 Task: Find a place to stay in Santa Maria da Vitória, Brazil, from June 9 to June 17 for 2 guests, with 1 bedroom, 1 bed, 1 bathroom, and a price range of ₹820 to ₹8700.
Action: Mouse moved to (475, 131)
Screenshot: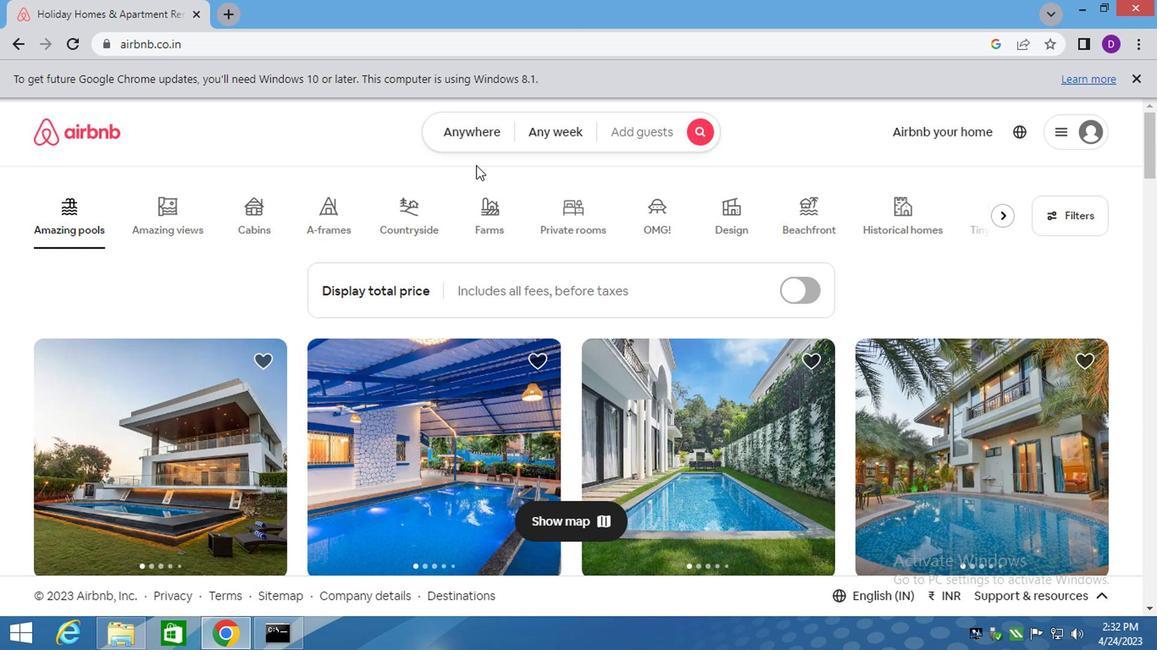 
Action: Mouse pressed left at (475, 131)
Screenshot: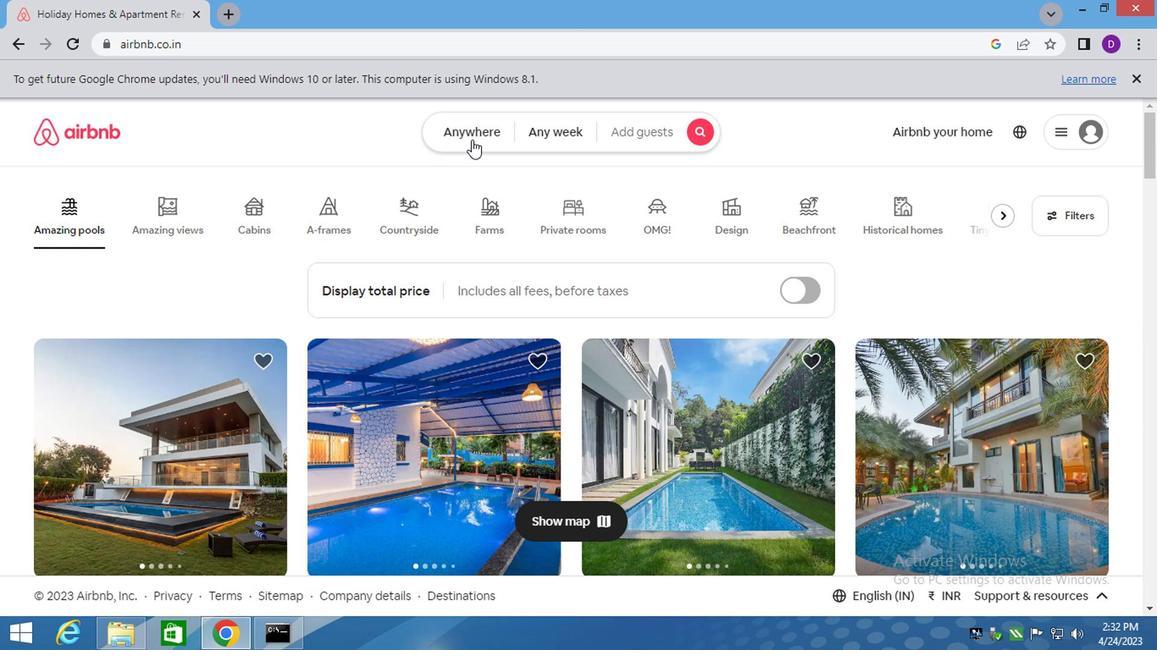 
Action: Mouse moved to (302, 192)
Screenshot: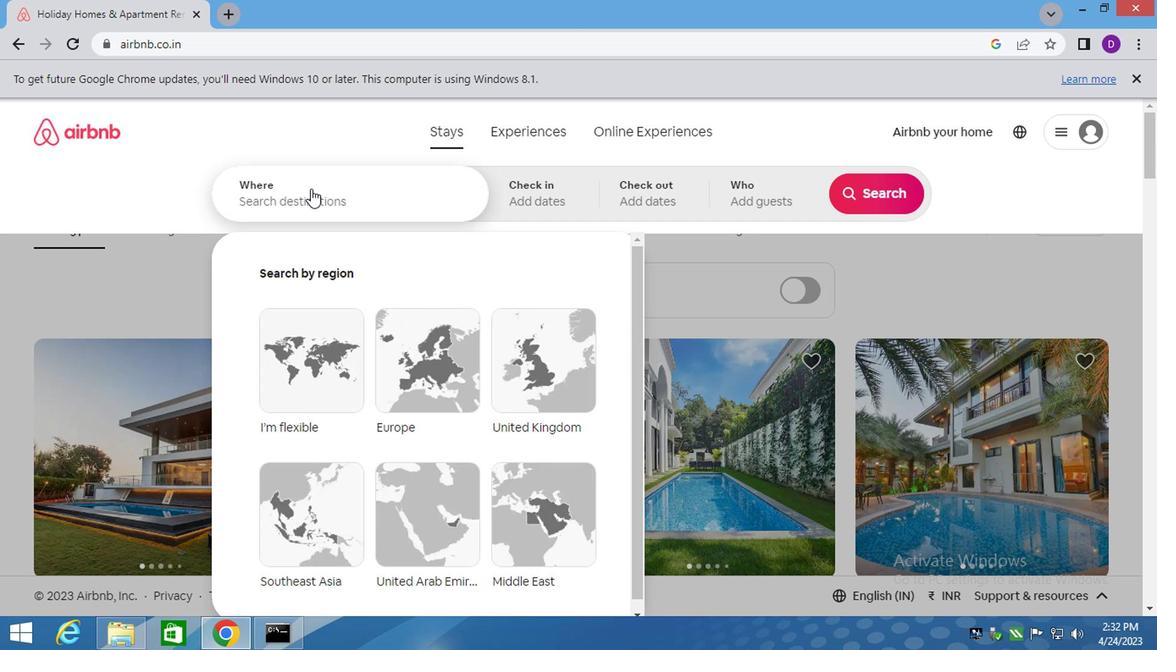 
Action: Mouse pressed left at (302, 192)
Screenshot: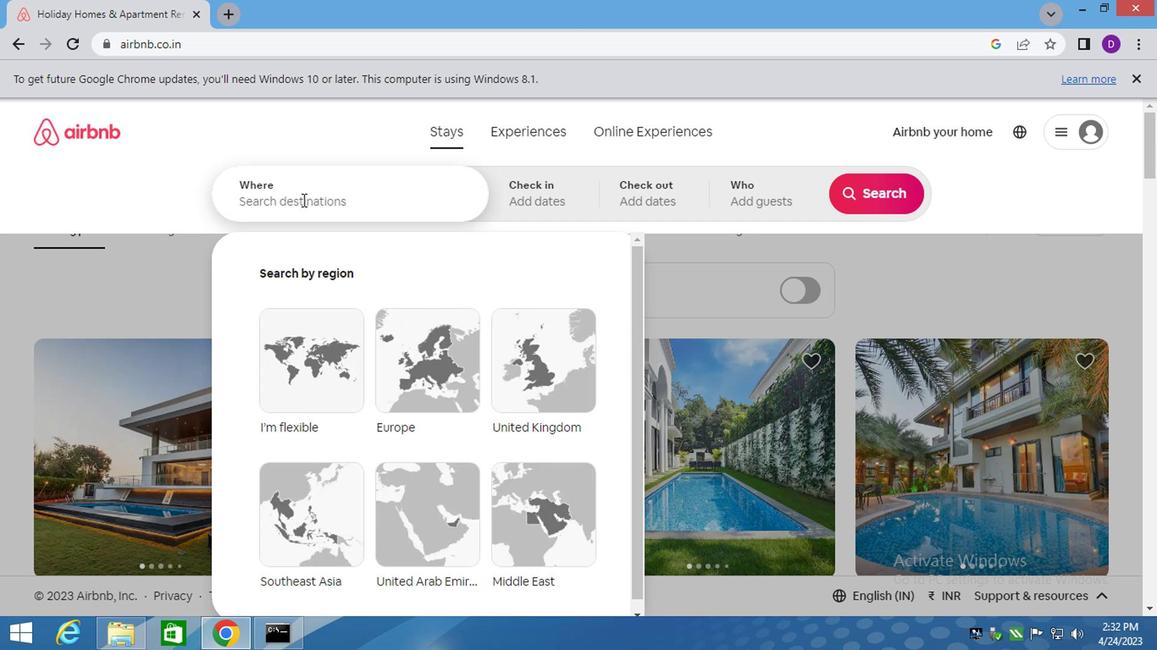 
Action: Mouse moved to (320, 186)
Screenshot: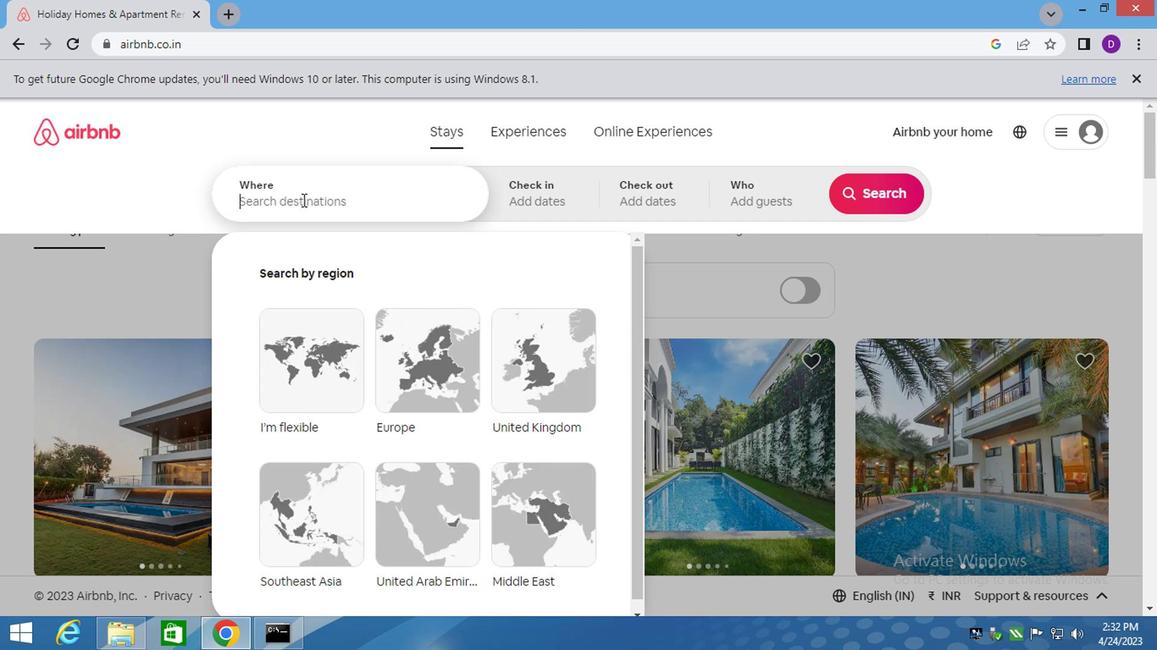 
Action: Key pressed <Key.shift>SANAT<Key.backspace><Key.backspace>TA<Key.space>MARIA<Key.space>DA<Key.space>VITORIO<Key.backspace>A<Key.space><Key.backspace>,<Key.space><Key.shift>BR
Screenshot: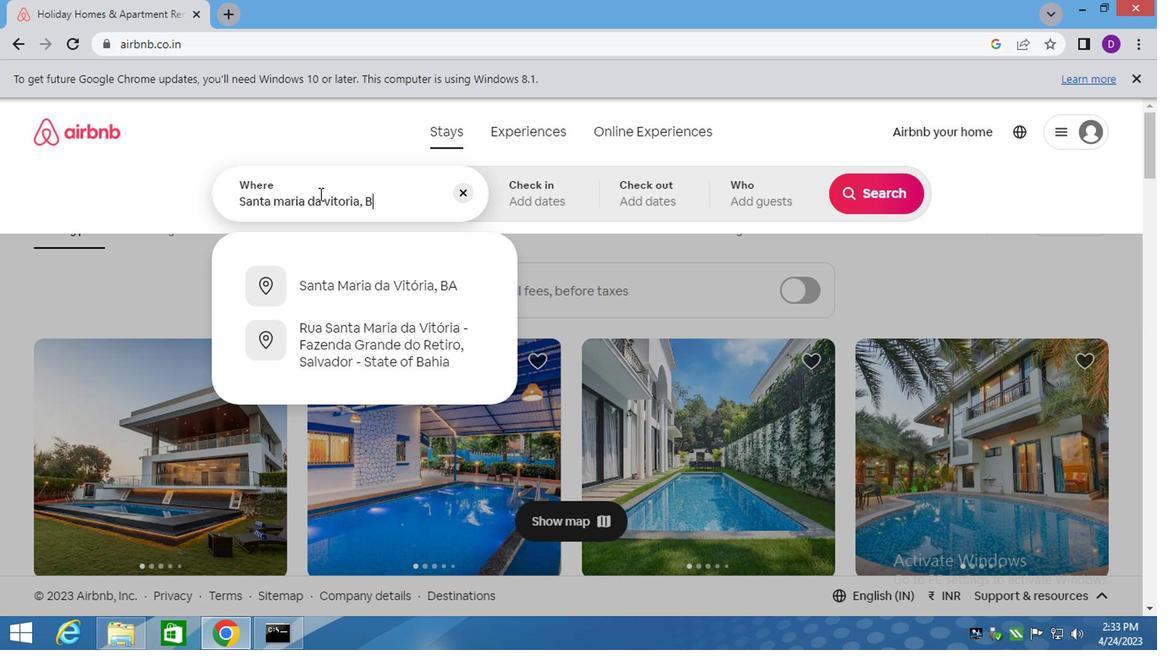 
Action: Mouse moved to (320, 185)
Screenshot: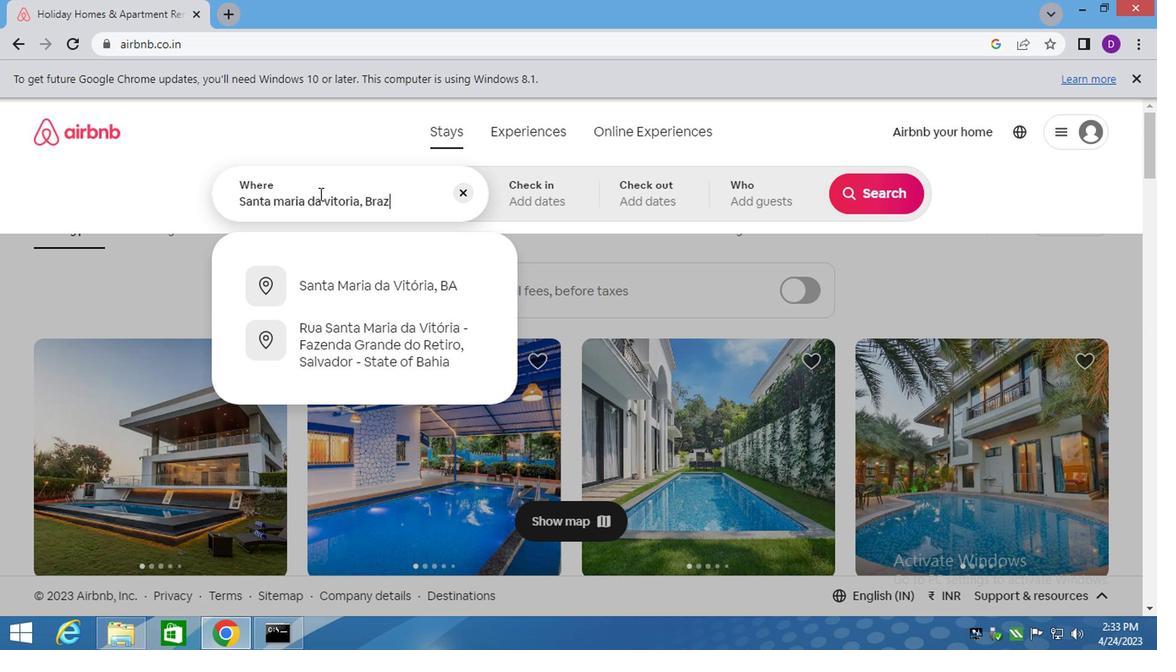 
Action: Mouse scrolled (320, 186) with delta (0, 1)
Screenshot: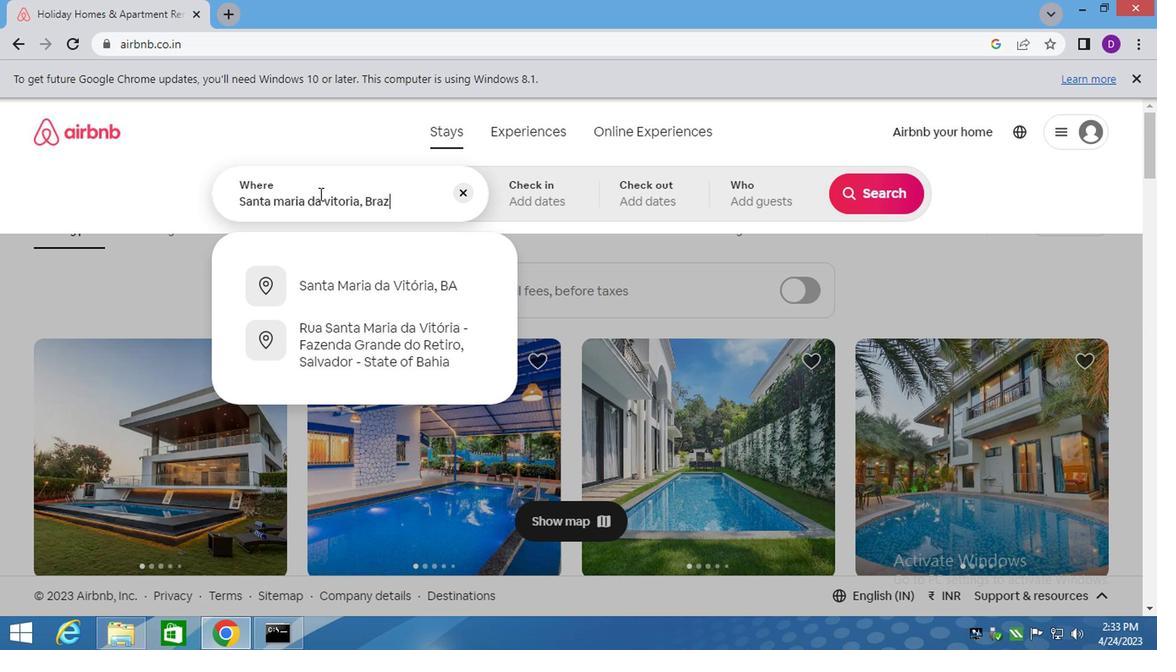 
Action: Key pressed L
Screenshot: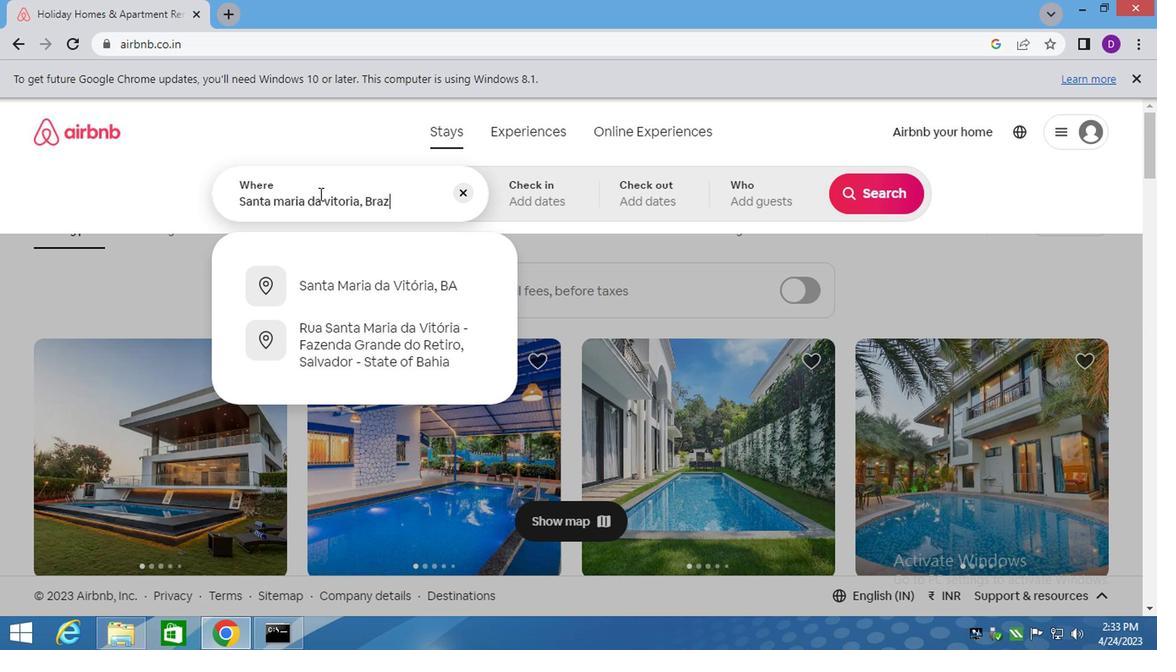 
Action: Mouse moved to (576, 166)
Screenshot: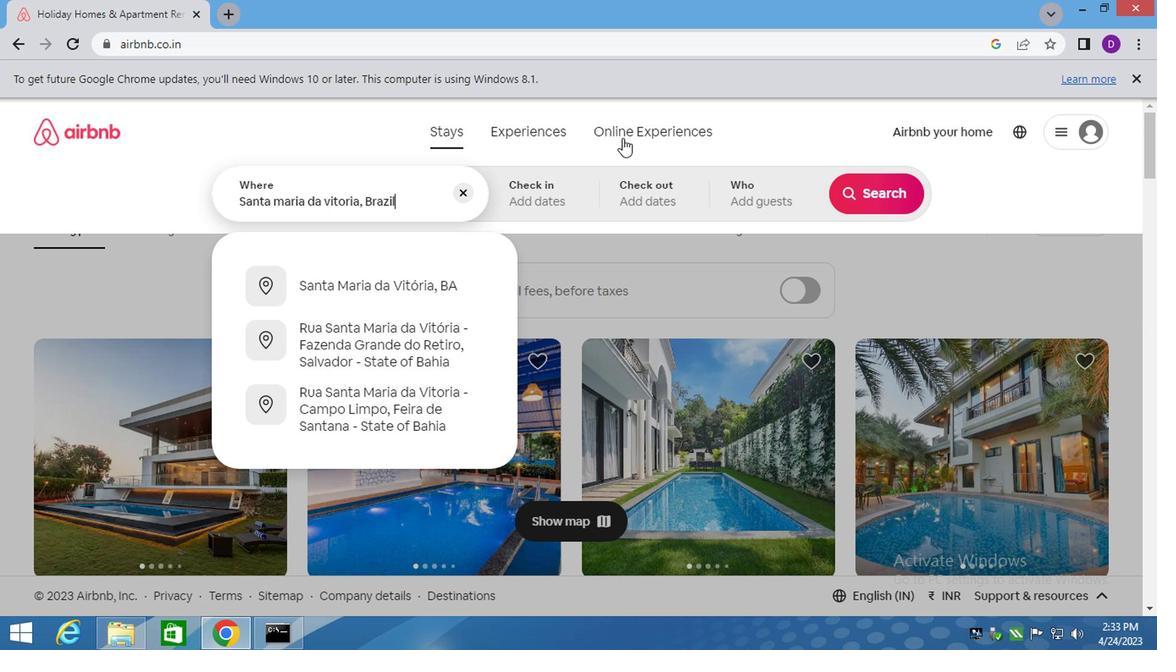 
Action: Key pressed <Key.enter>
Screenshot: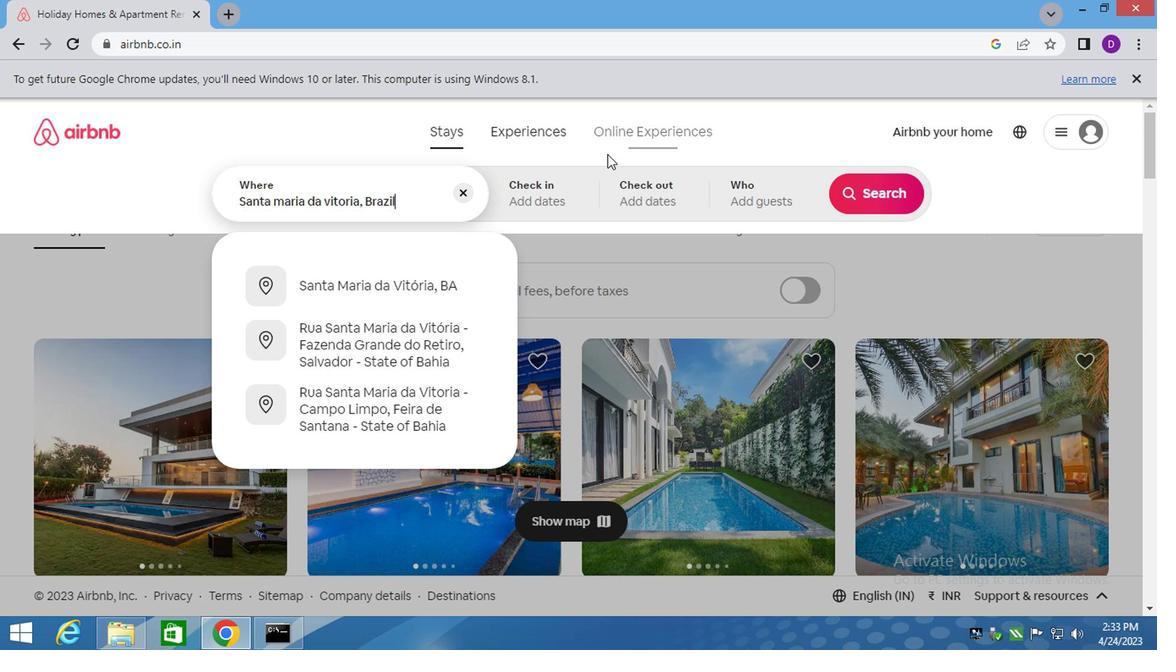 
Action: Mouse moved to (877, 327)
Screenshot: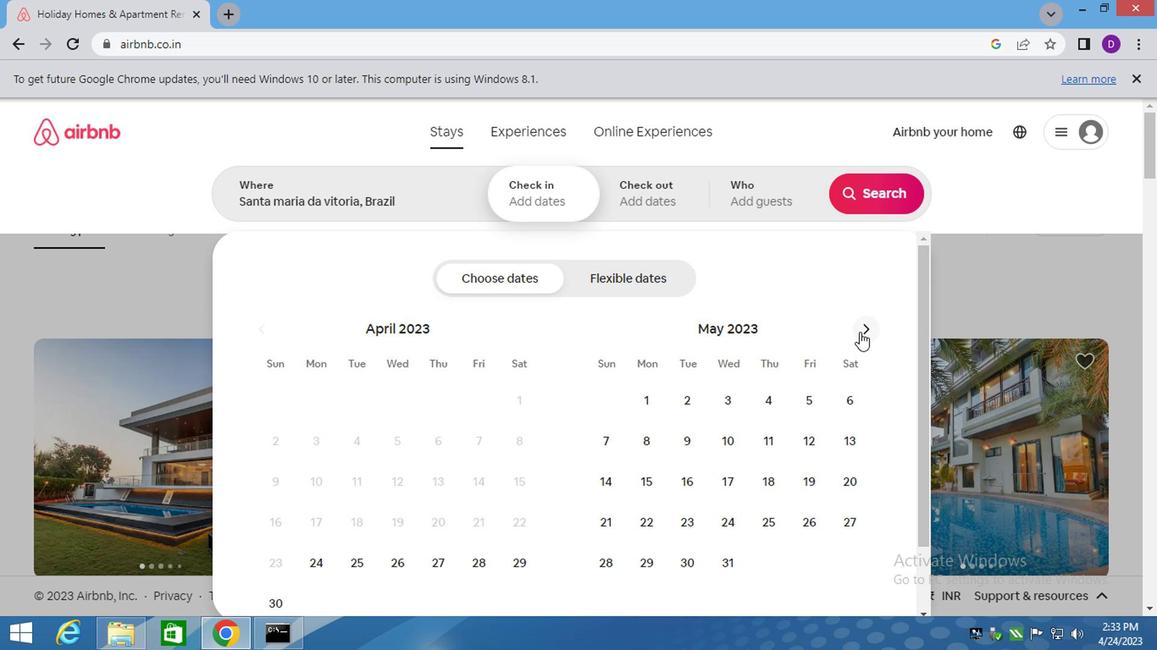 
Action: Mouse pressed left at (877, 327)
Screenshot: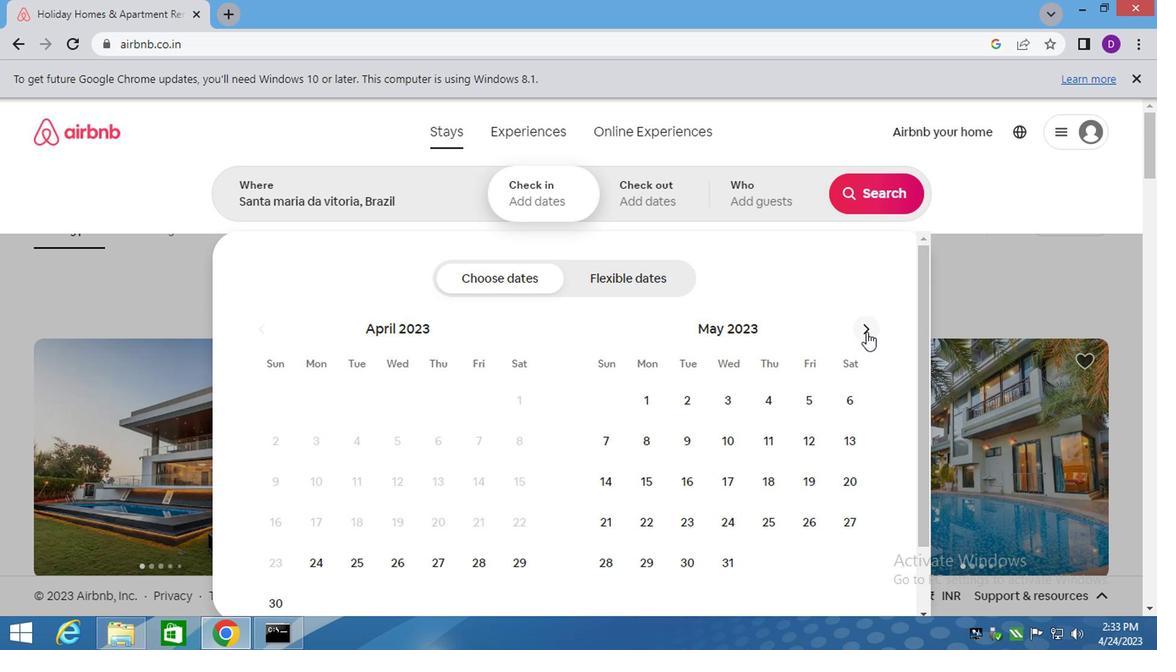 
Action: Mouse moved to (831, 444)
Screenshot: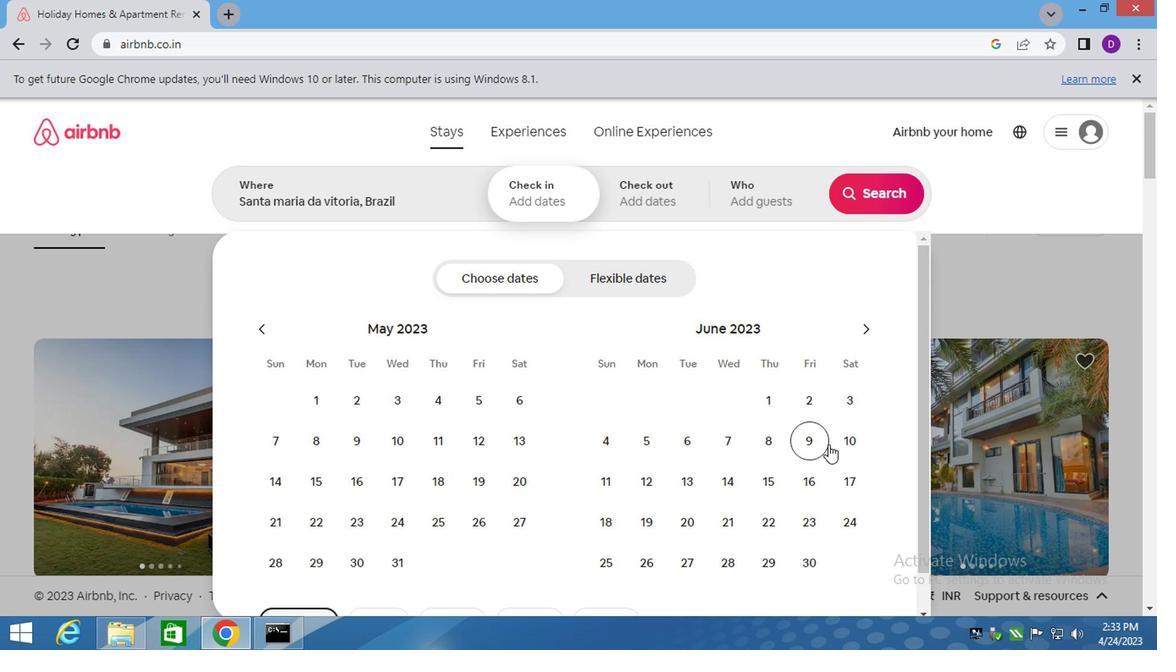 
Action: Mouse pressed left at (831, 444)
Screenshot: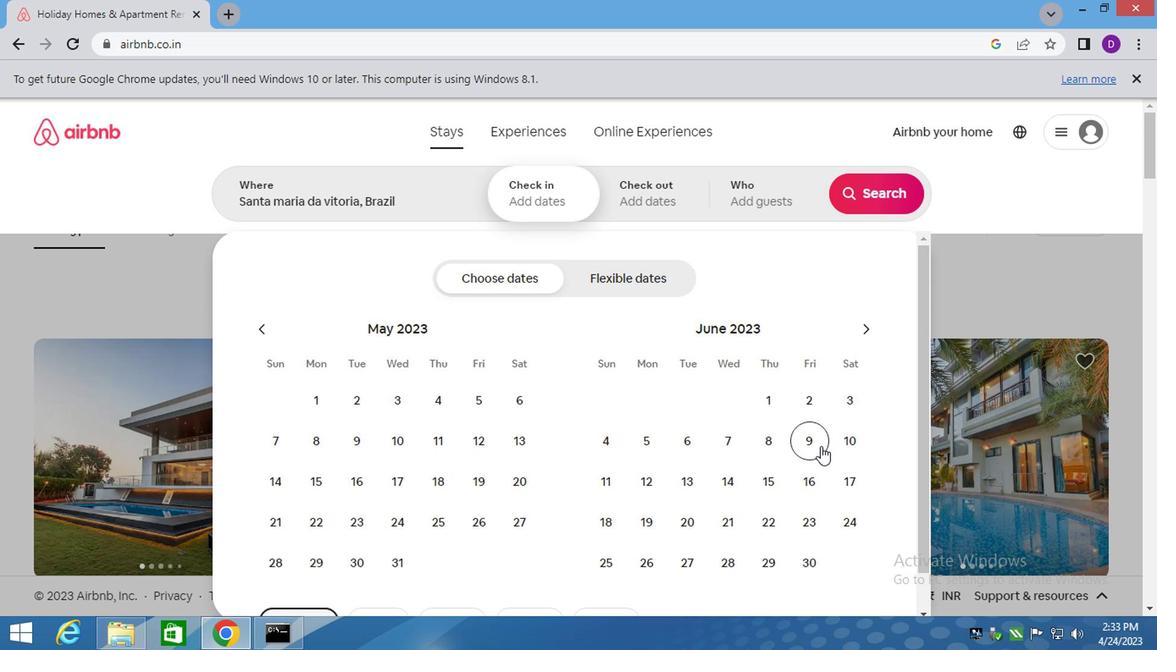 
Action: Mouse moved to (865, 481)
Screenshot: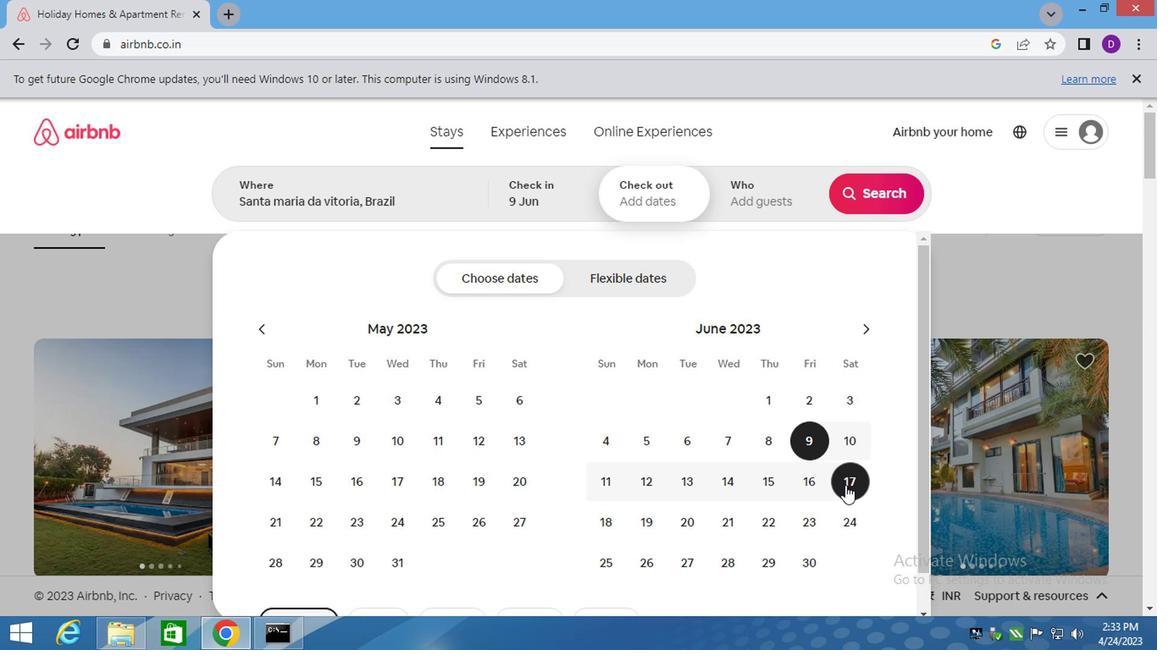 
Action: Mouse pressed left at (865, 481)
Screenshot: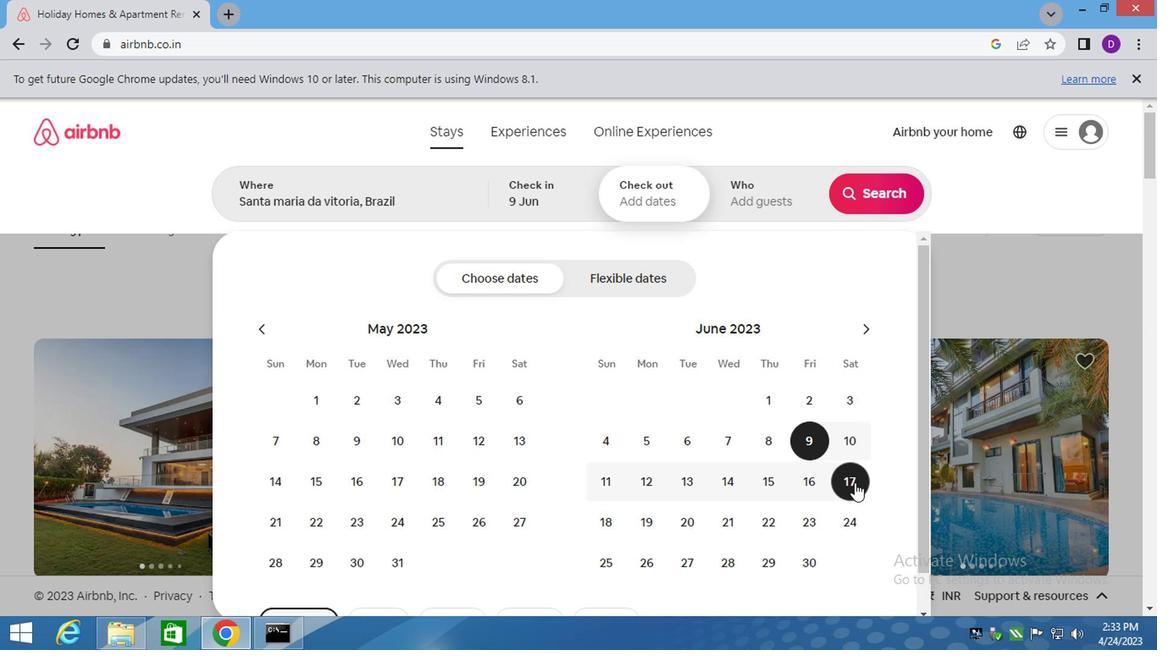 
Action: Mouse moved to (767, 182)
Screenshot: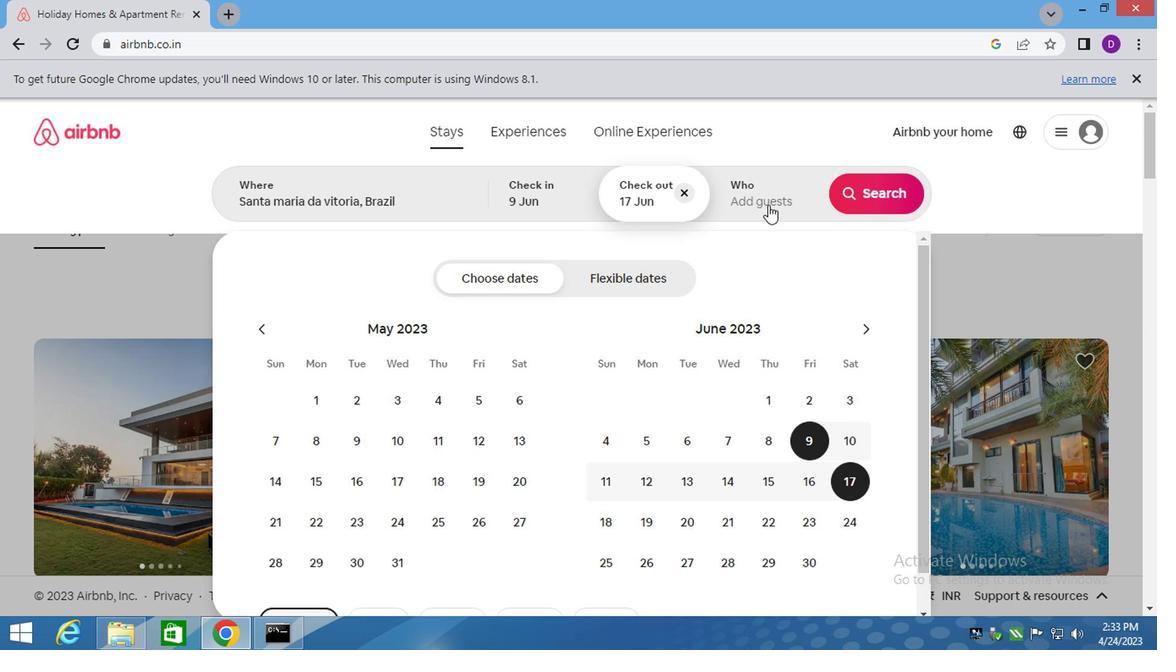 
Action: Mouse pressed left at (767, 182)
Screenshot: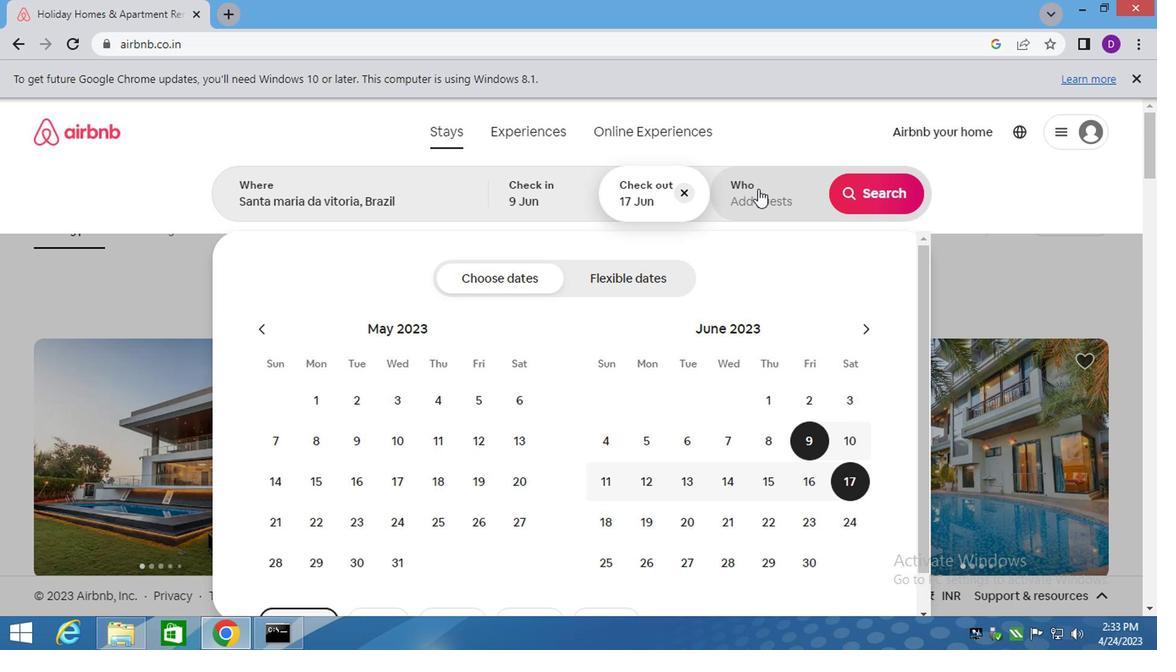 
Action: Mouse moved to (905, 280)
Screenshot: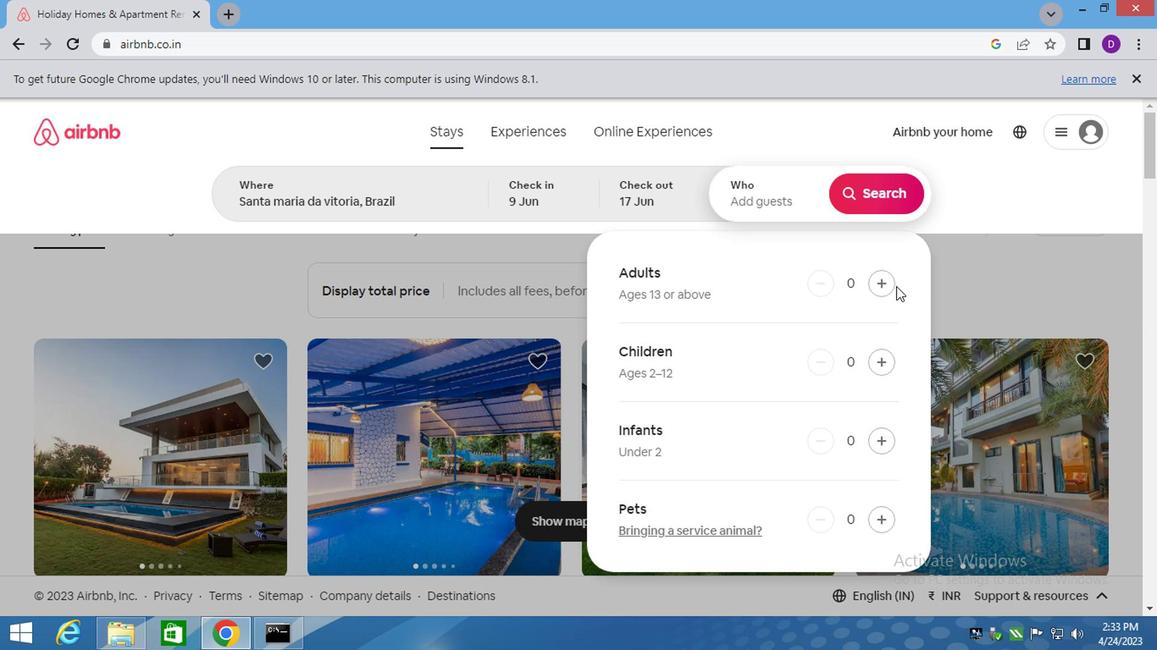 
Action: Mouse pressed left at (905, 280)
Screenshot: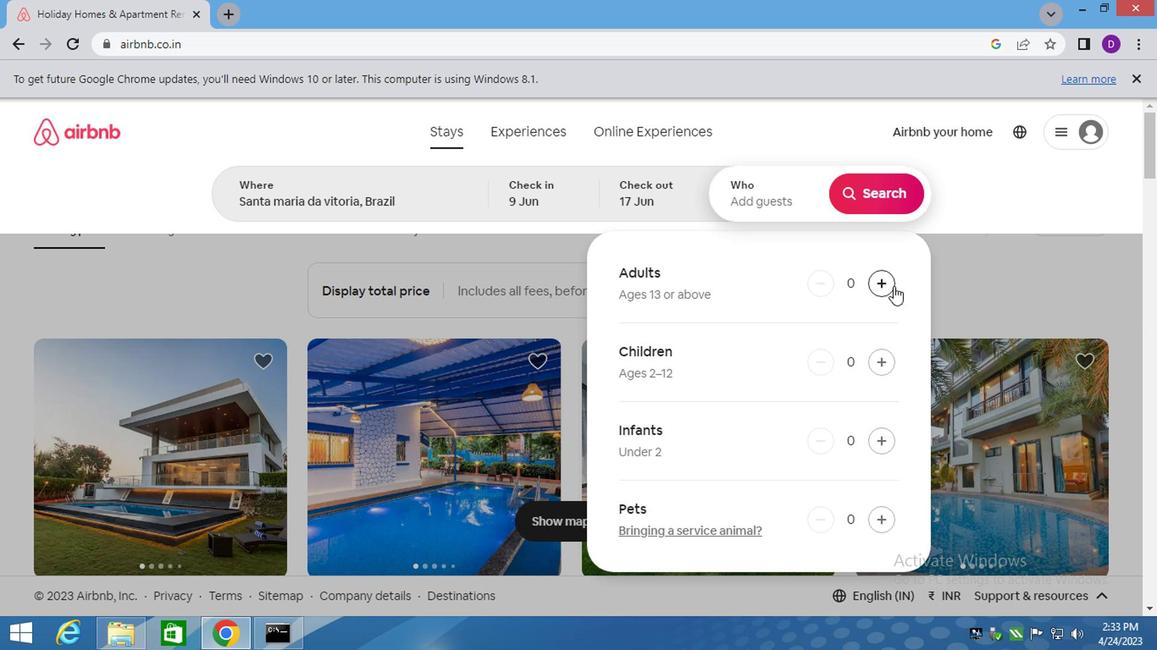 
Action: Mouse pressed left at (905, 280)
Screenshot: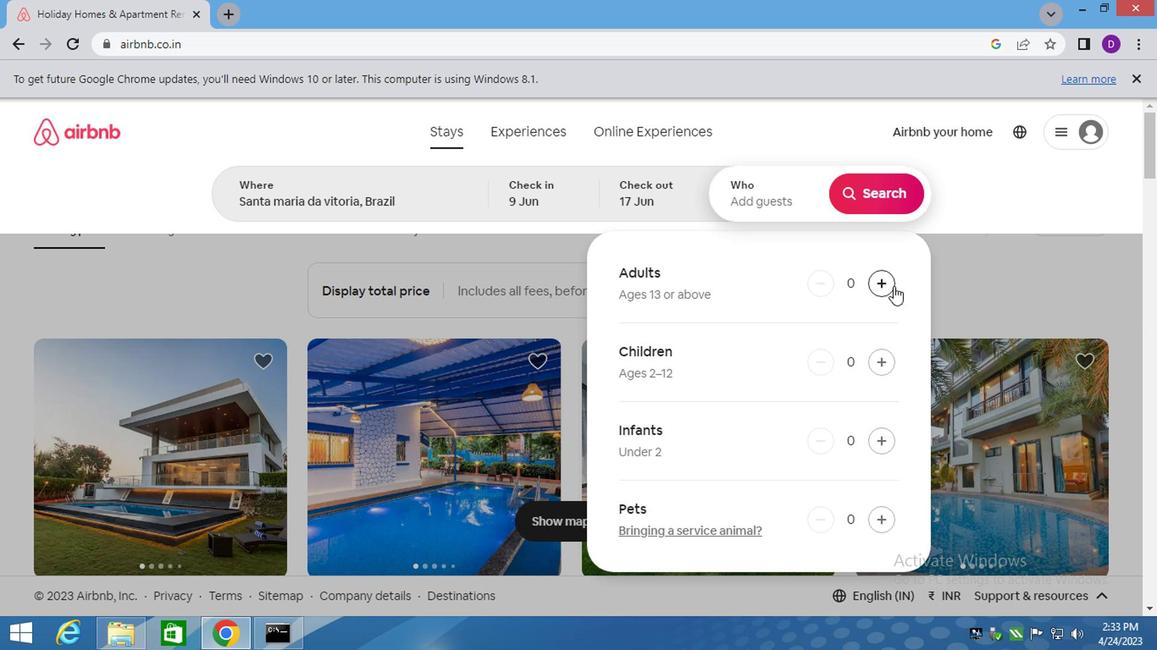 
Action: Mouse moved to (885, 188)
Screenshot: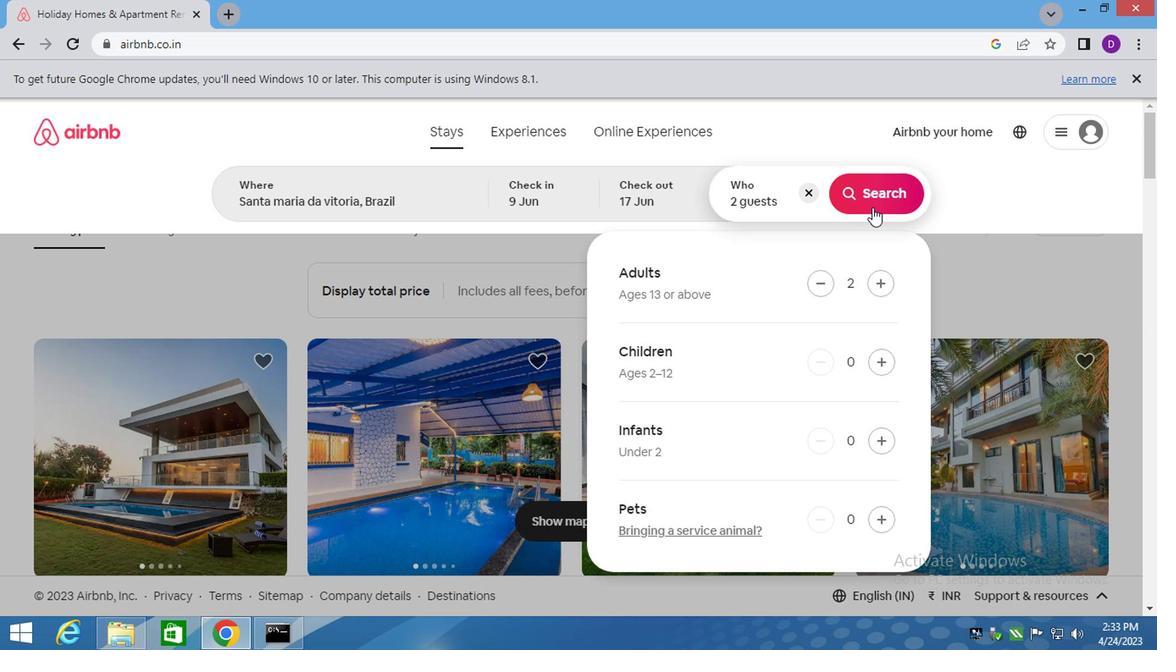 
Action: Mouse pressed left at (885, 188)
Screenshot: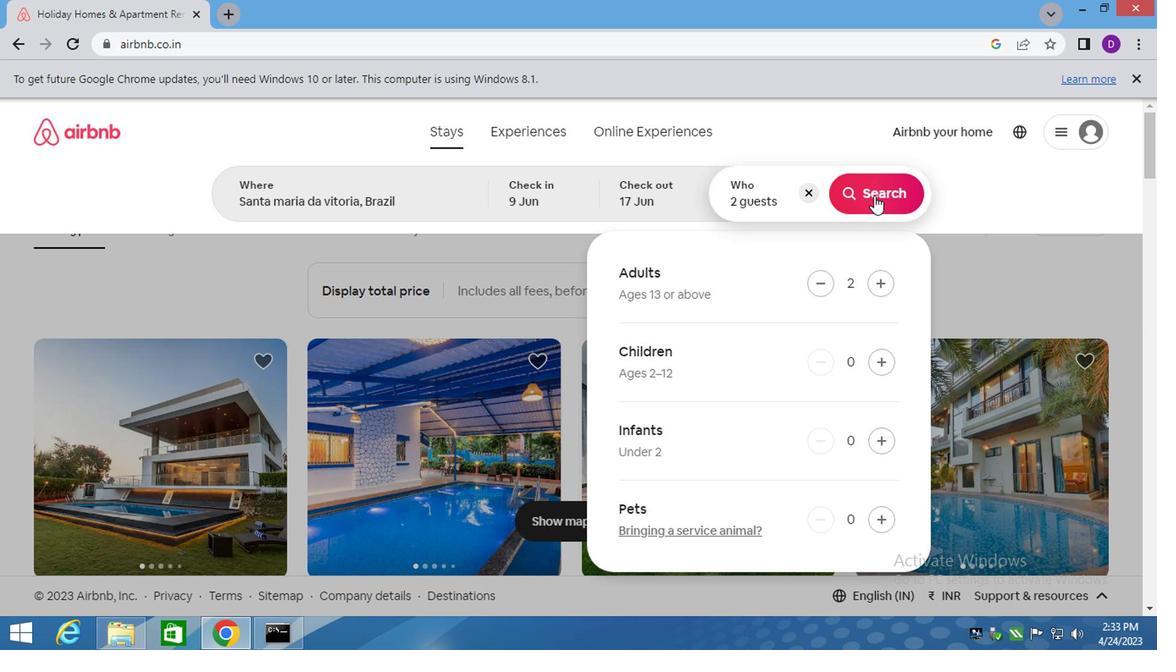 
Action: Mouse moved to (1099, 188)
Screenshot: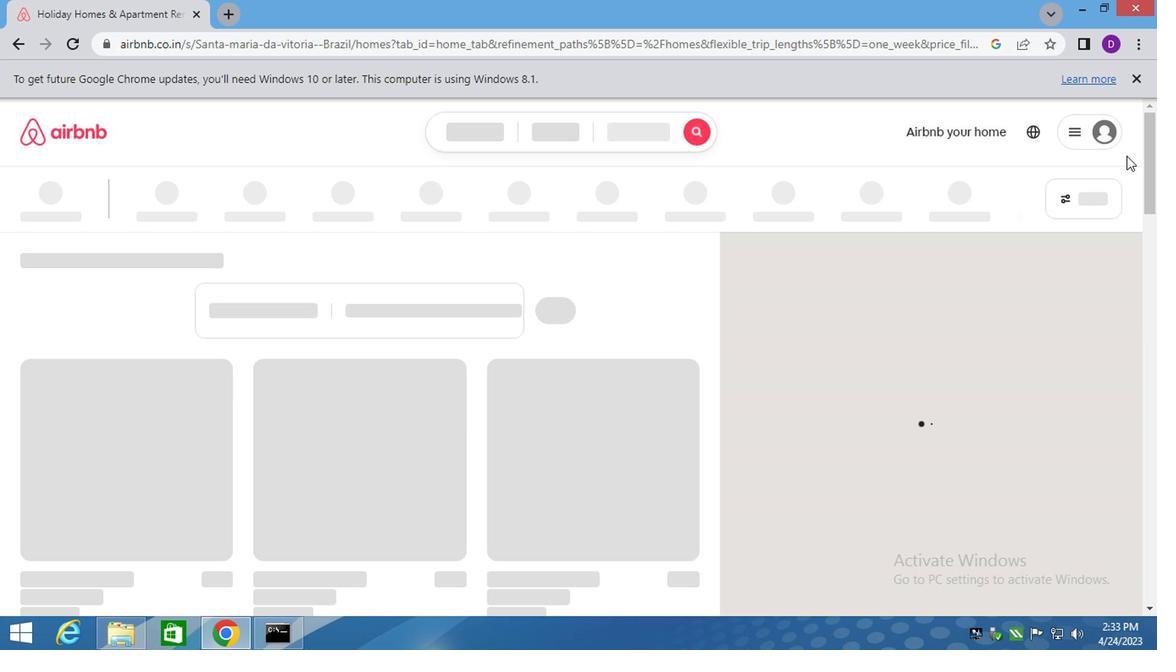 
Action: Mouse pressed left at (1099, 188)
Screenshot: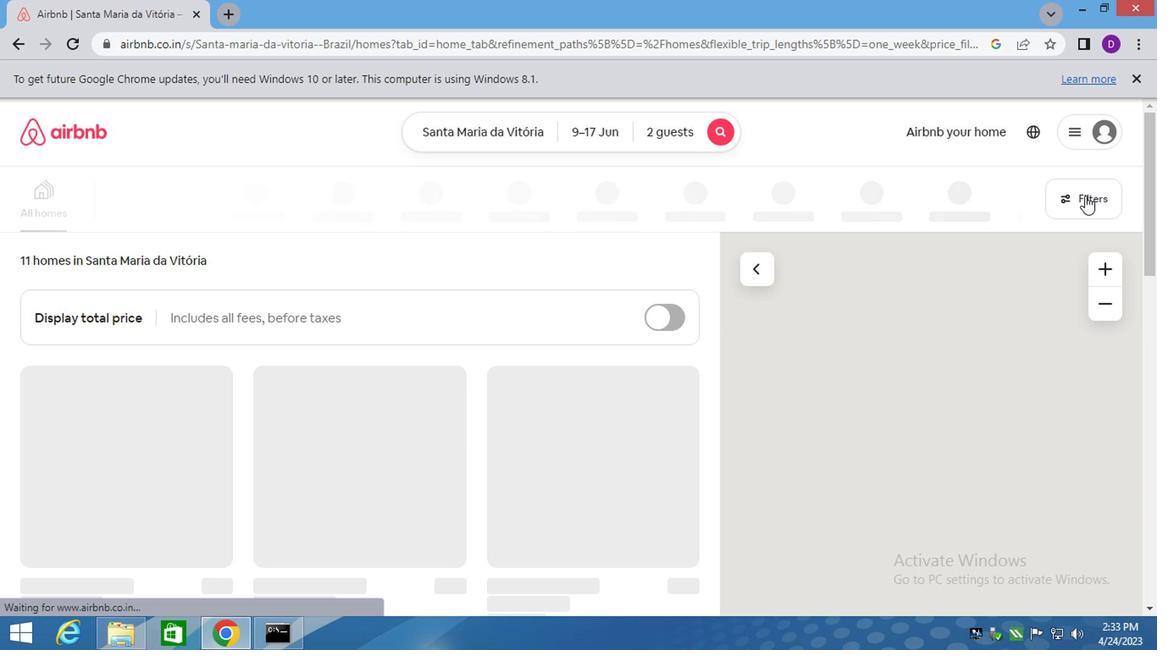 
Action: Mouse moved to (342, 407)
Screenshot: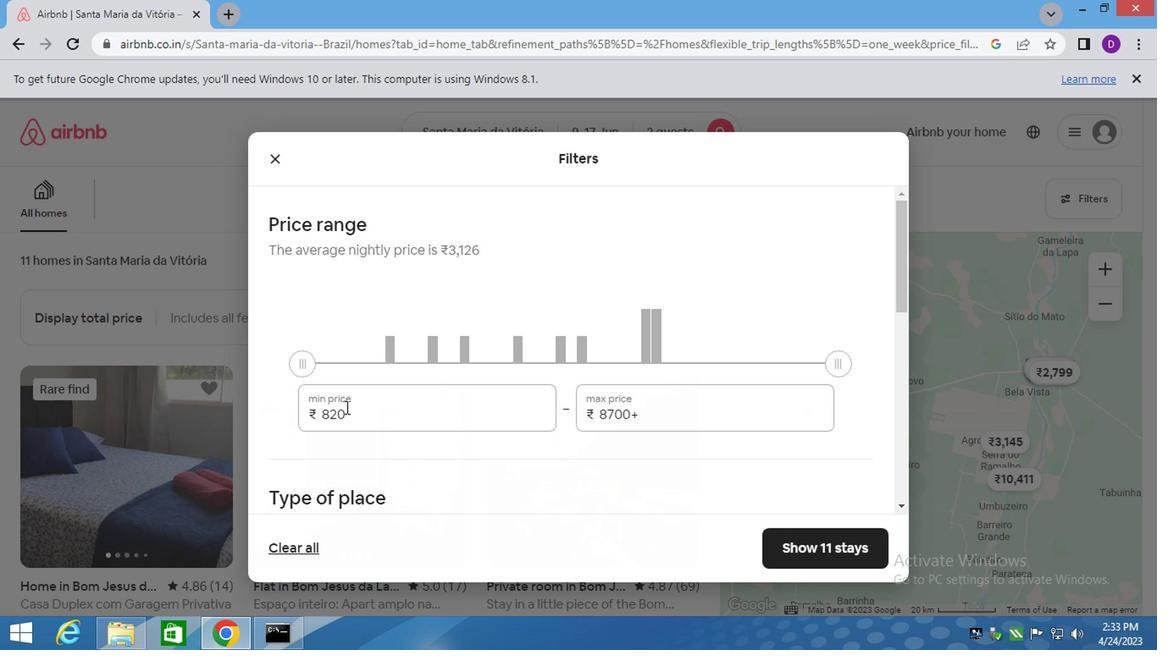 
Action: Mouse pressed left at (342, 407)
Screenshot: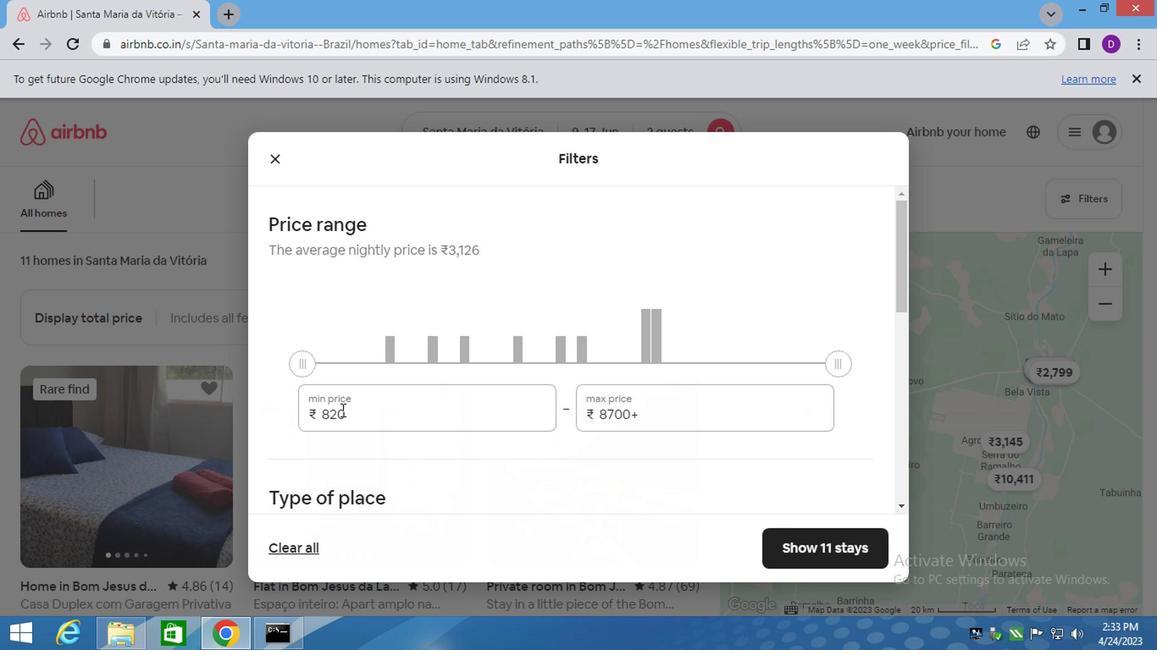 
Action: Mouse pressed left at (342, 407)
Screenshot: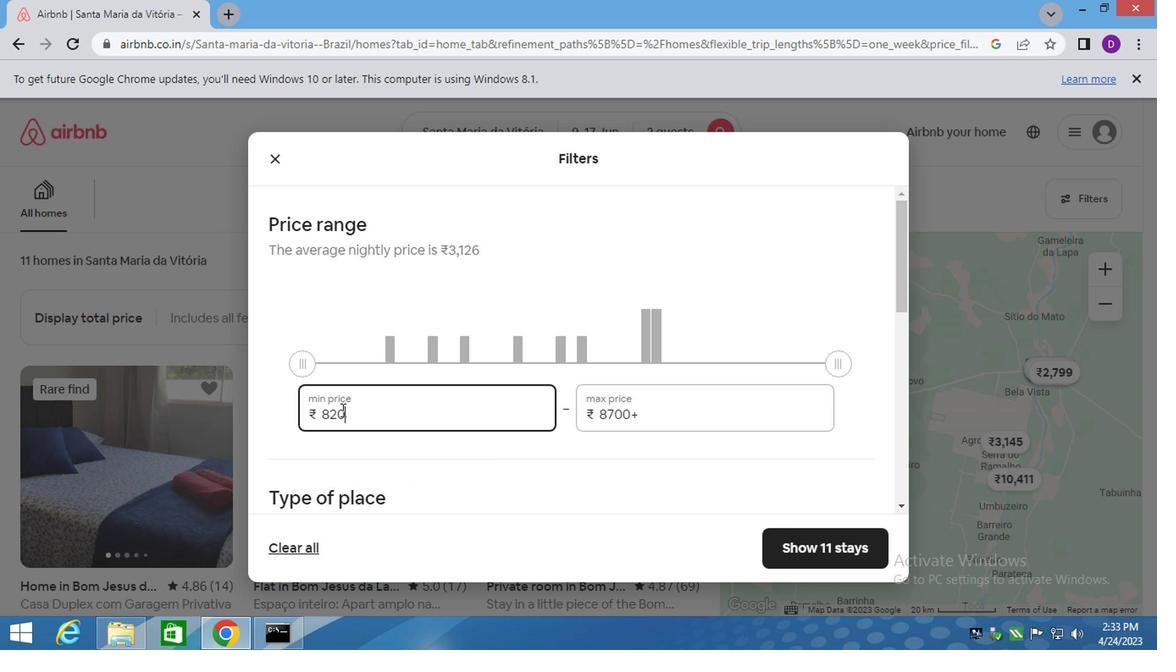 
Action: Mouse pressed left at (342, 407)
Screenshot: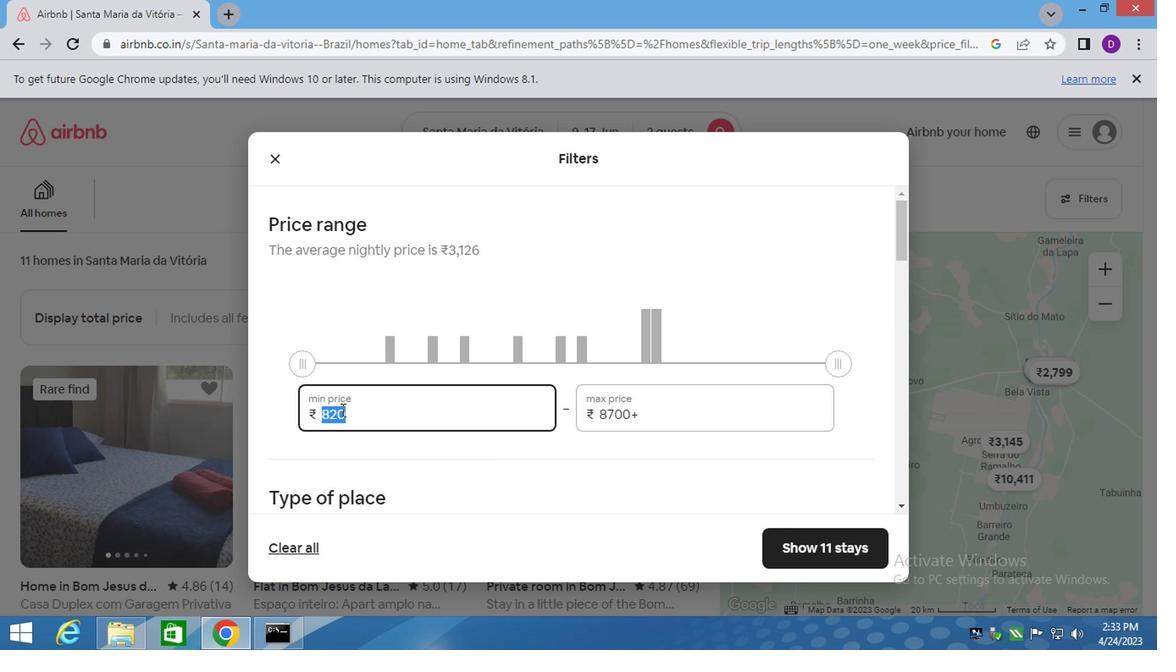 
Action: Mouse moved to (344, 414)
Screenshot: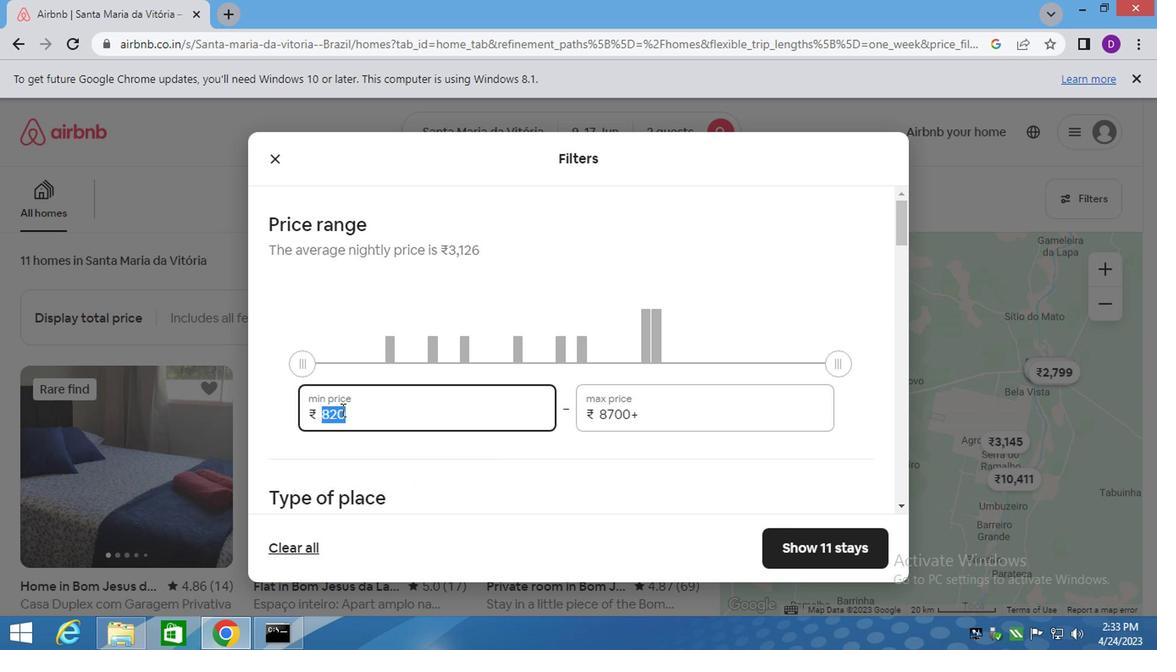 
Action: Key pressed 70
Screenshot: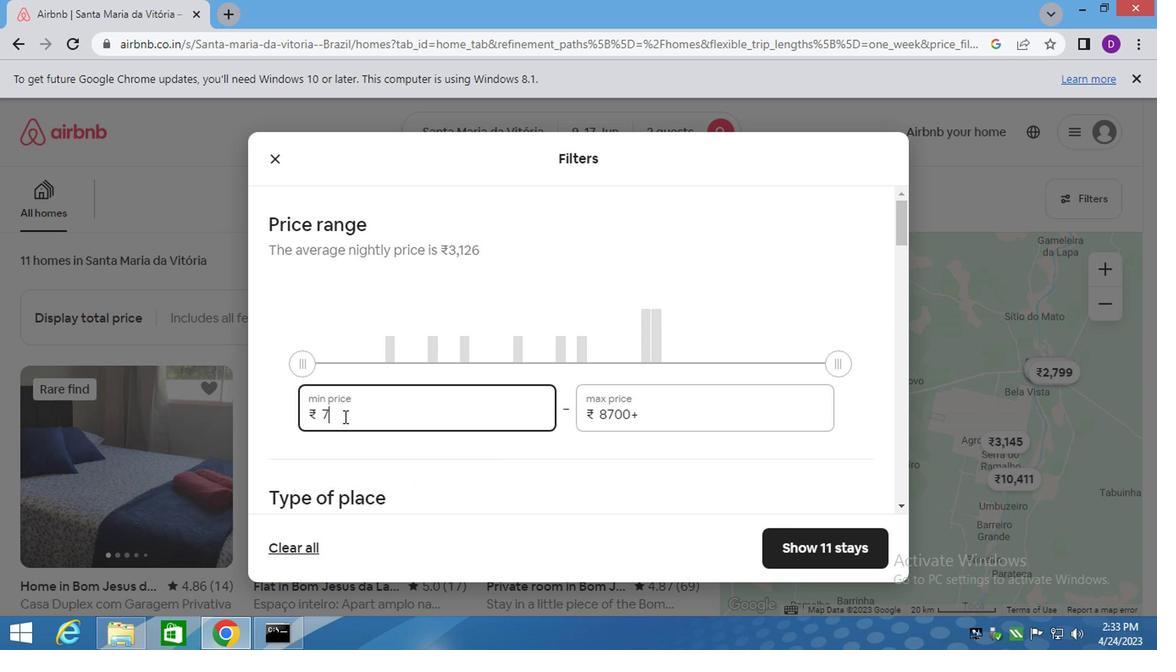 
Action: Mouse moved to (362, 417)
Screenshot: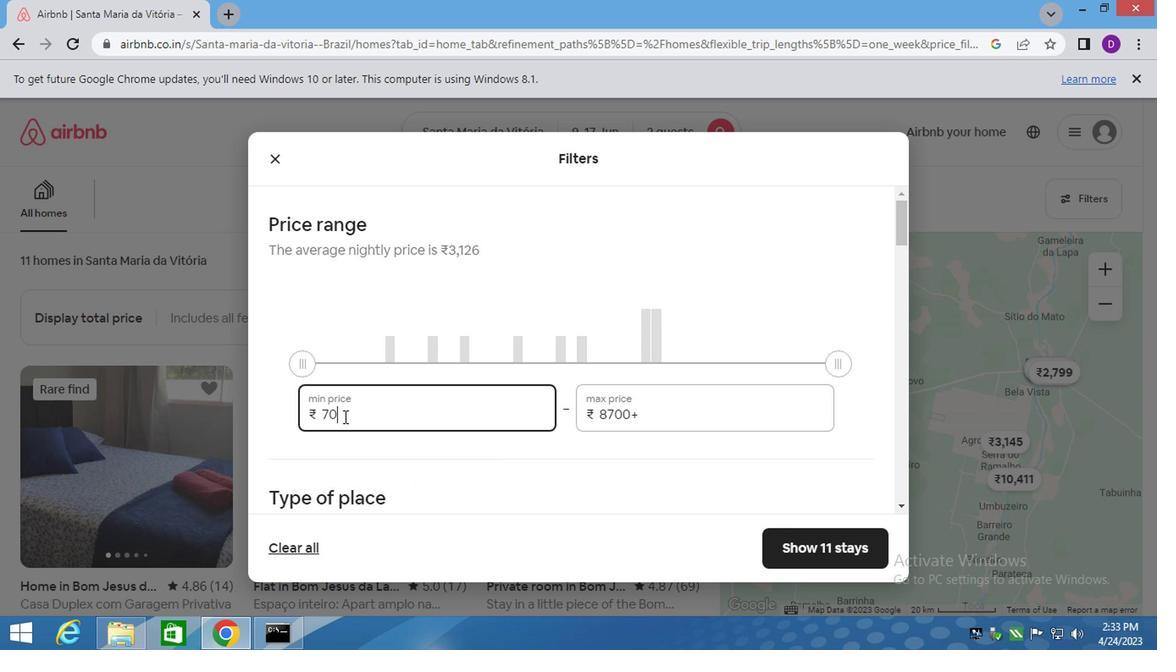 
Action: Key pressed 0
Screenshot: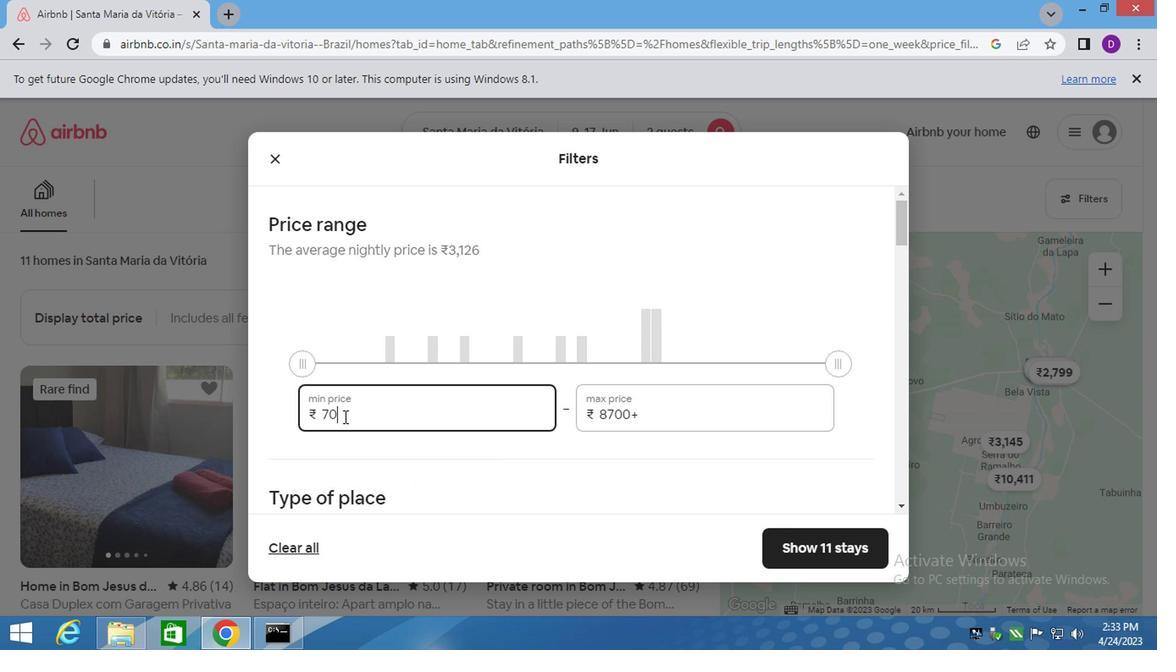 
Action: Mouse moved to (499, 427)
Screenshot: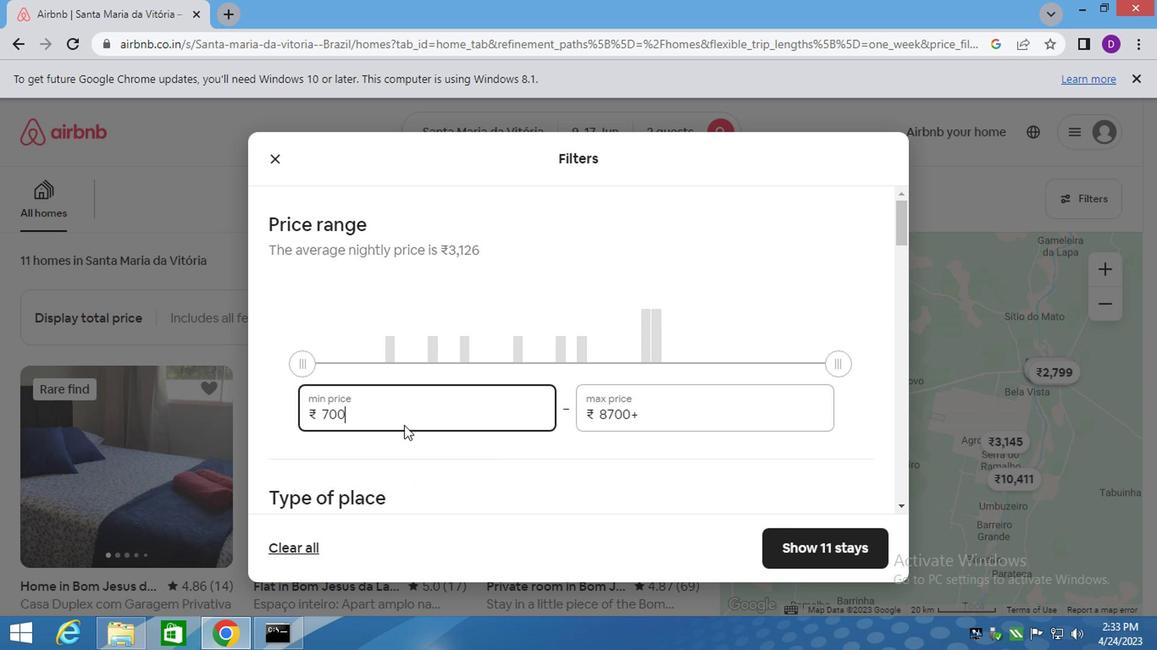 
Action: Key pressed 0
Screenshot: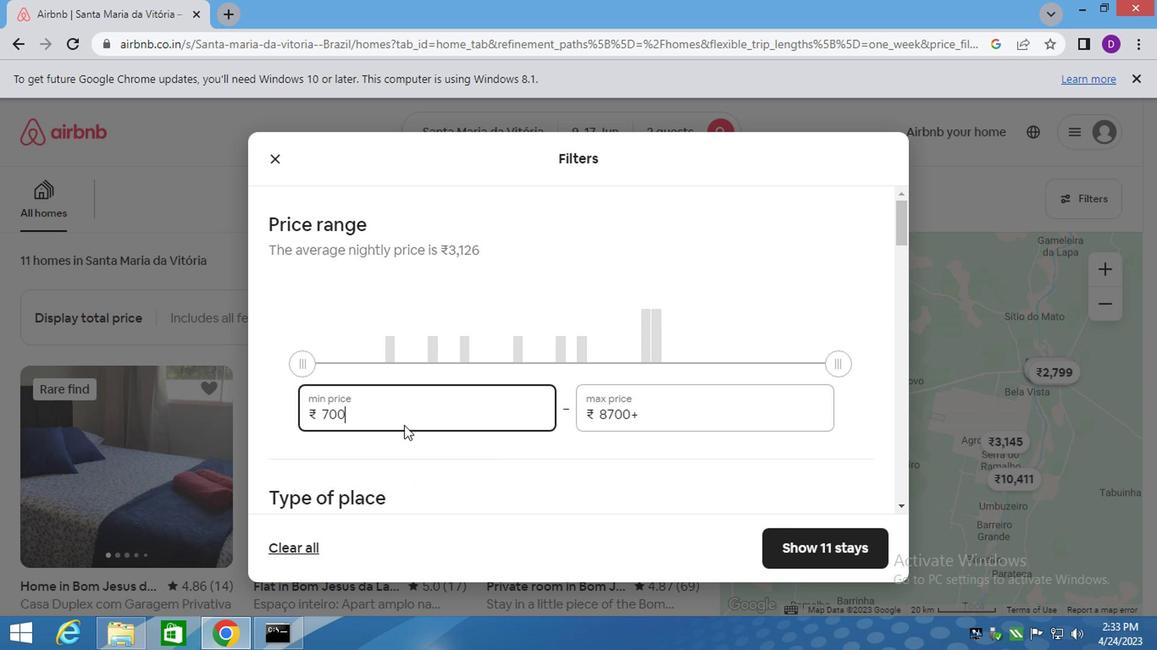 
Action: Mouse moved to (612, 407)
Screenshot: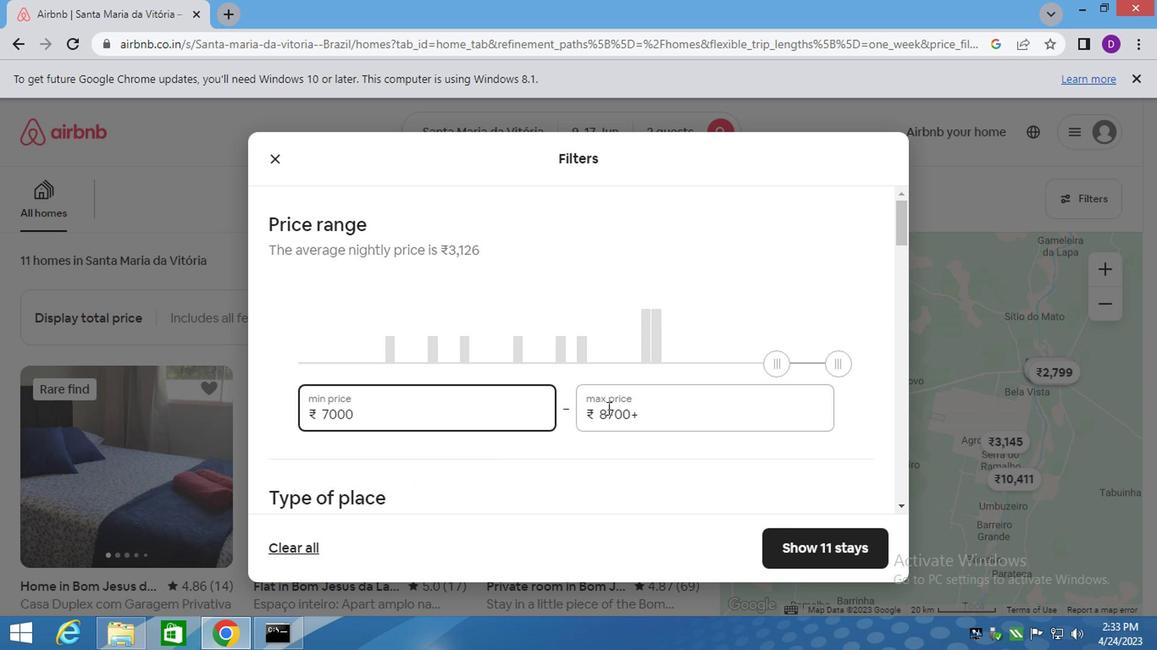 
Action: Mouse pressed left at (612, 407)
Screenshot: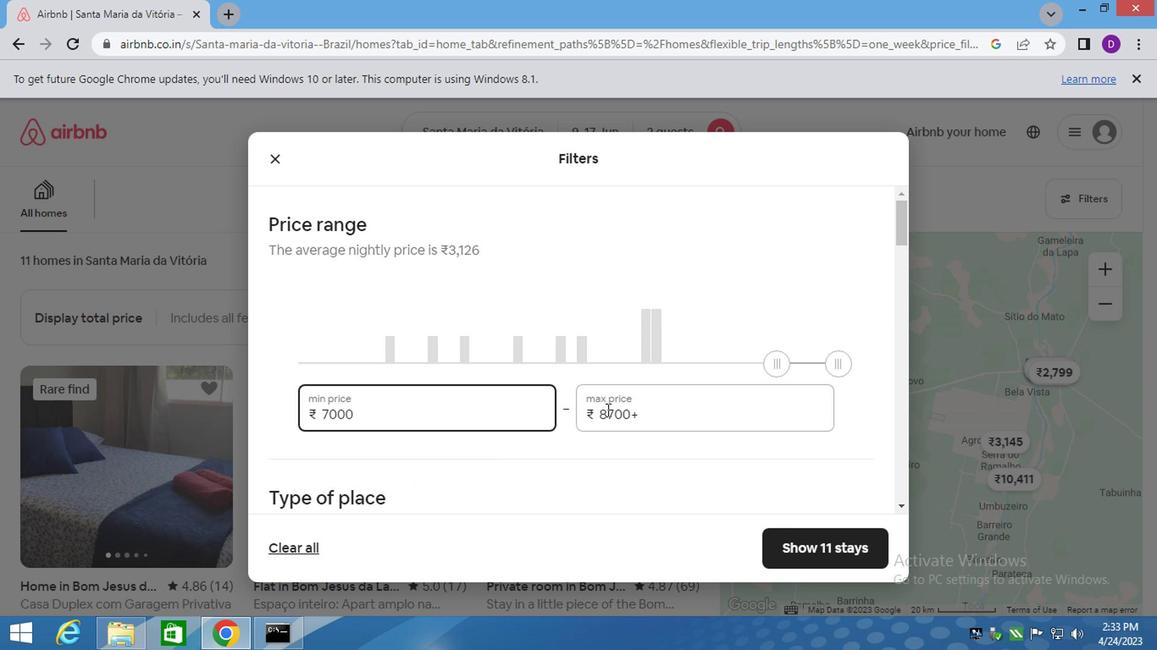 
Action: Mouse pressed left at (612, 407)
Screenshot: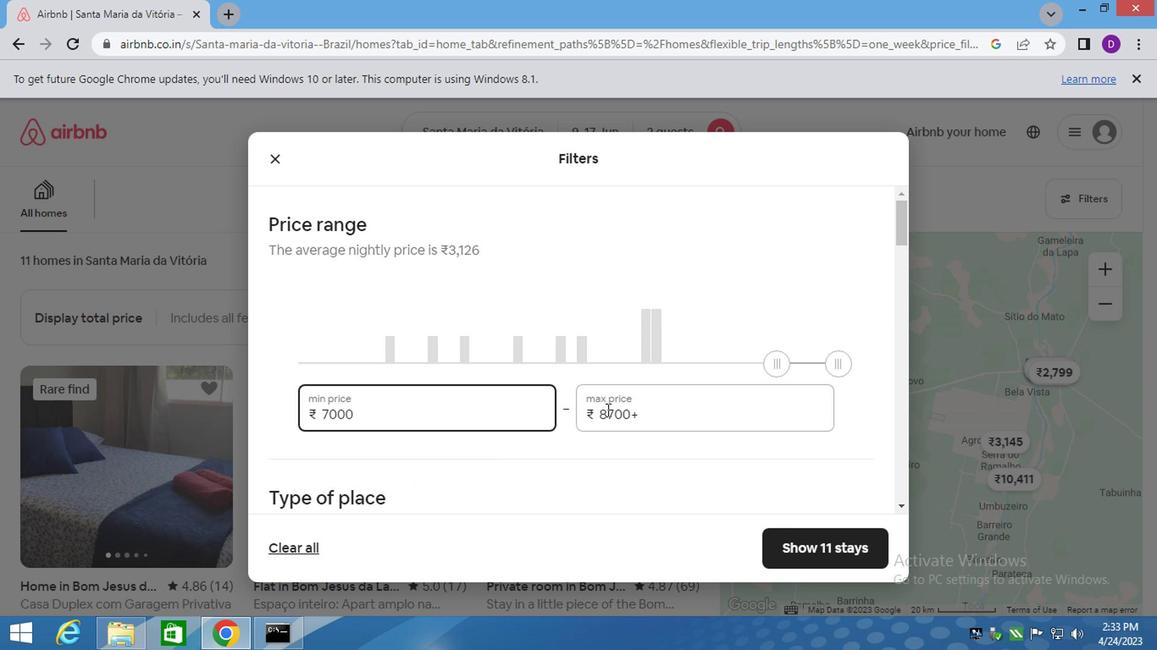 
Action: Mouse pressed left at (612, 407)
Screenshot: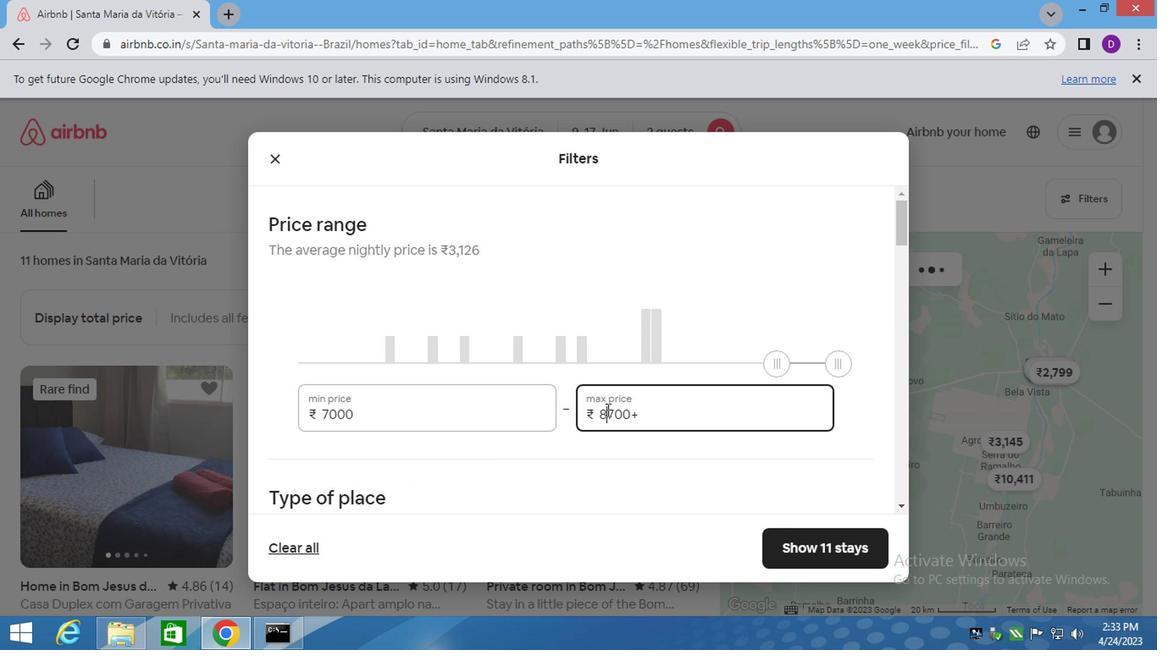 
Action: Key pressed 12000
Screenshot: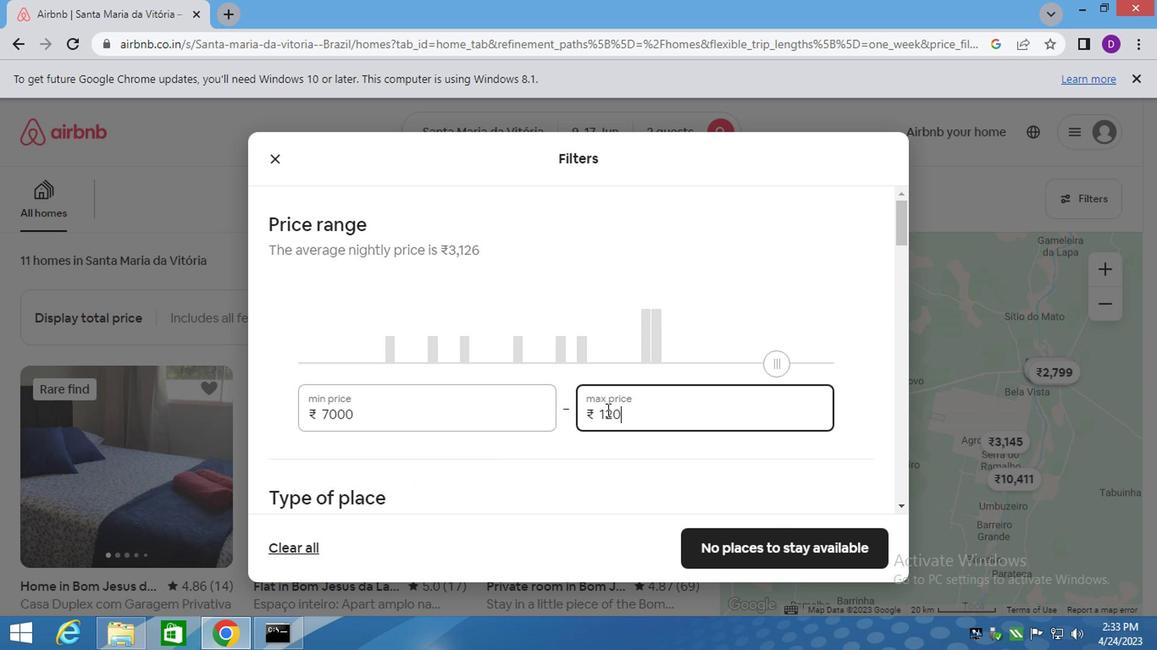 
Action: Mouse moved to (603, 424)
Screenshot: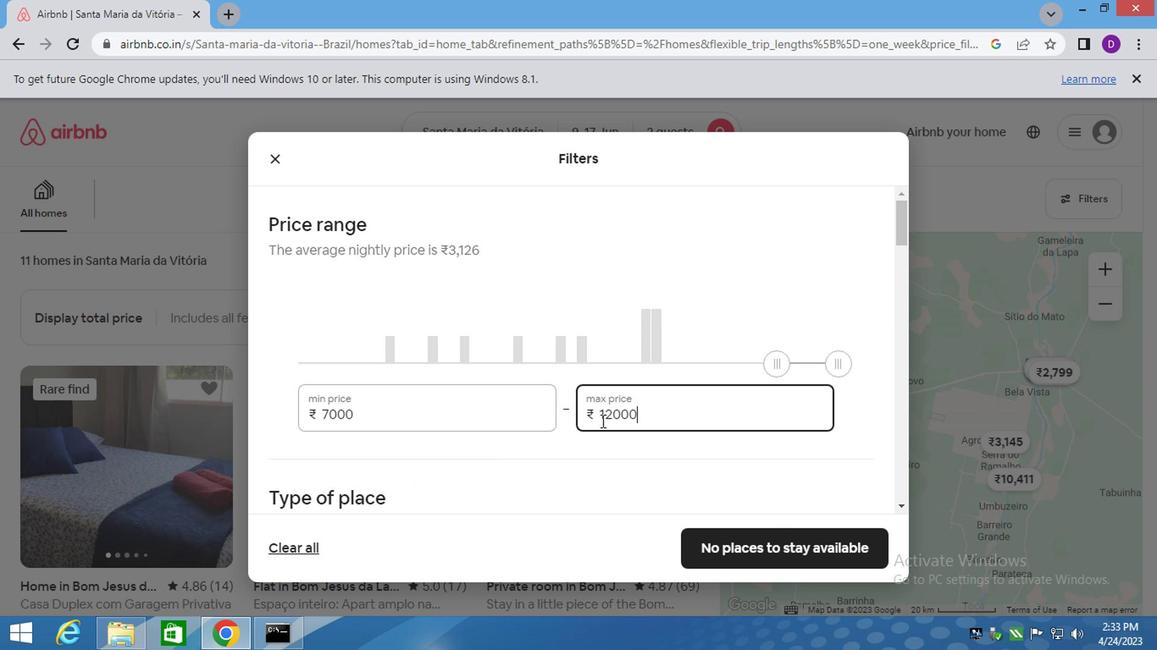 
Action: Mouse scrolled (603, 423) with delta (0, 0)
Screenshot: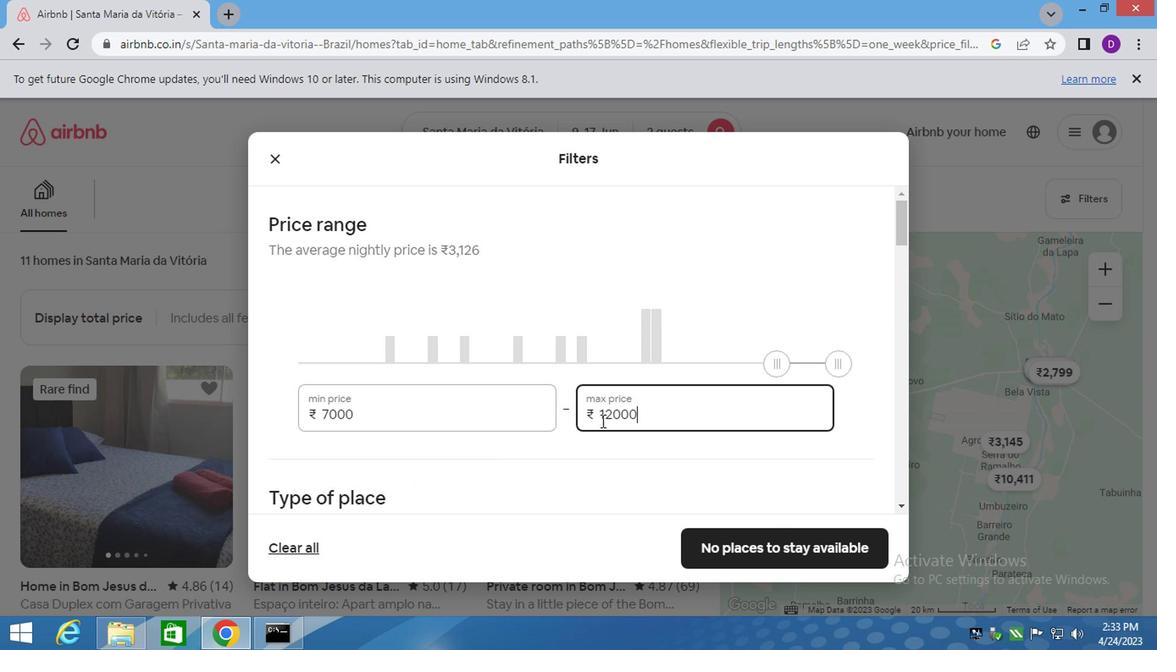 
Action: Mouse moved to (602, 424)
Screenshot: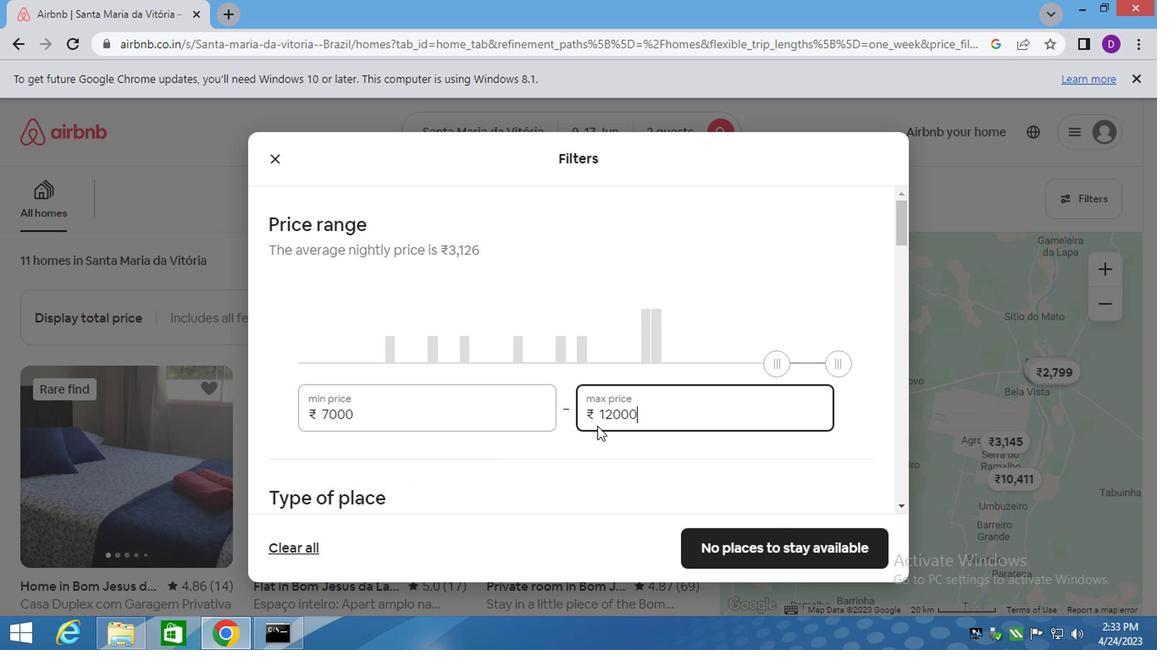 
Action: Mouse scrolled (602, 423) with delta (0, 0)
Screenshot: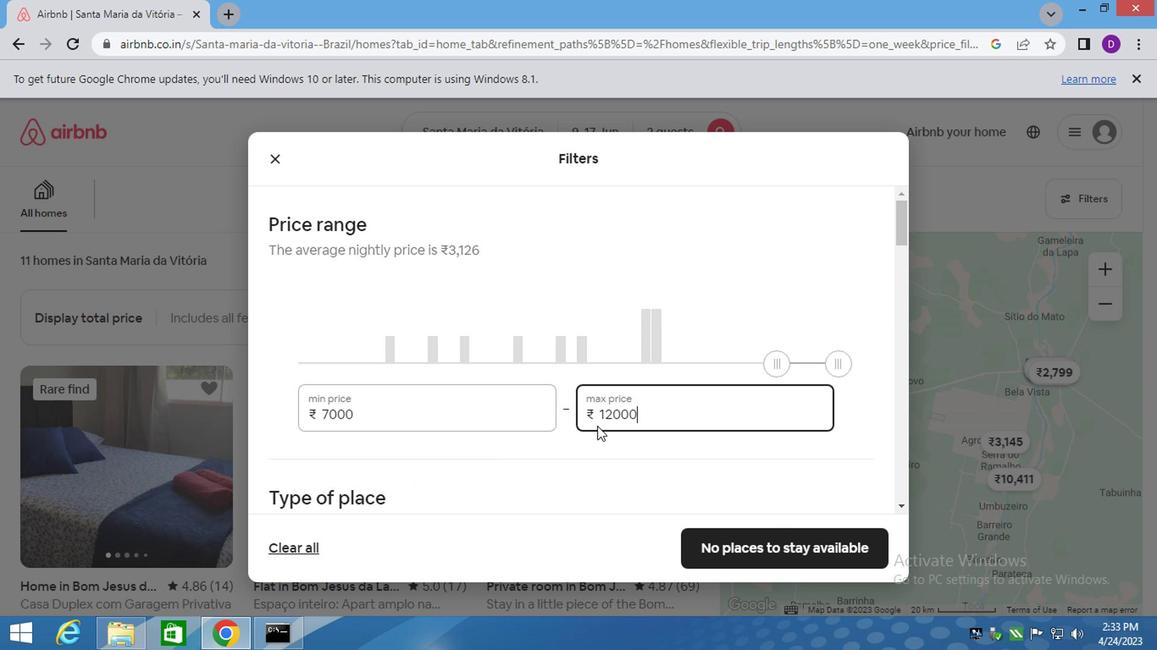 
Action: Mouse moved to (645, 390)
Screenshot: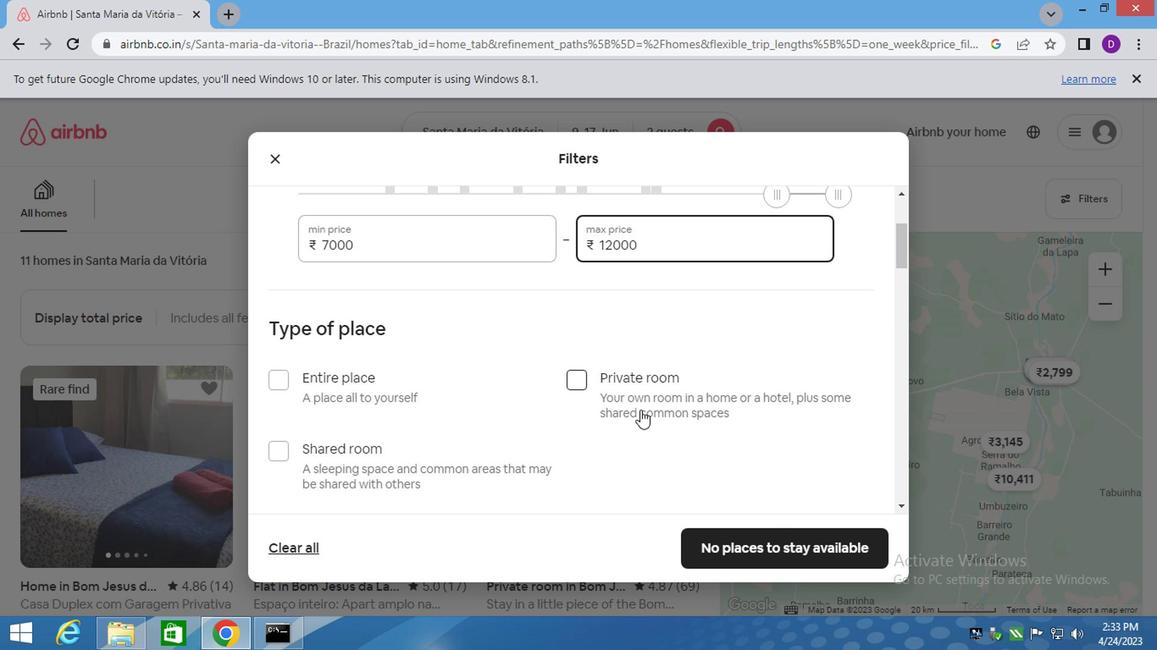 
Action: Mouse pressed left at (645, 390)
Screenshot: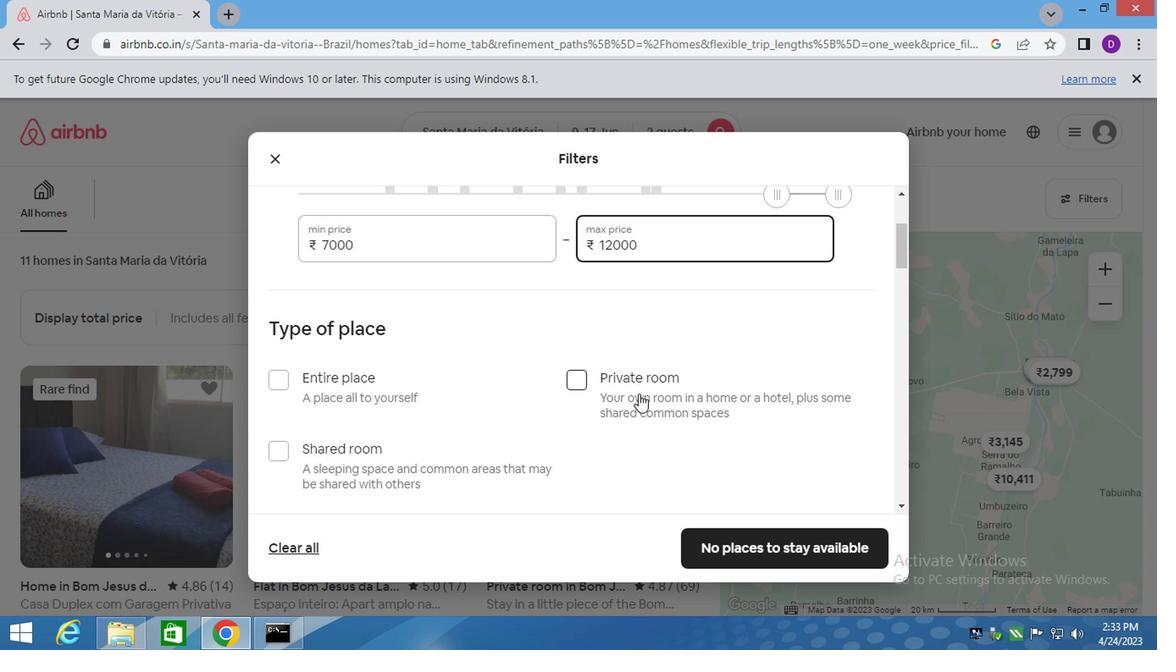 
Action: Mouse moved to (627, 420)
Screenshot: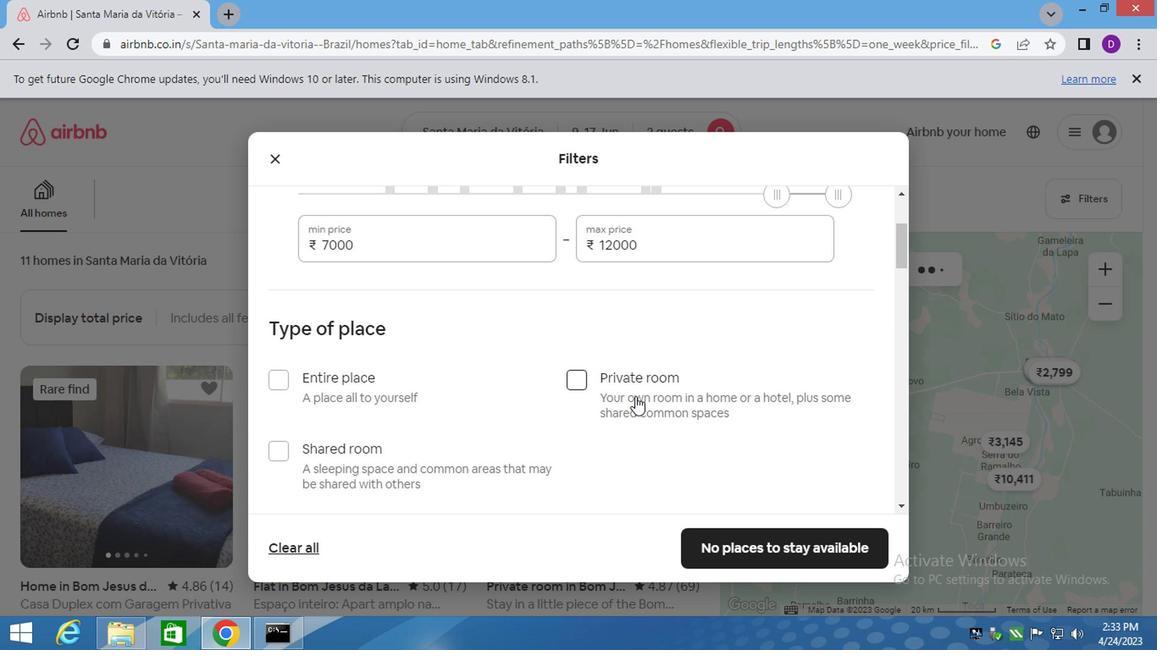 
Action: Mouse scrolled (627, 419) with delta (0, 0)
Screenshot: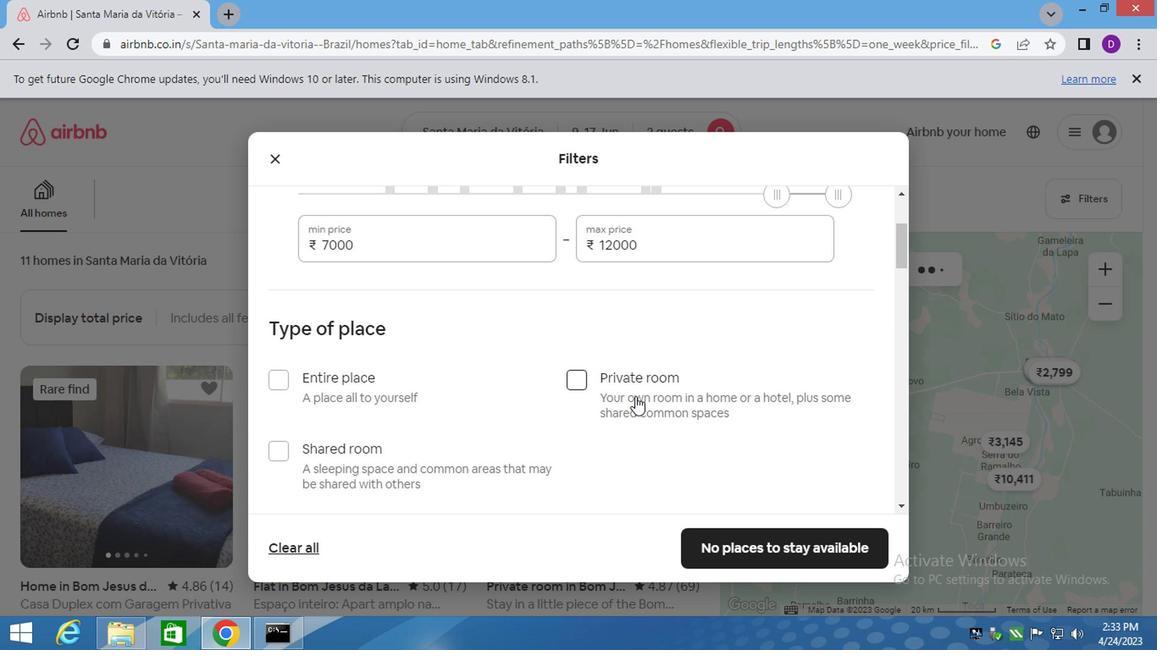 
Action: Mouse moved to (623, 426)
Screenshot: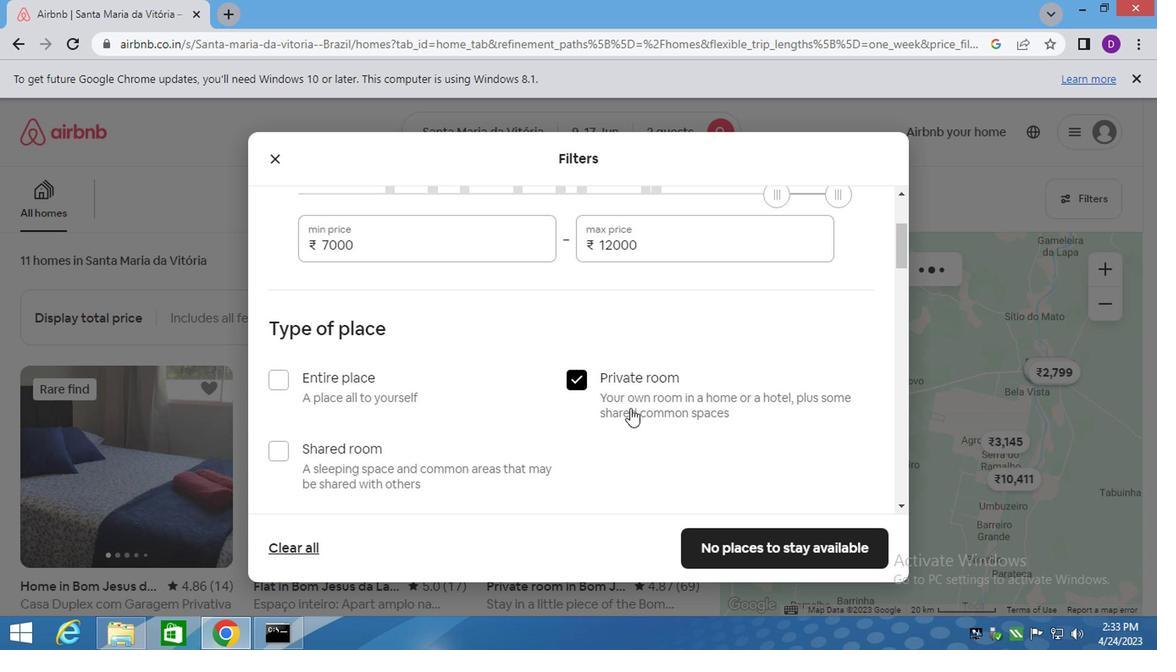 
Action: Mouse scrolled (623, 425) with delta (0, 0)
Screenshot: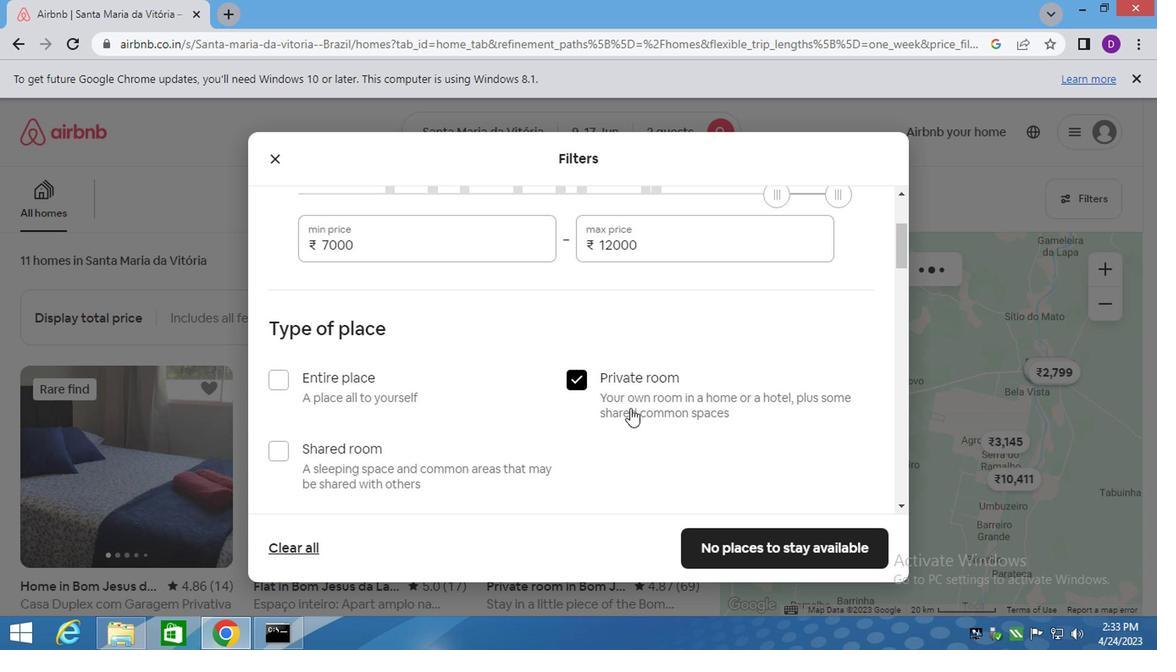 
Action: Mouse moved to (617, 430)
Screenshot: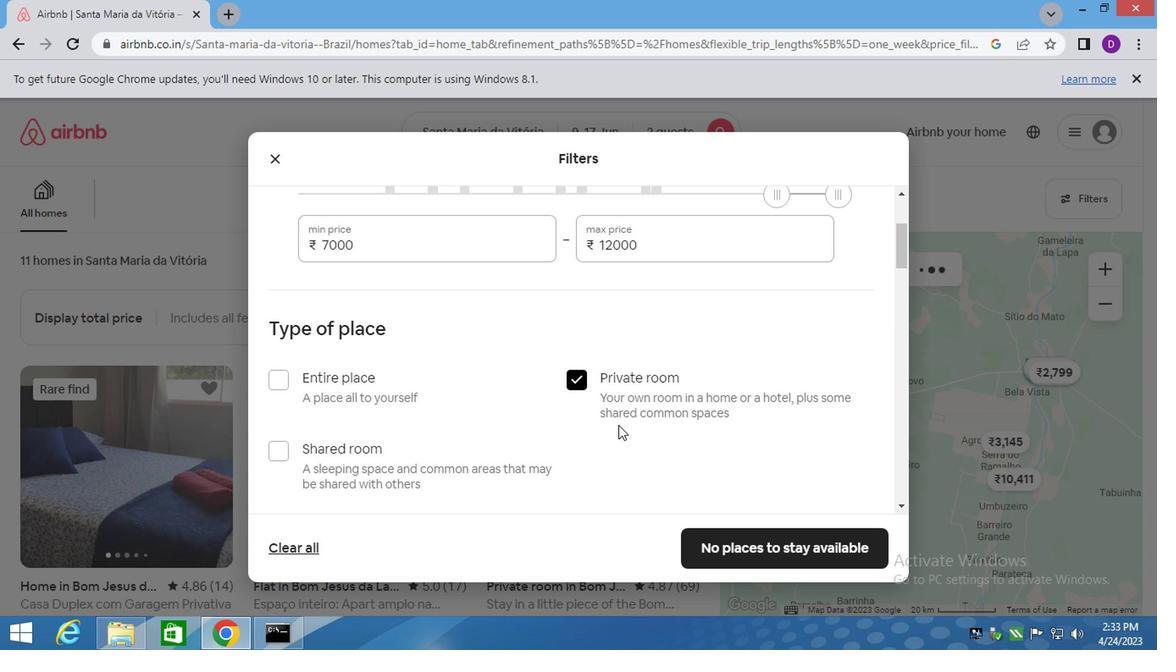 
Action: Mouse scrolled (621, 427) with delta (0, -1)
Screenshot: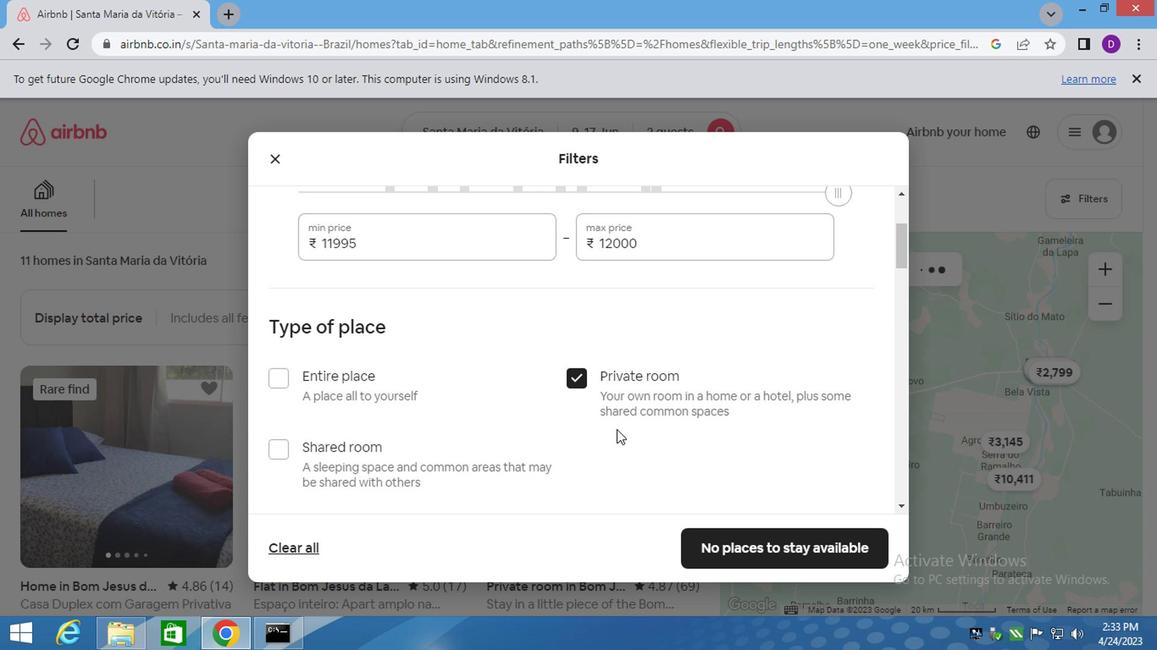
Action: Mouse moved to (439, 350)
Screenshot: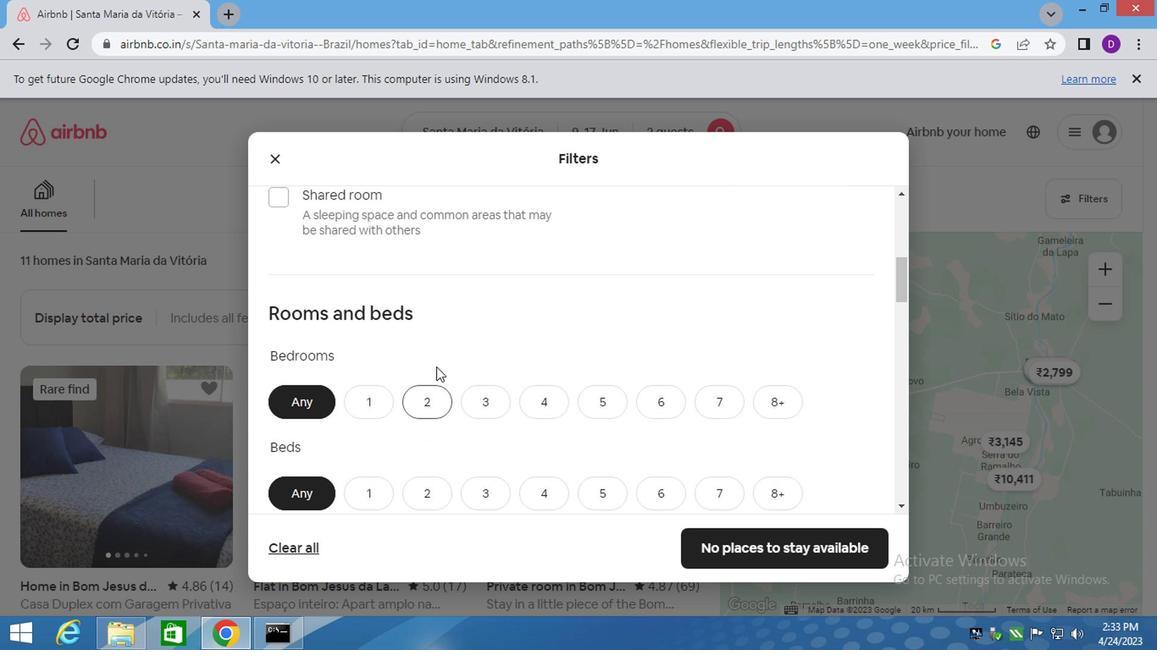 
Action: Mouse scrolled (439, 349) with delta (0, 0)
Screenshot: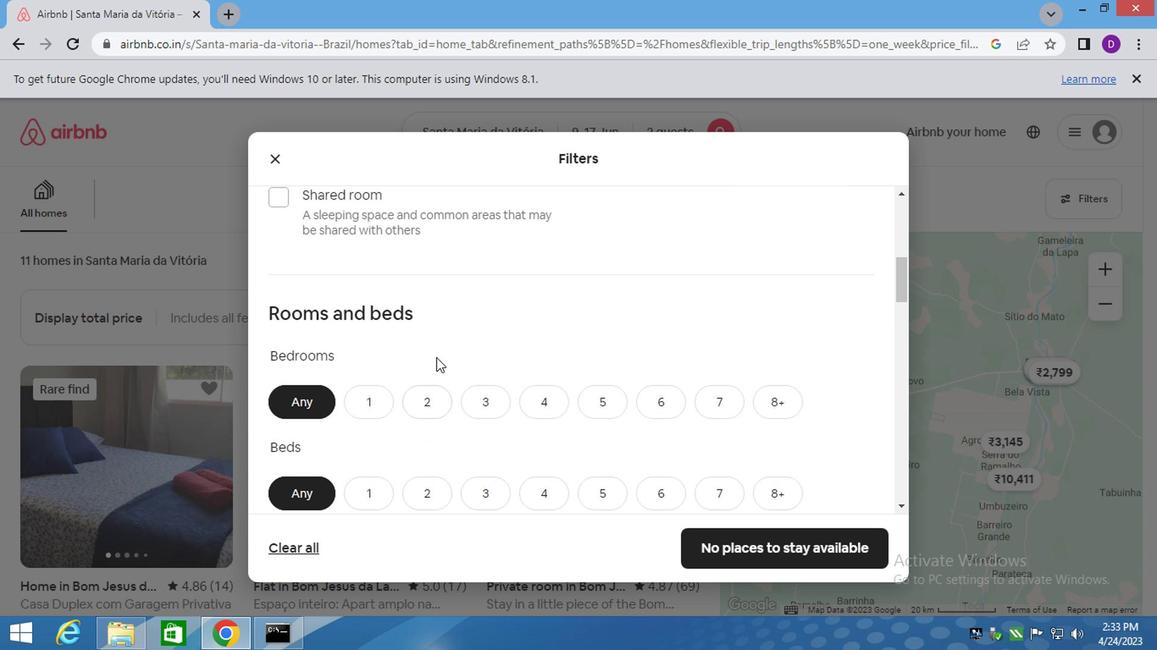 
Action: Mouse moved to (488, 306)
Screenshot: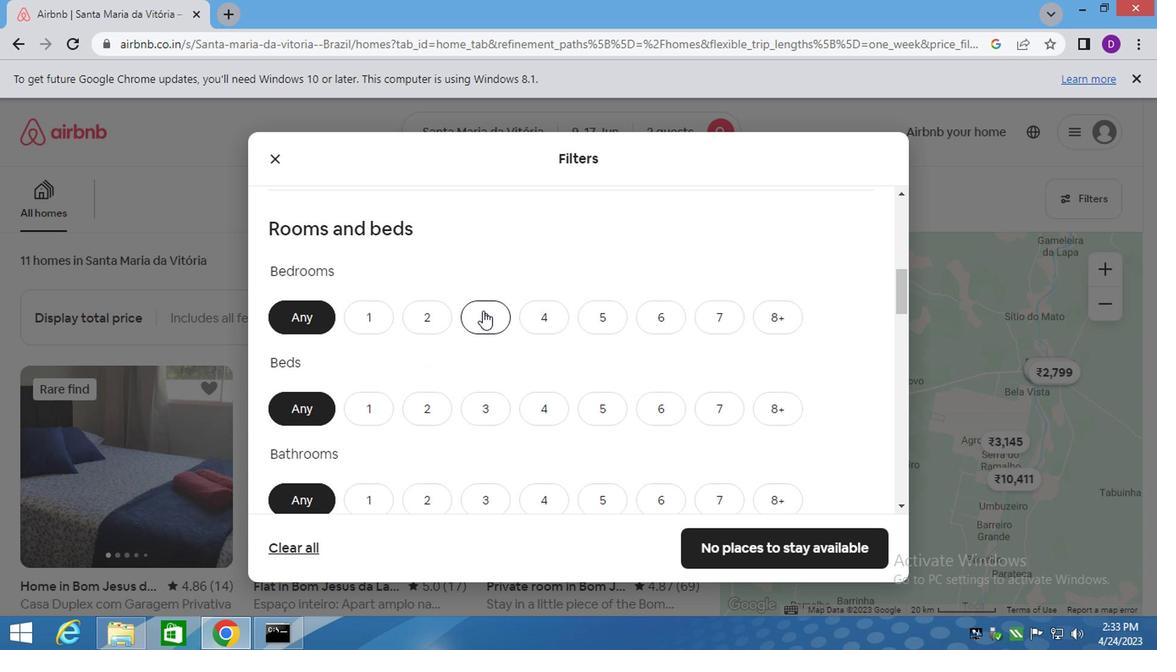 
Action: Mouse scrolled (488, 305) with delta (0, 0)
Screenshot: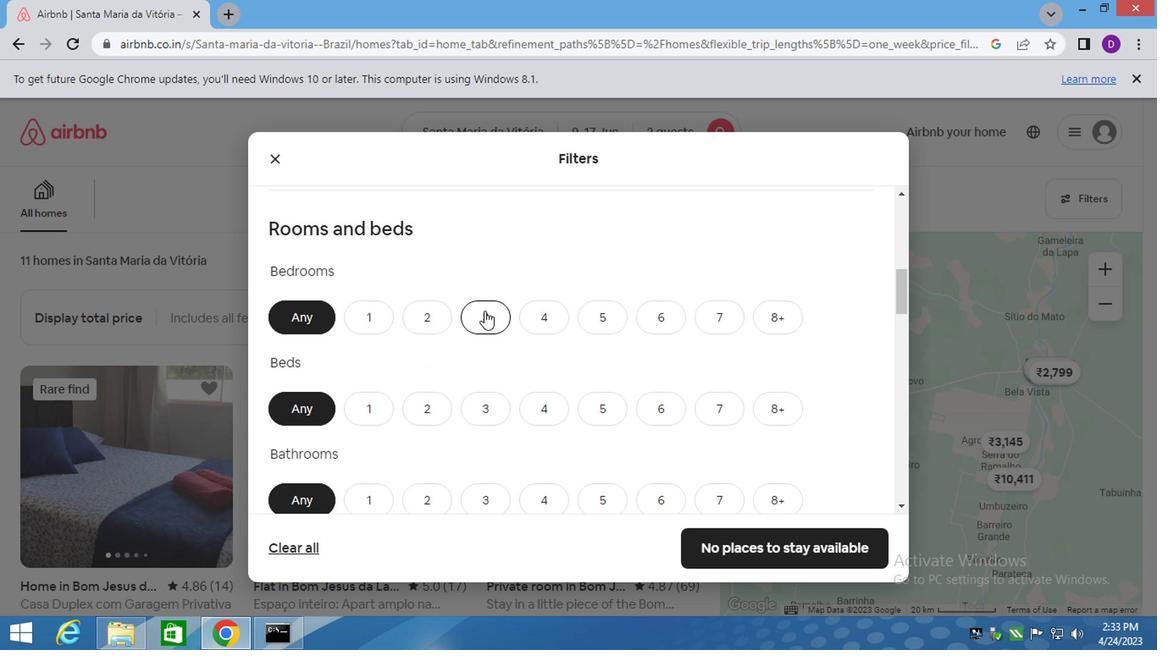 
Action: Mouse moved to (376, 230)
Screenshot: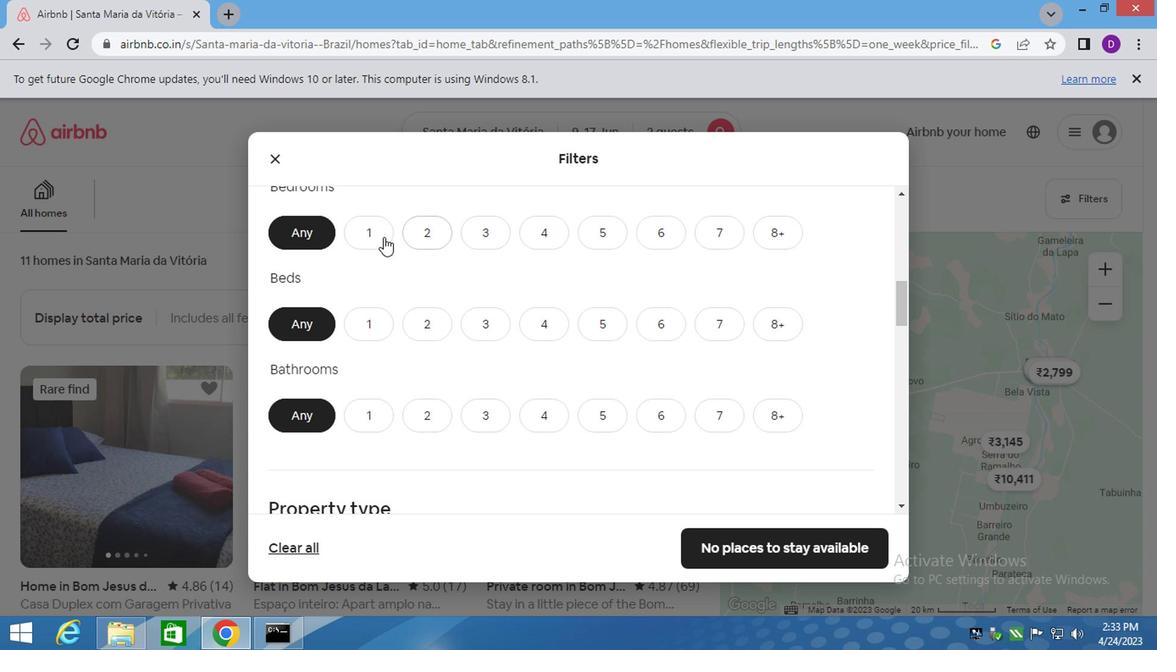 
Action: Mouse pressed left at (376, 230)
Screenshot: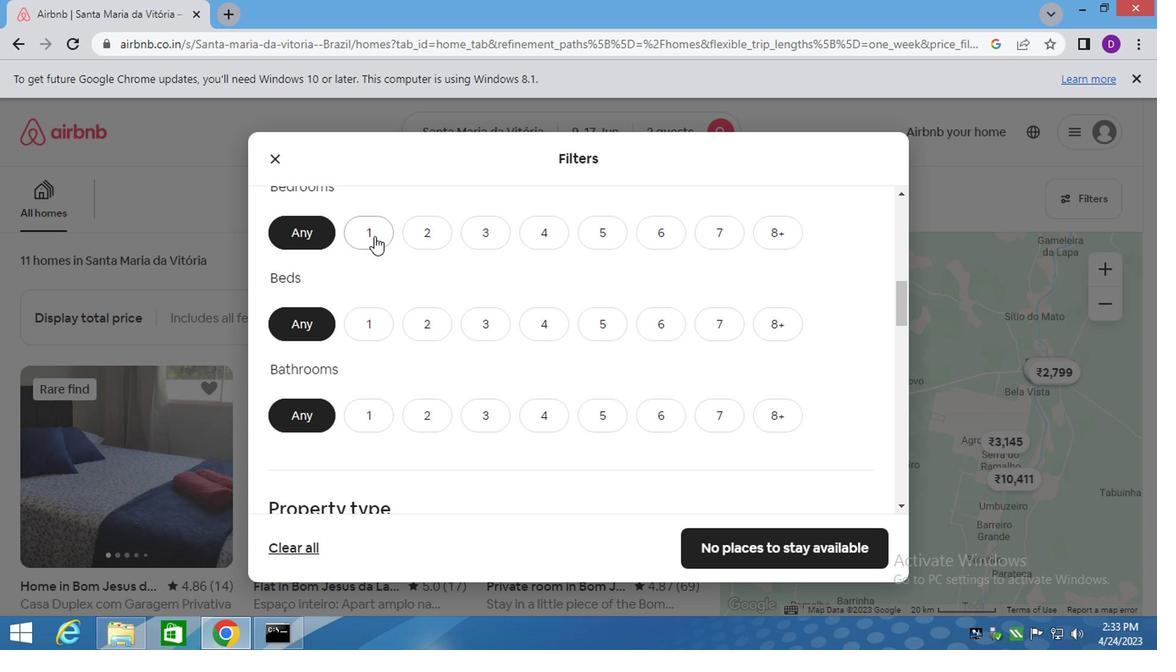 
Action: Mouse moved to (427, 315)
Screenshot: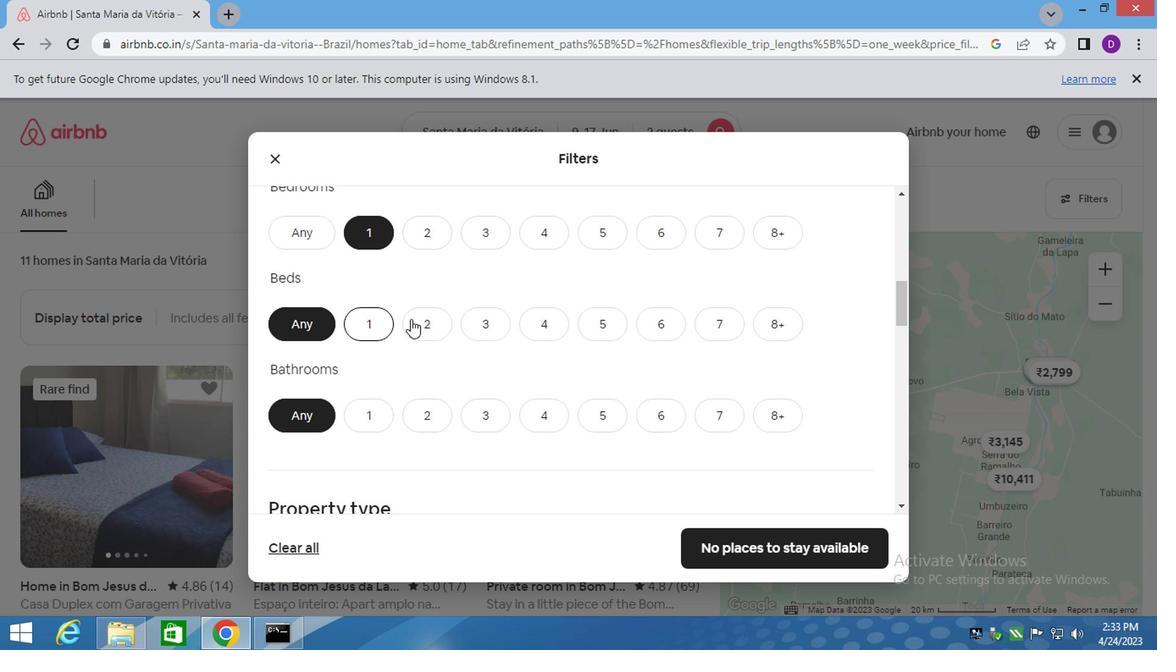 
Action: Mouse pressed left at (427, 315)
Screenshot: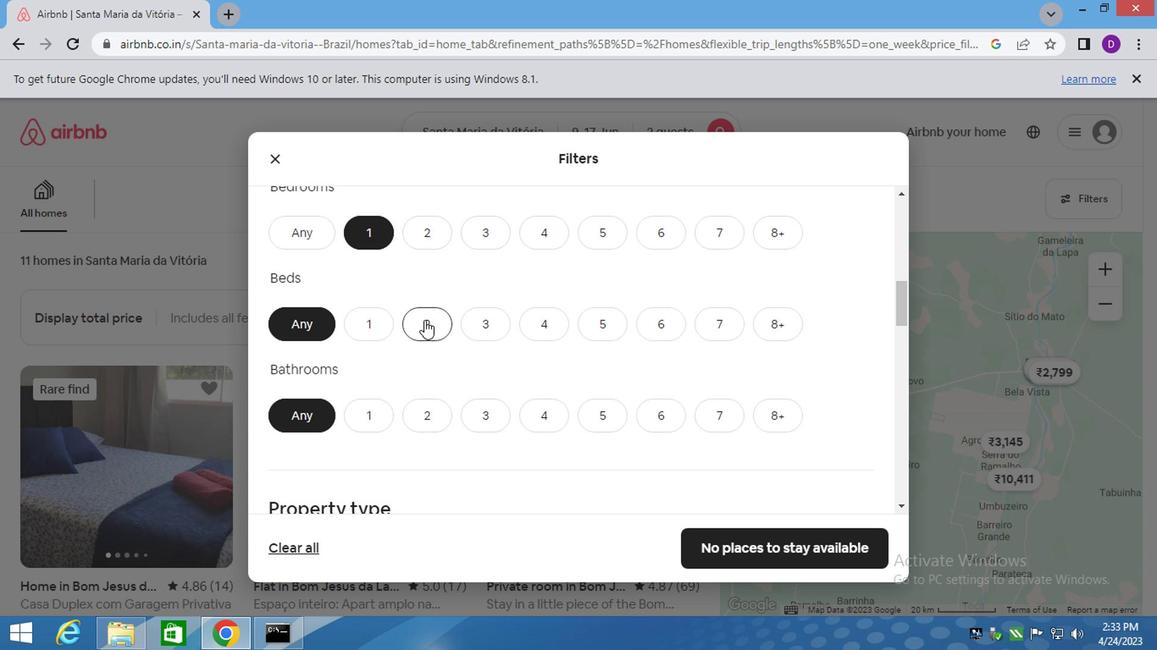 
Action: Mouse moved to (362, 413)
Screenshot: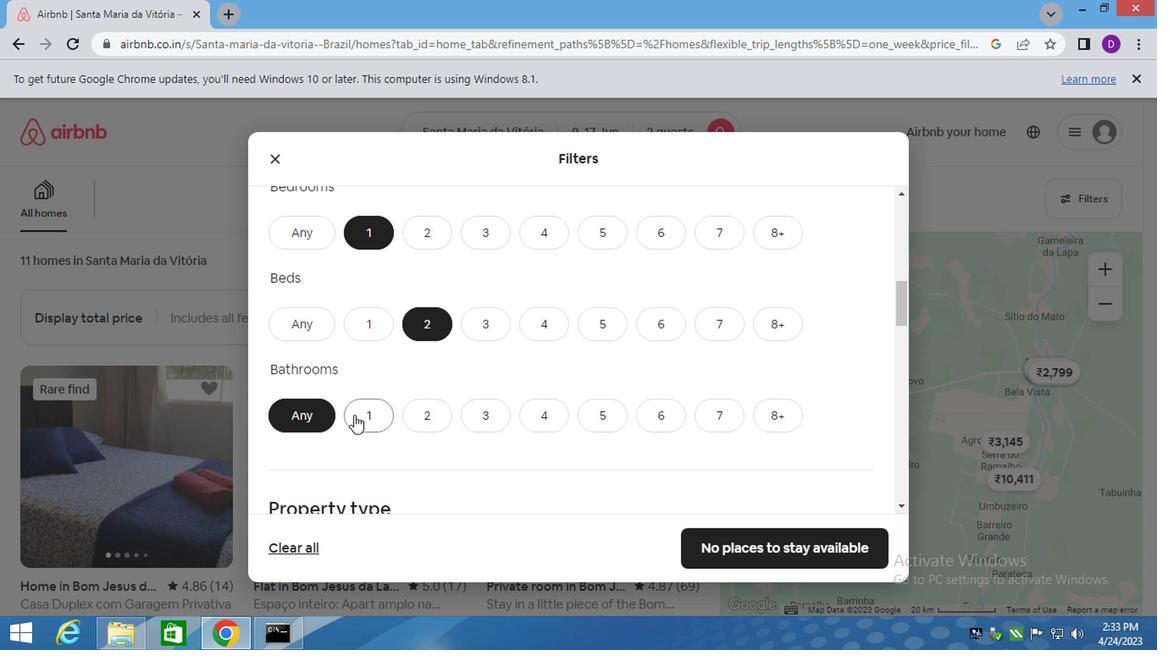 
Action: Mouse pressed left at (362, 413)
Screenshot: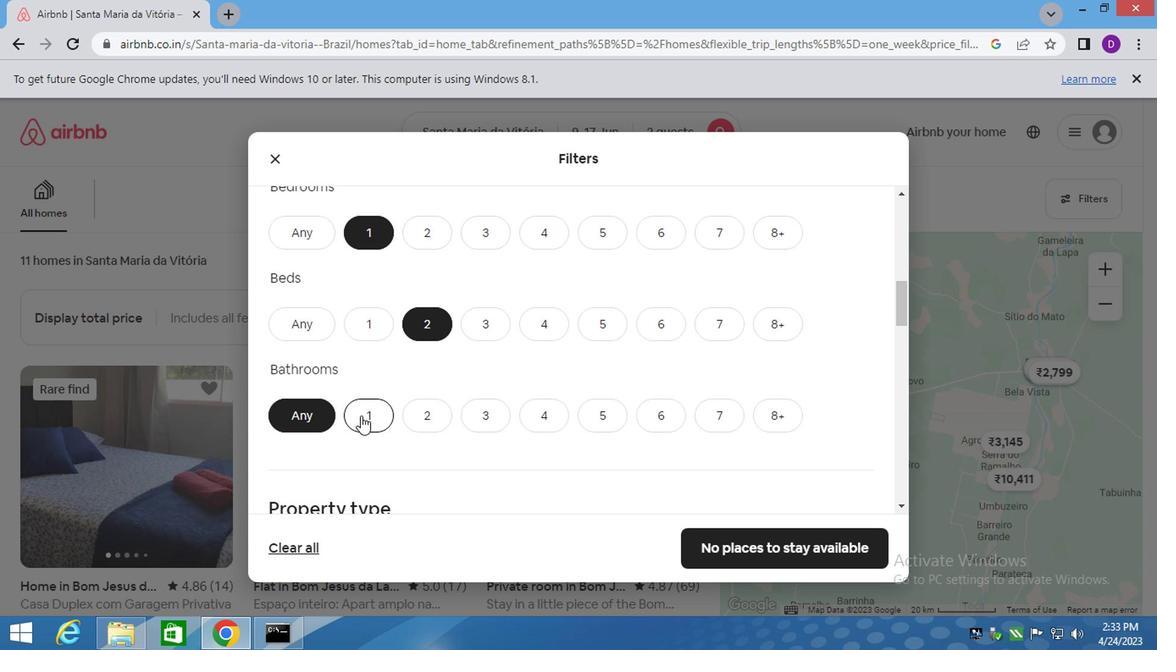 
Action: Mouse moved to (401, 413)
Screenshot: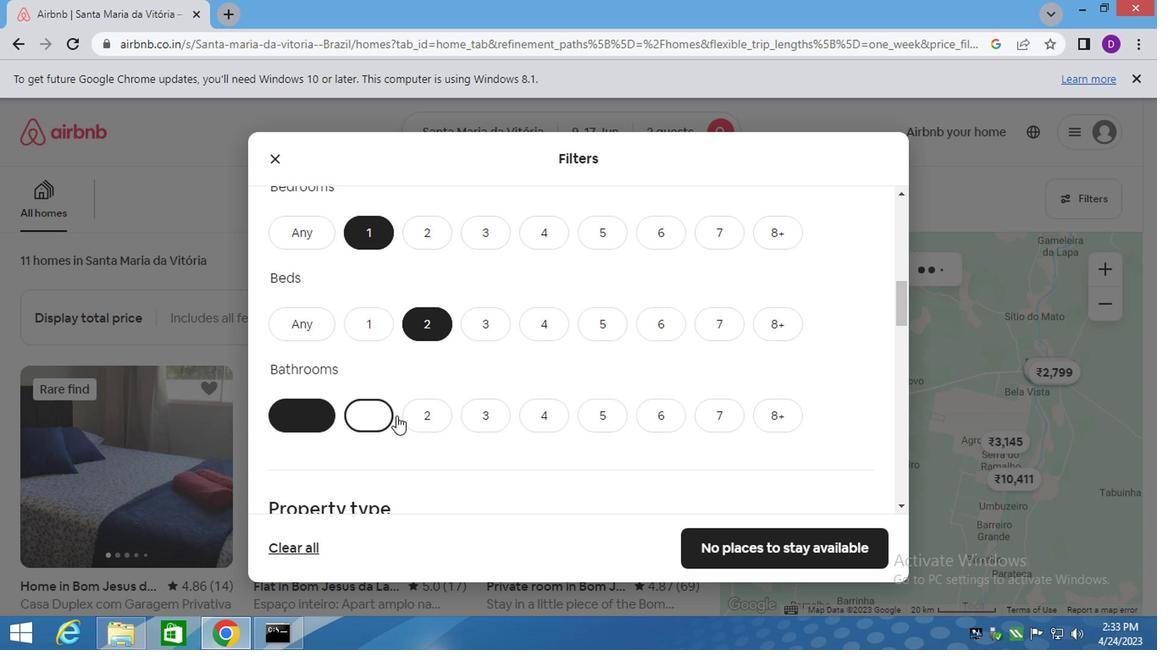 
Action: Mouse scrolled (401, 412) with delta (0, -1)
Screenshot: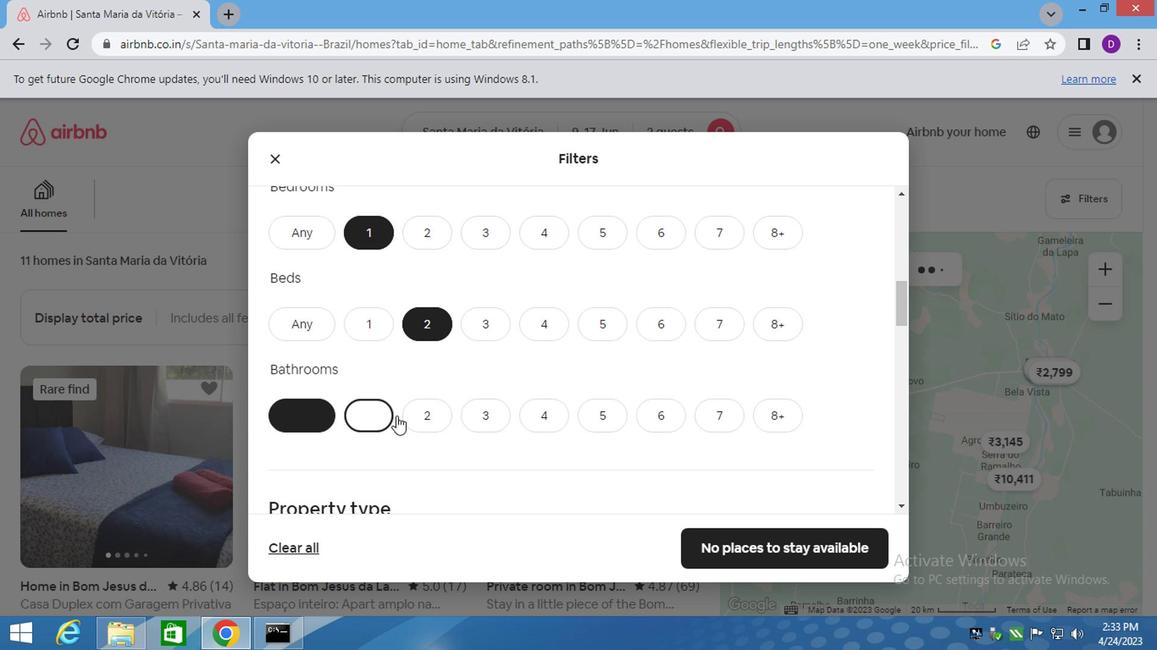 
Action: Mouse moved to (412, 412)
Screenshot: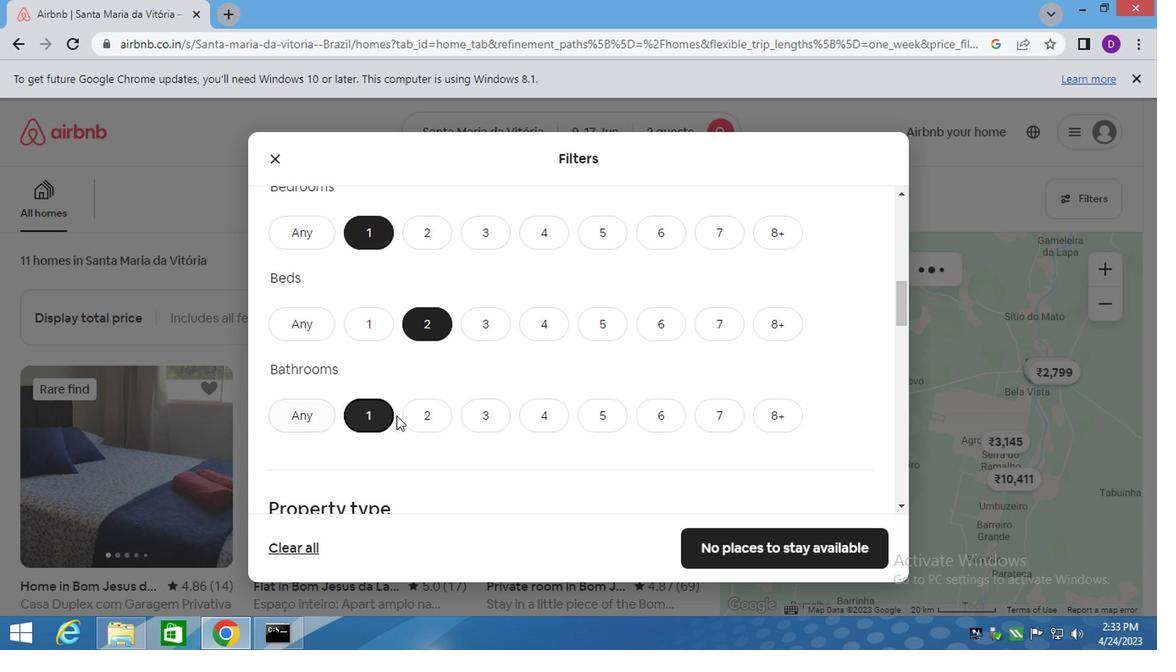 
Action: Mouse scrolled (410, 411) with delta (0, 0)
Screenshot: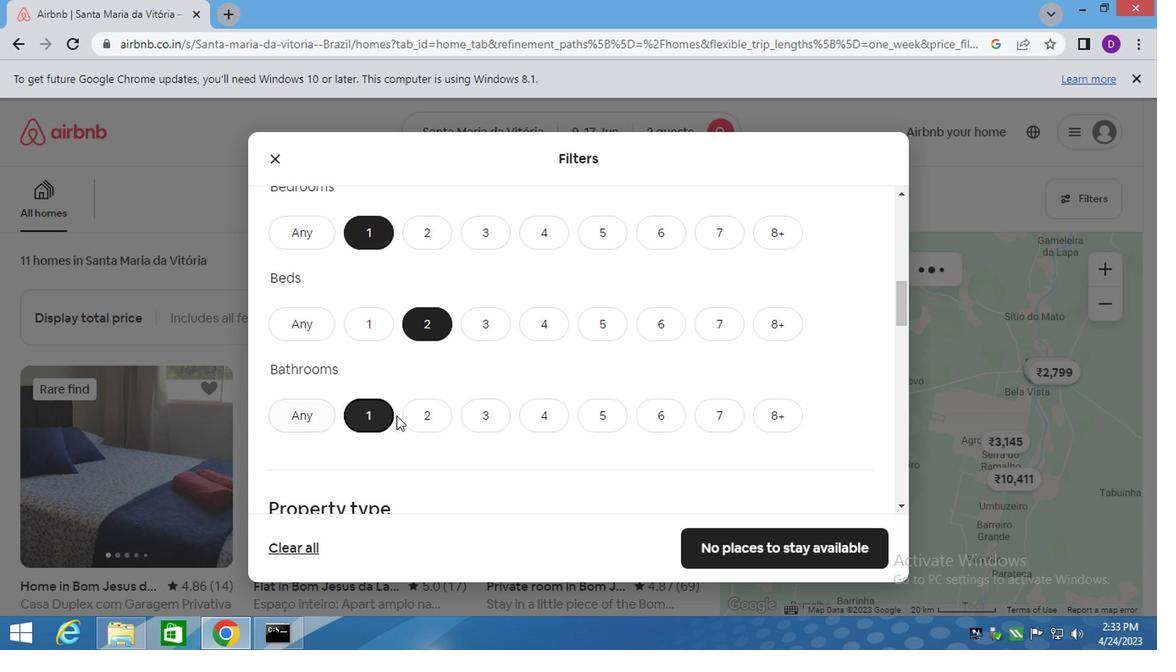 
Action: Mouse moved to (417, 411)
Screenshot: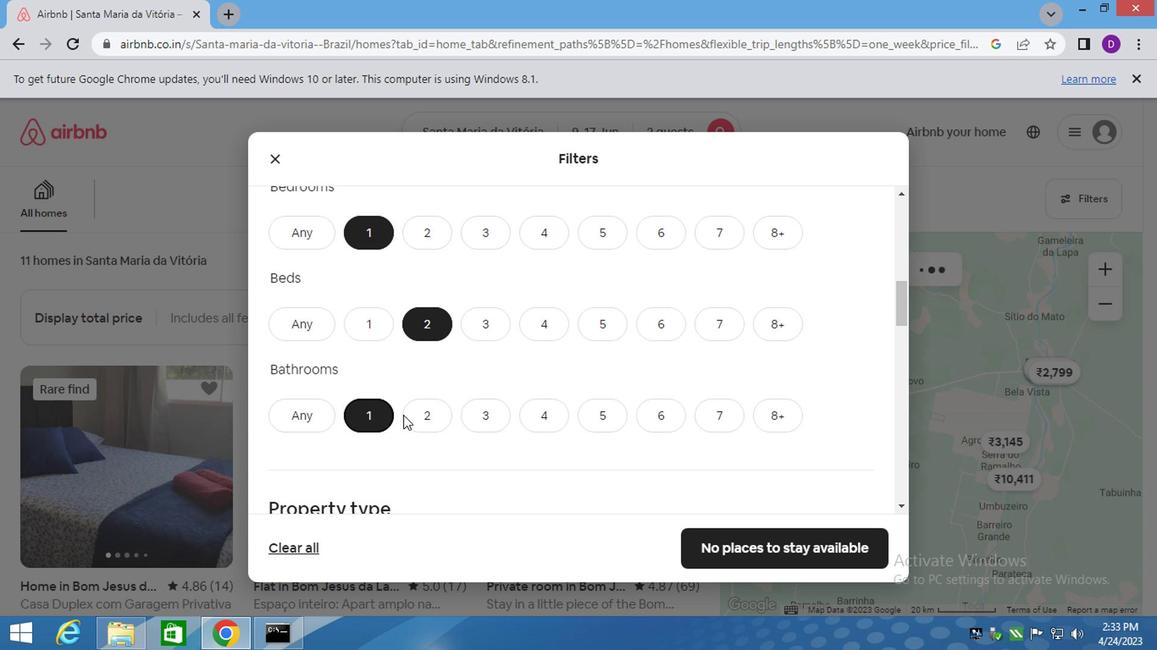 
Action: Mouse scrolled (415, 410) with delta (0, -1)
Screenshot: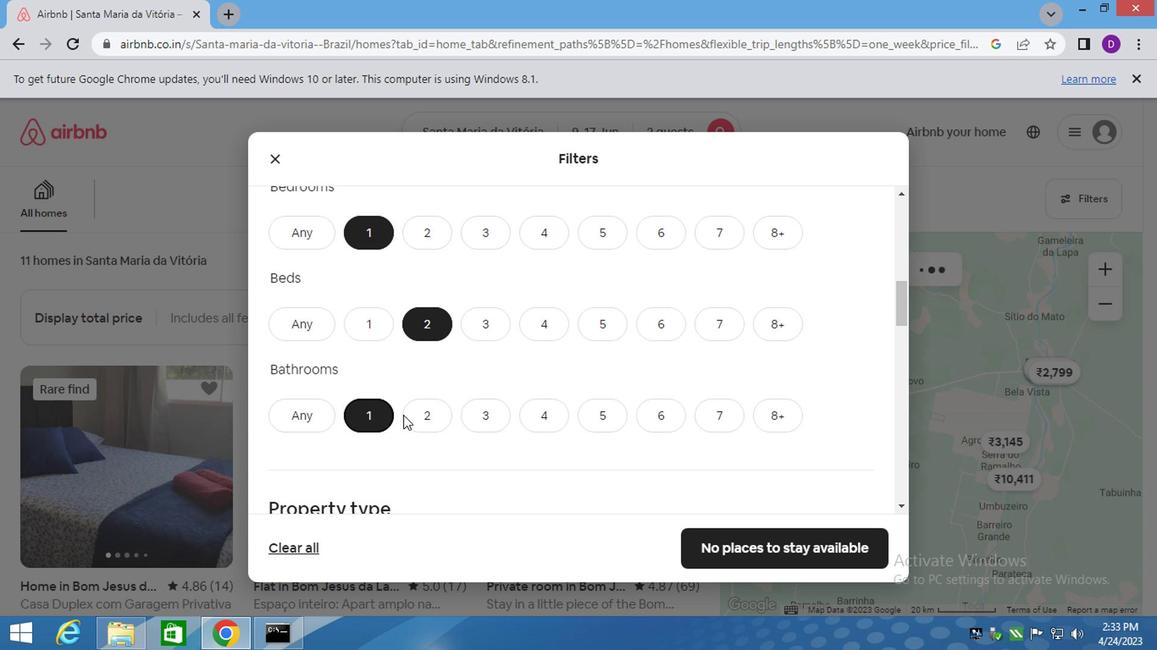 
Action: Mouse moved to (344, 359)
Screenshot: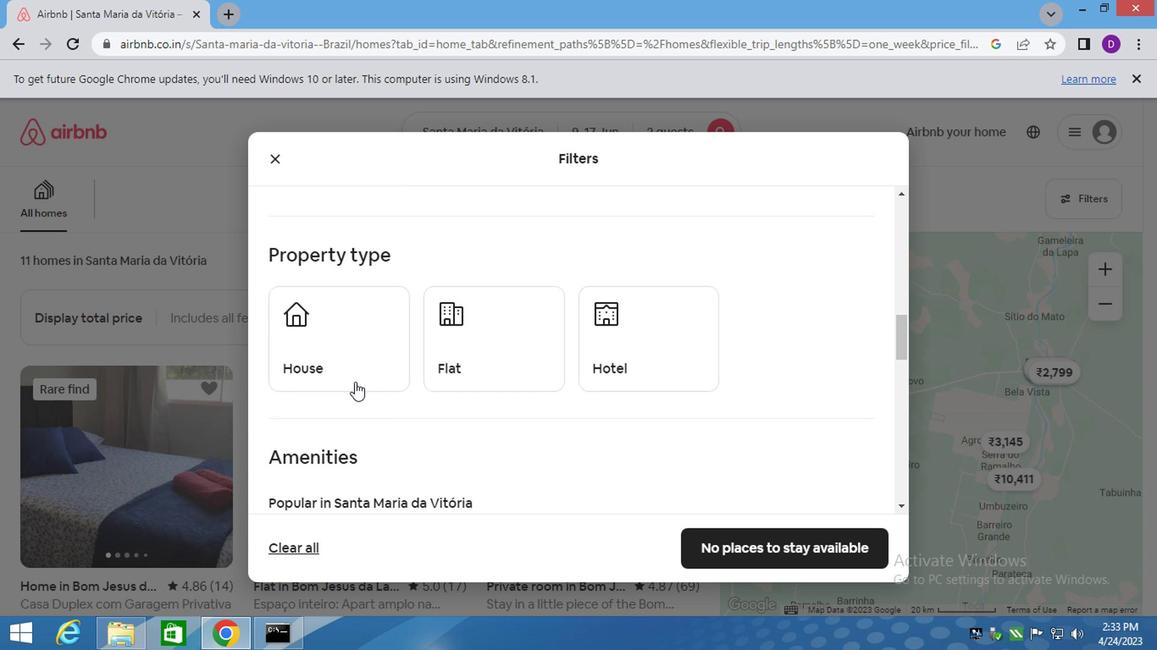 
Action: Mouse pressed left at (344, 359)
Screenshot: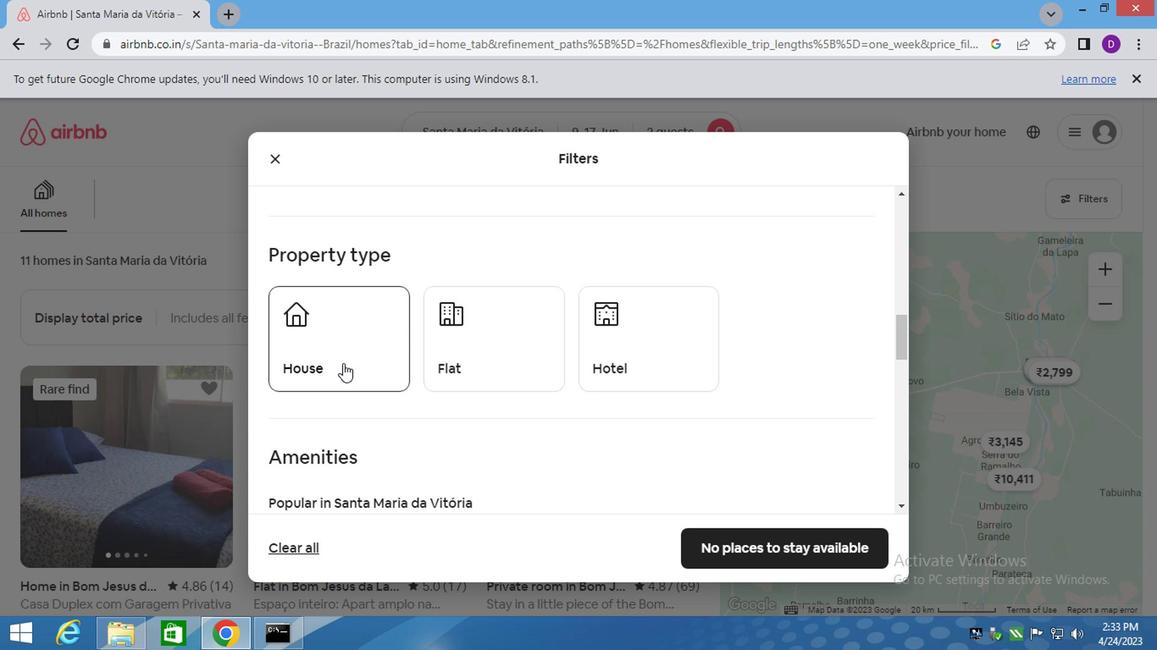
Action: Mouse moved to (457, 357)
Screenshot: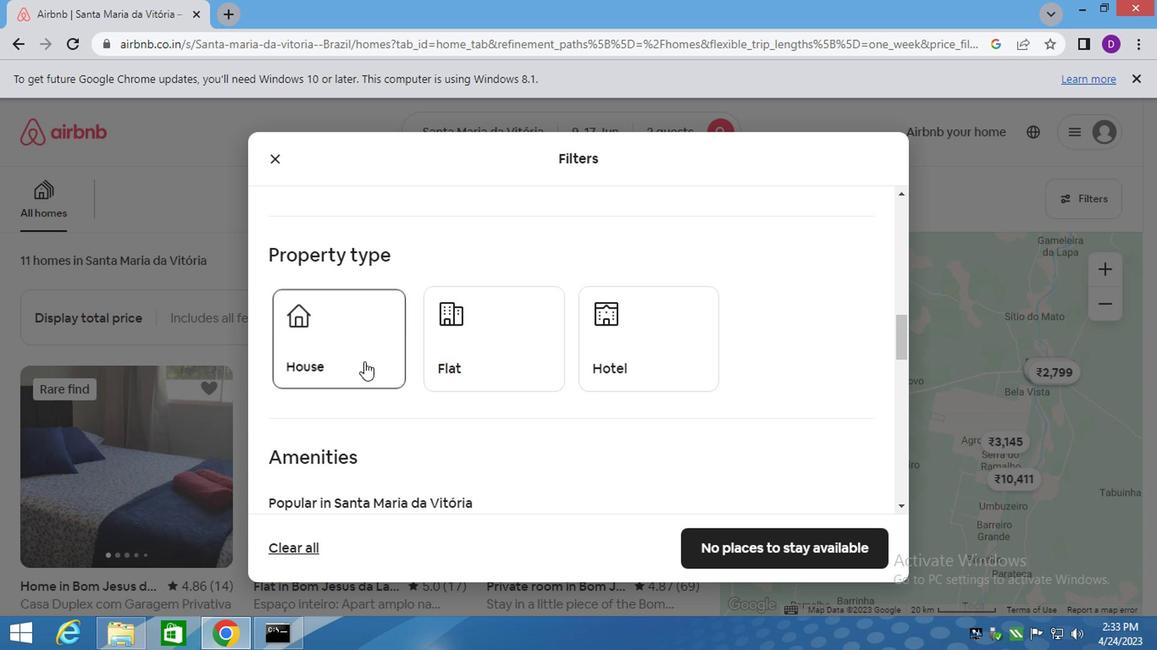 
Action: Mouse pressed left at (457, 357)
Screenshot: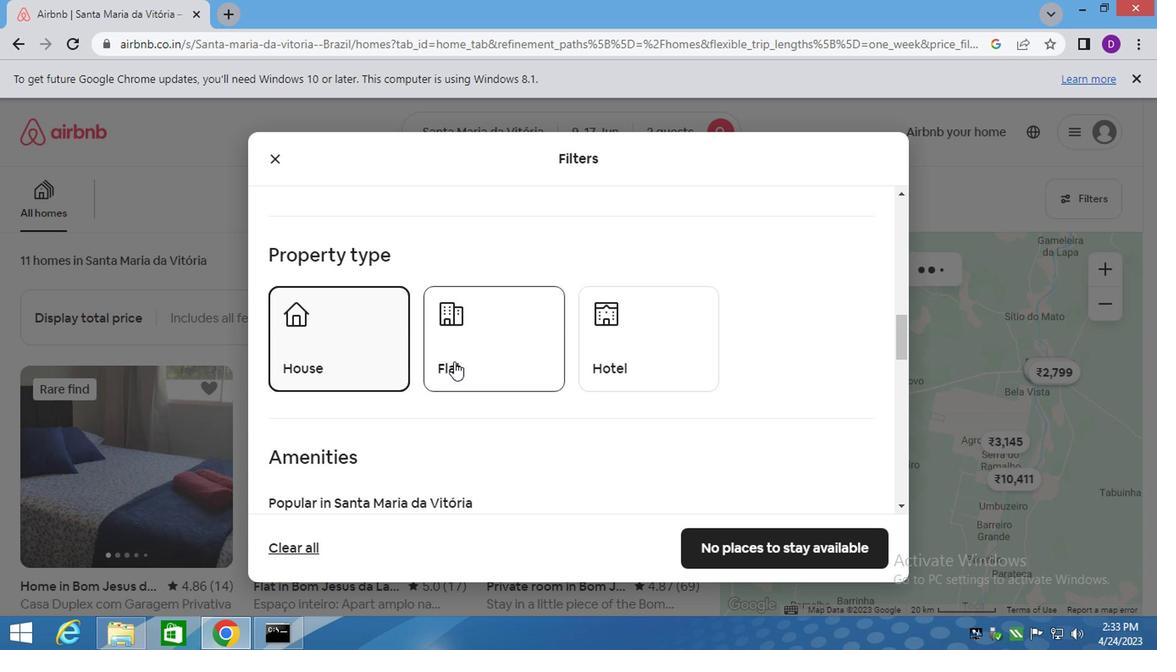 
Action: Mouse moved to (580, 429)
Screenshot: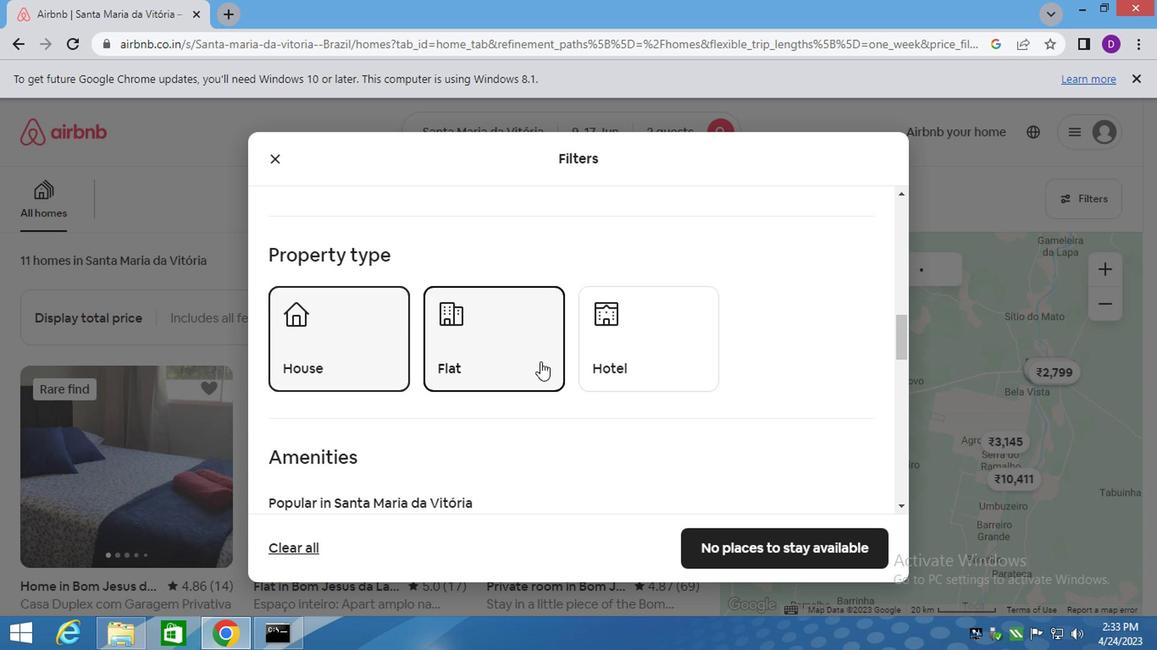 
Action: Mouse scrolled (580, 429) with delta (0, 0)
Screenshot: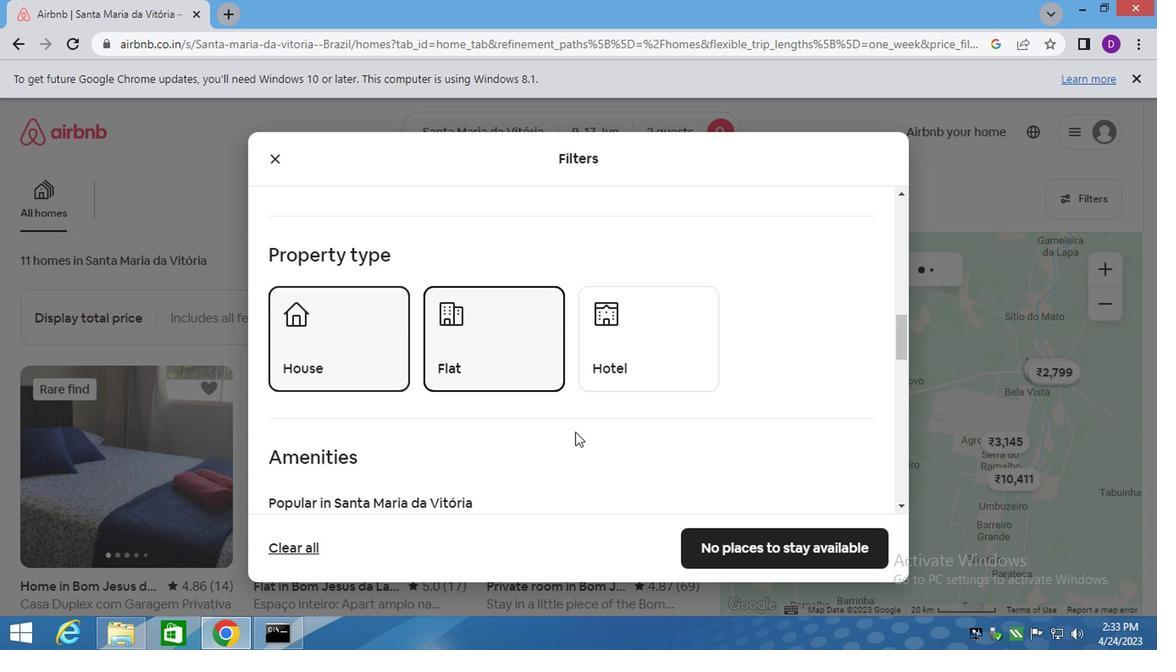 
Action: Mouse moved to (580, 430)
Screenshot: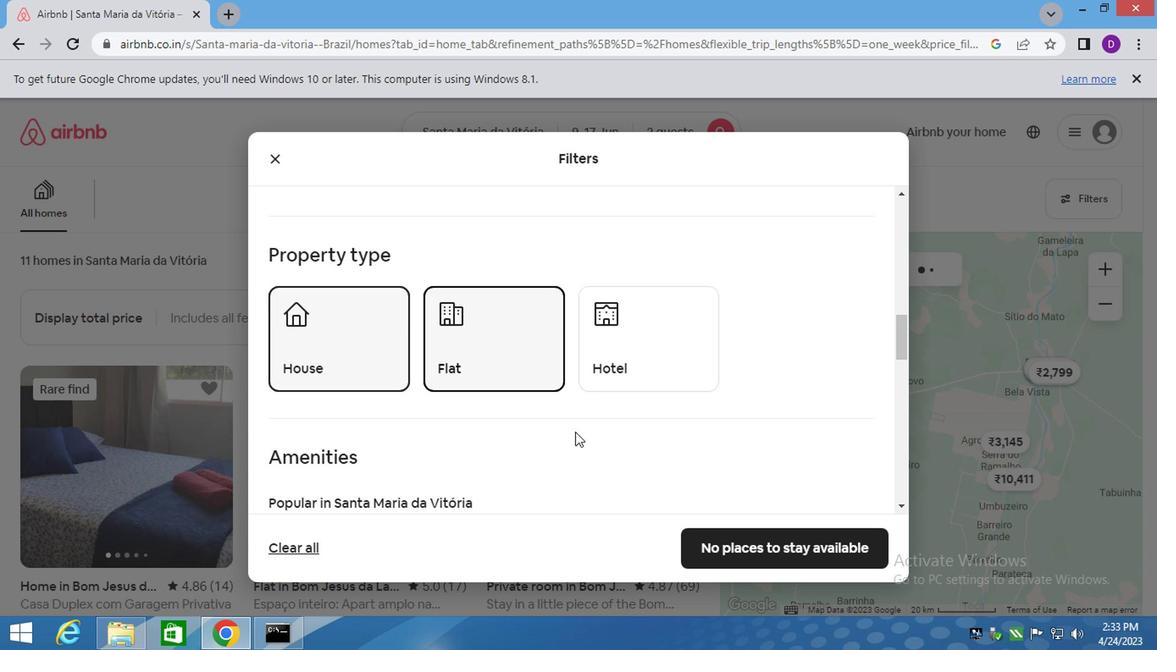 
Action: Mouse scrolled (580, 429) with delta (0, 0)
Screenshot: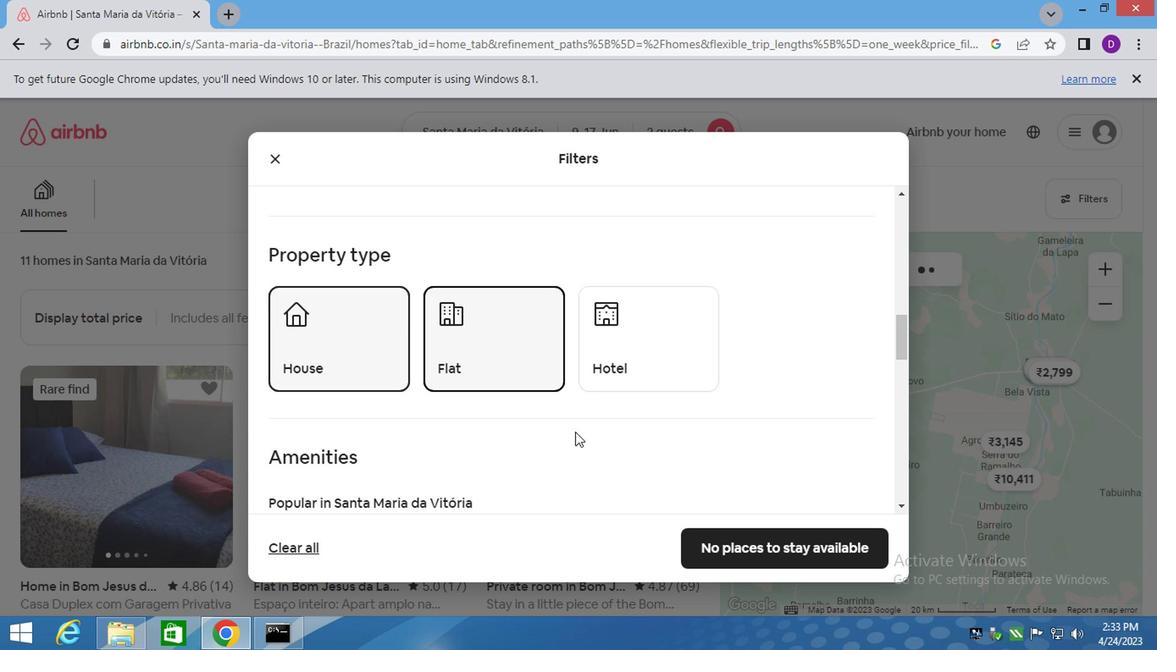 
Action: Mouse moved to (633, 412)
Screenshot: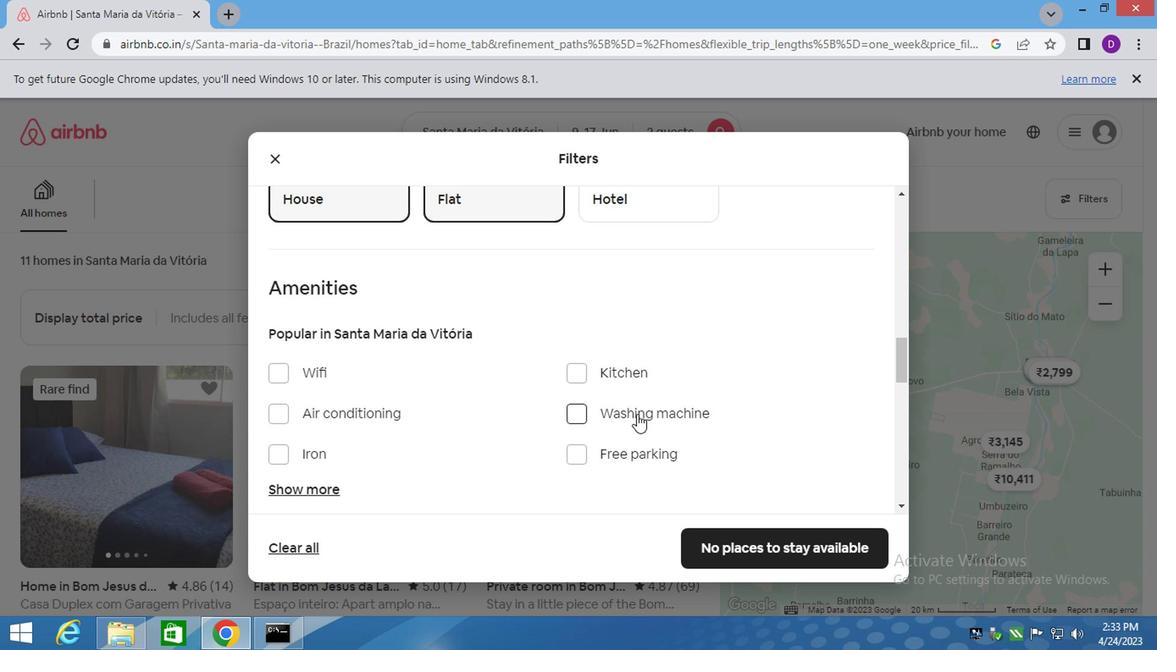 
Action: Mouse scrolled (633, 411) with delta (0, 0)
Screenshot: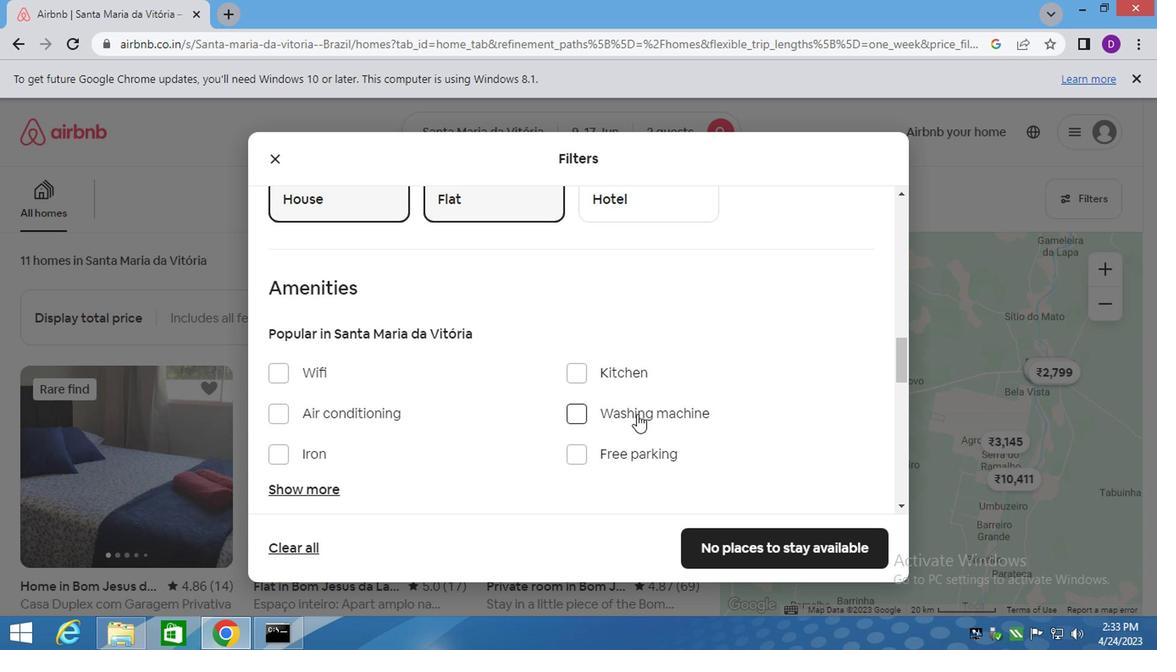 
Action: Mouse moved to (581, 410)
Screenshot: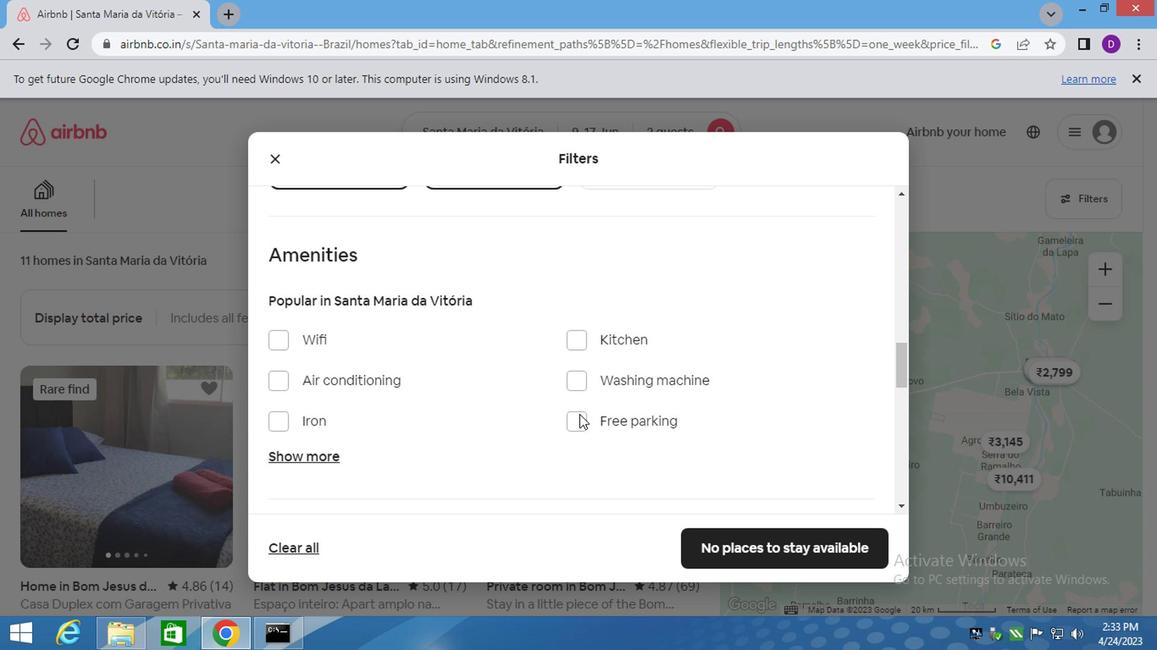 
Action: Mouse scrolled (581, 409) with delta (0, 0)
Screenshot: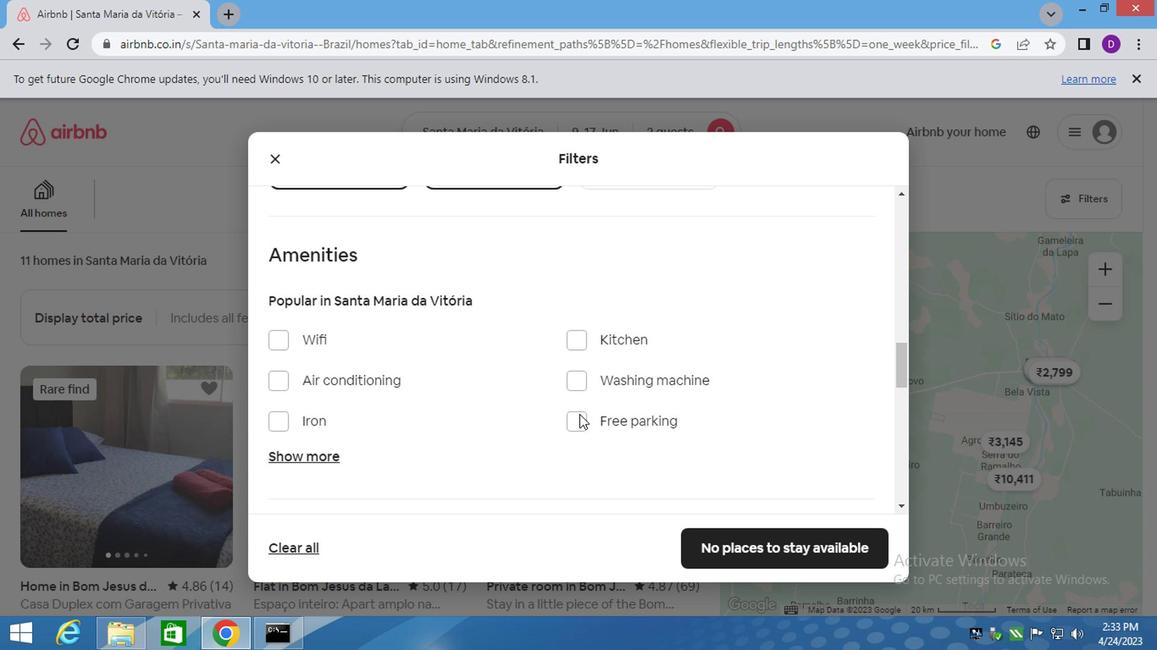 
Action: Mouse moved to (582, 408)
Screenshot: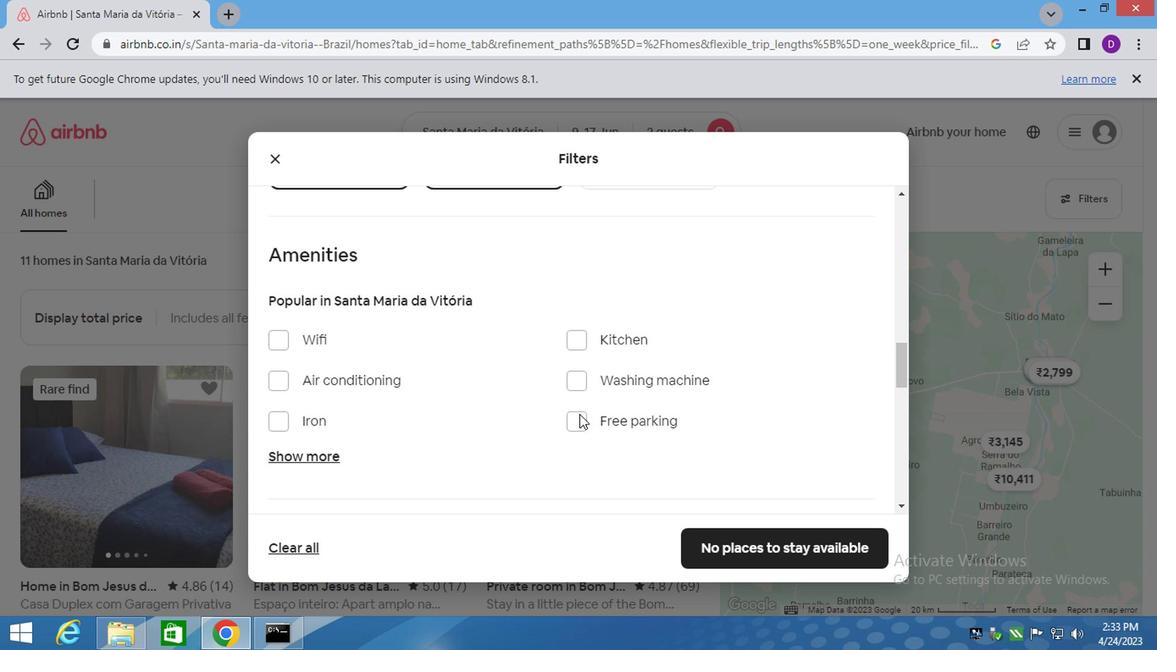 
Action: Mouse scrolled (582, 407) with delta (0, 0)
Screenshot: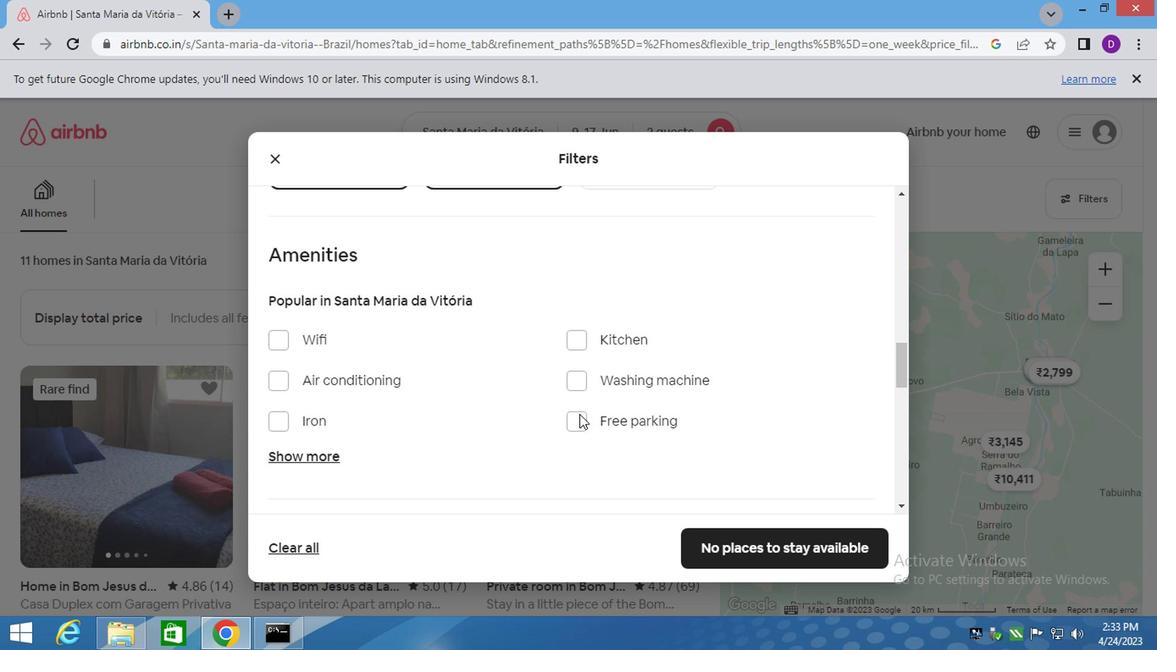 
Action: Mouse moved to (843, 419)
Screenshot: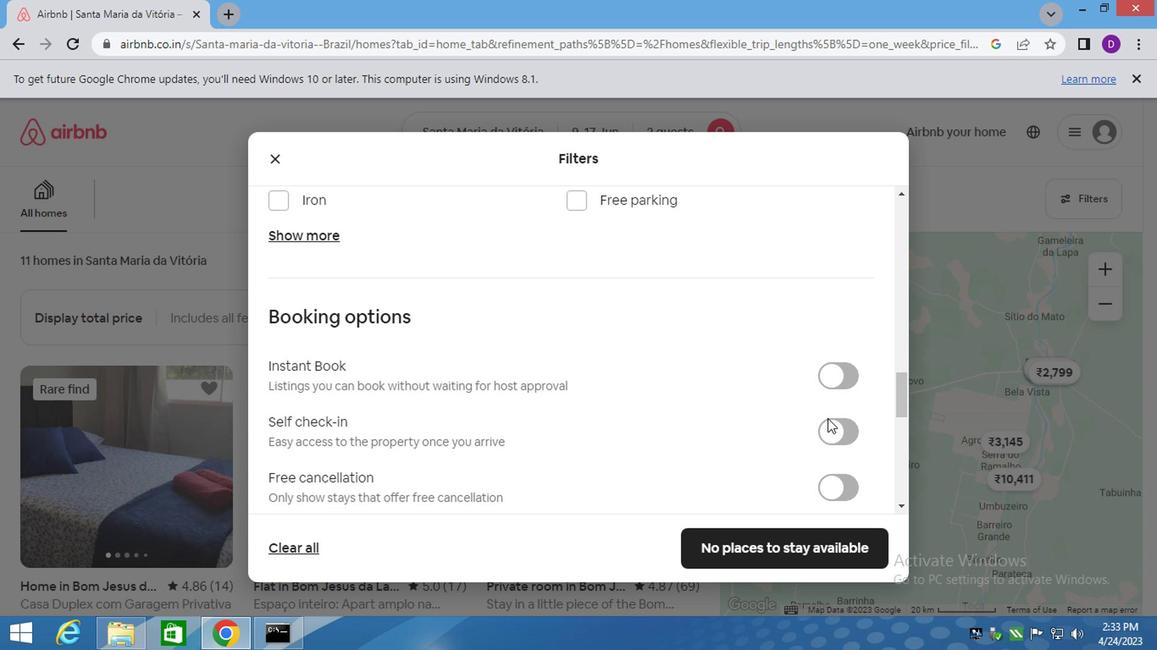 
Action: Mouse pressed left at (843, 419)
Screenshot: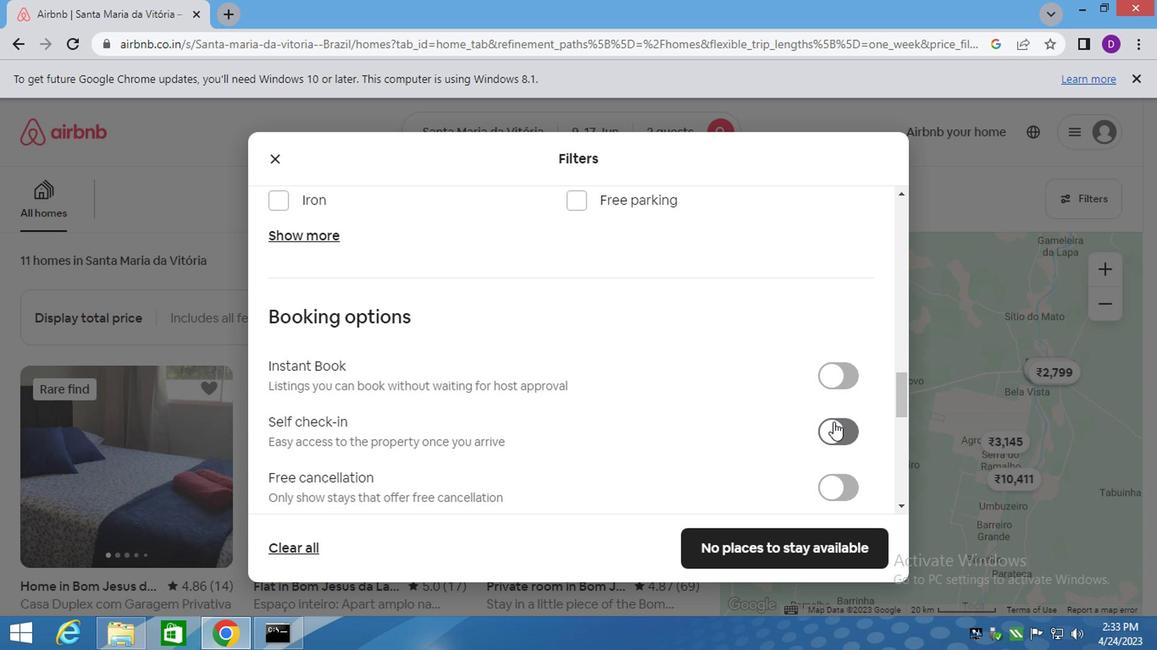 
Action: Mouse moved to (702, 414)
Screenshot: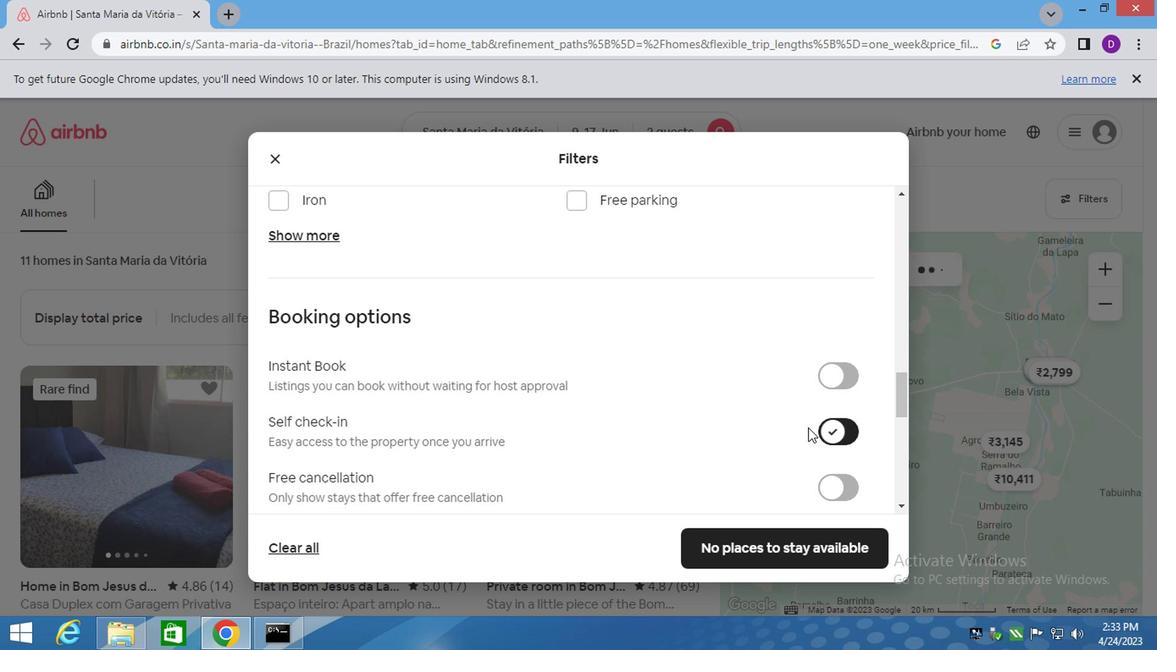 
Action: Mouse scrolled (702, 413) with delta (0, 0)
Screenshot: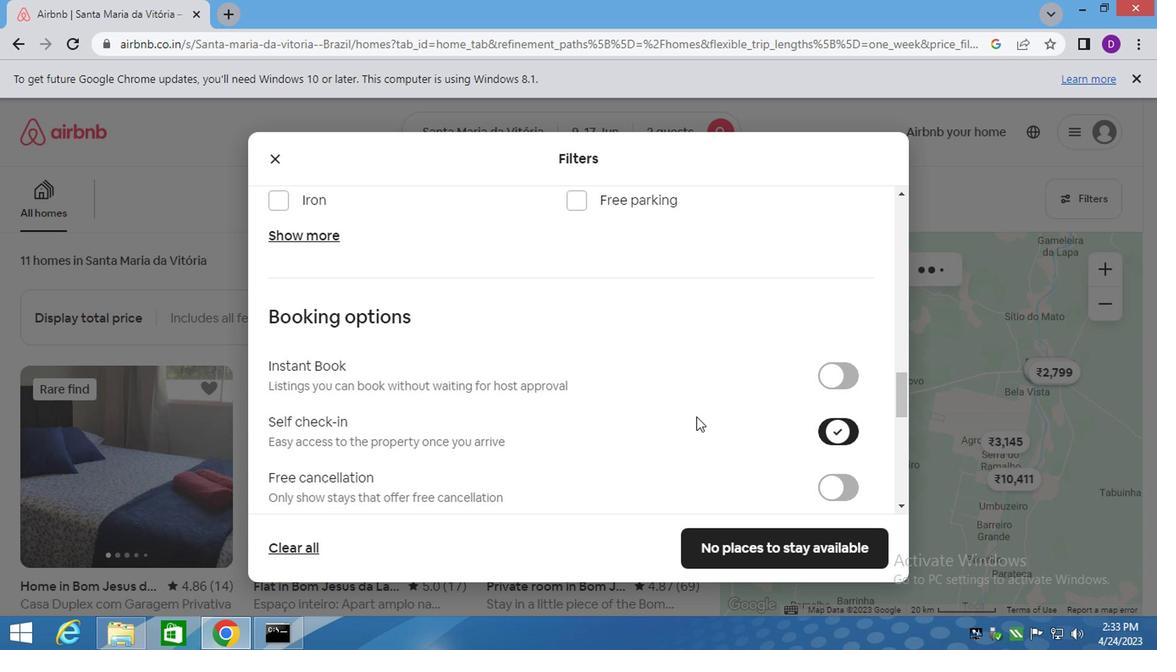 
Action: Mouse scrolled (702, 413) with delta (0, 0)
Screenshot: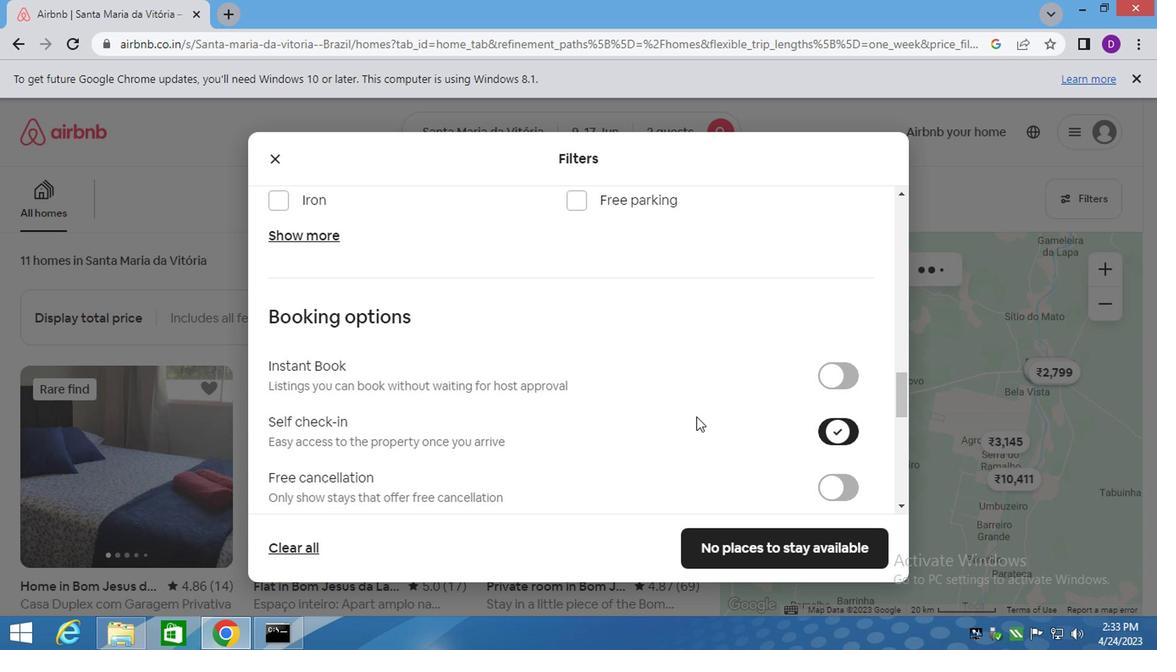 
Action: Mouse scrolled (702, 413) with delta (0, 0)
Screenshot: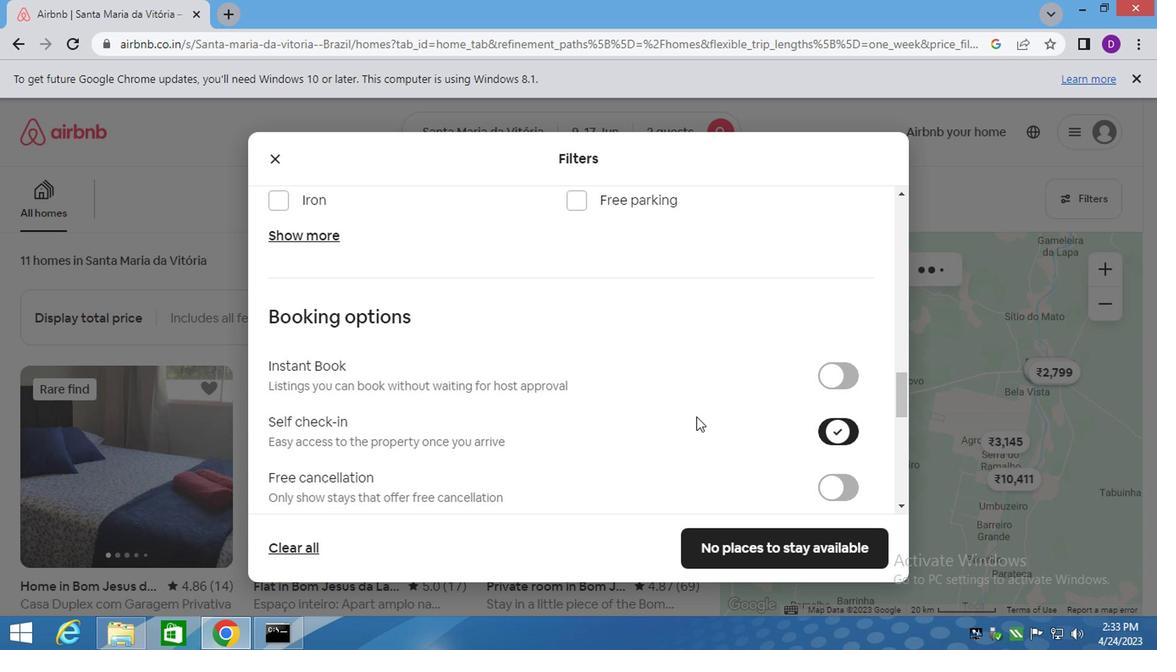 
Action: Mouse moved to (697, 415)
Screenshot: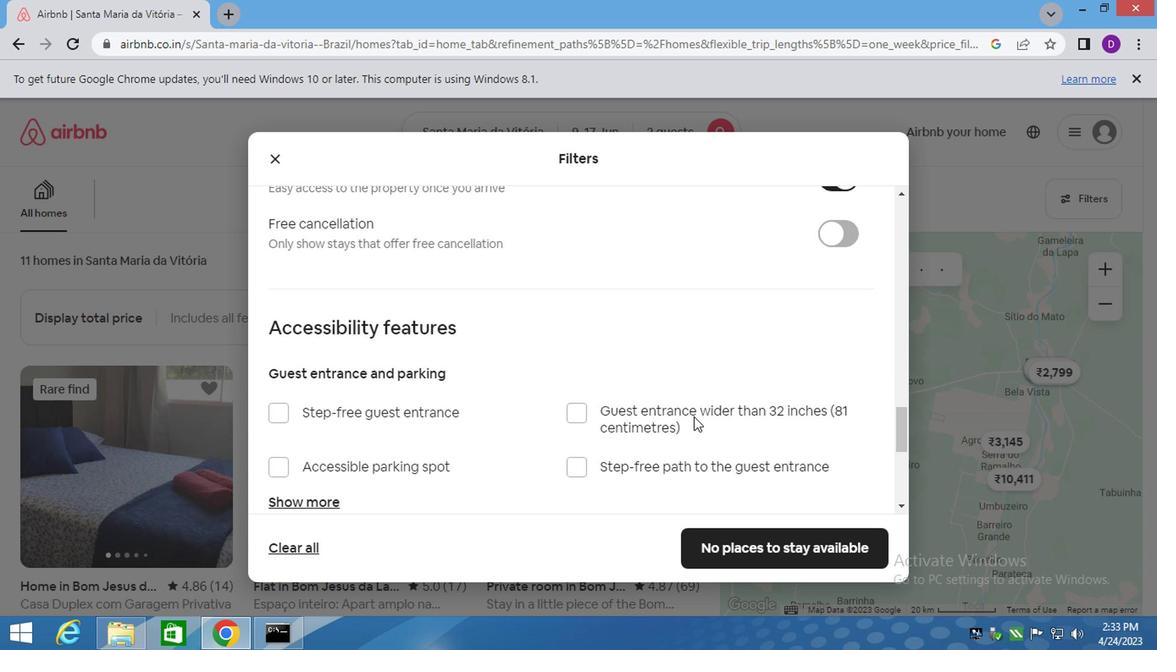 
Action: Mouse scrolled (701, 413) with delta (0, 0)
Screenshot: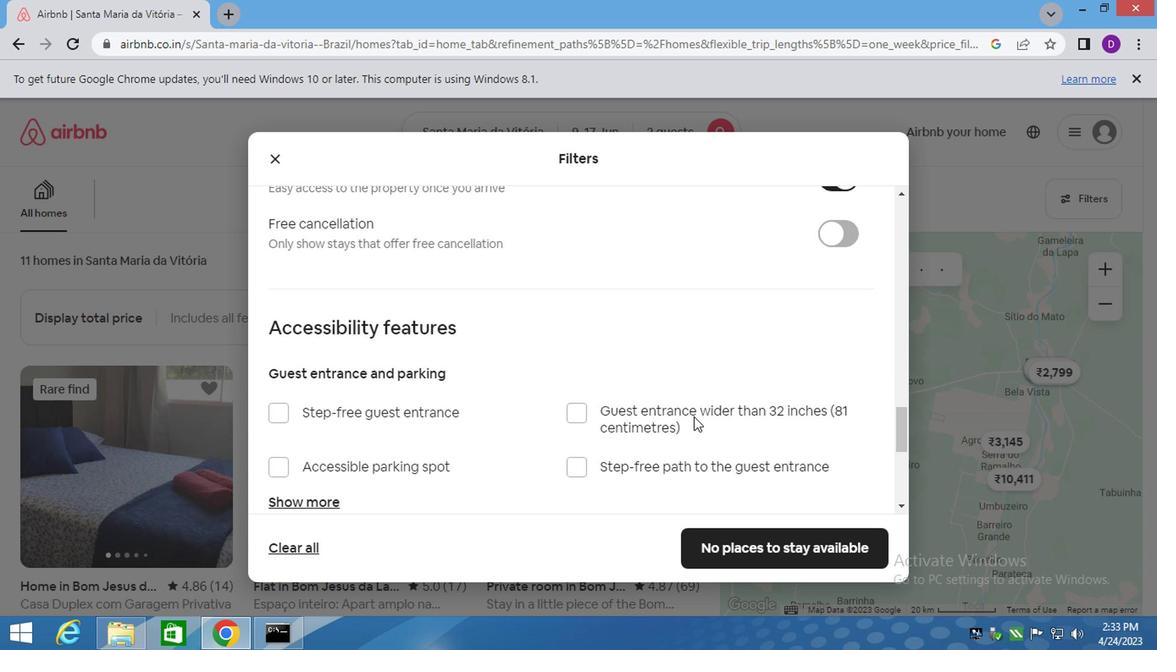 
Action: Mouse moved to (676, 417)
Screenshot: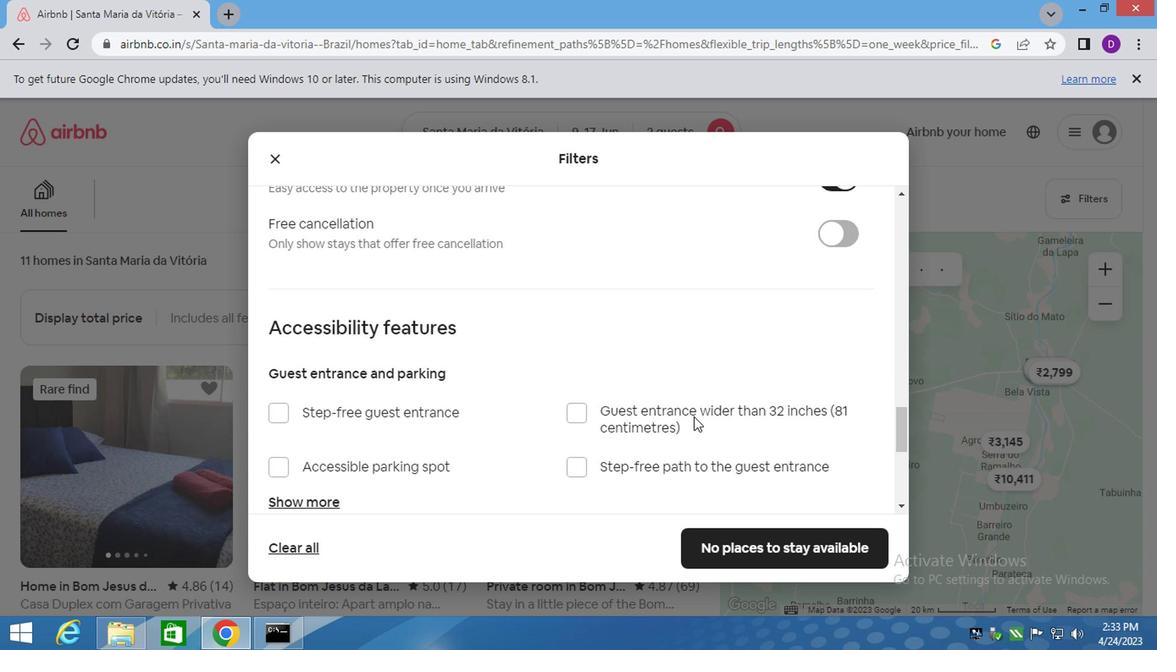 
Action: Mouse scrolled (700, 413) with delta (0, 0)
Screenshot: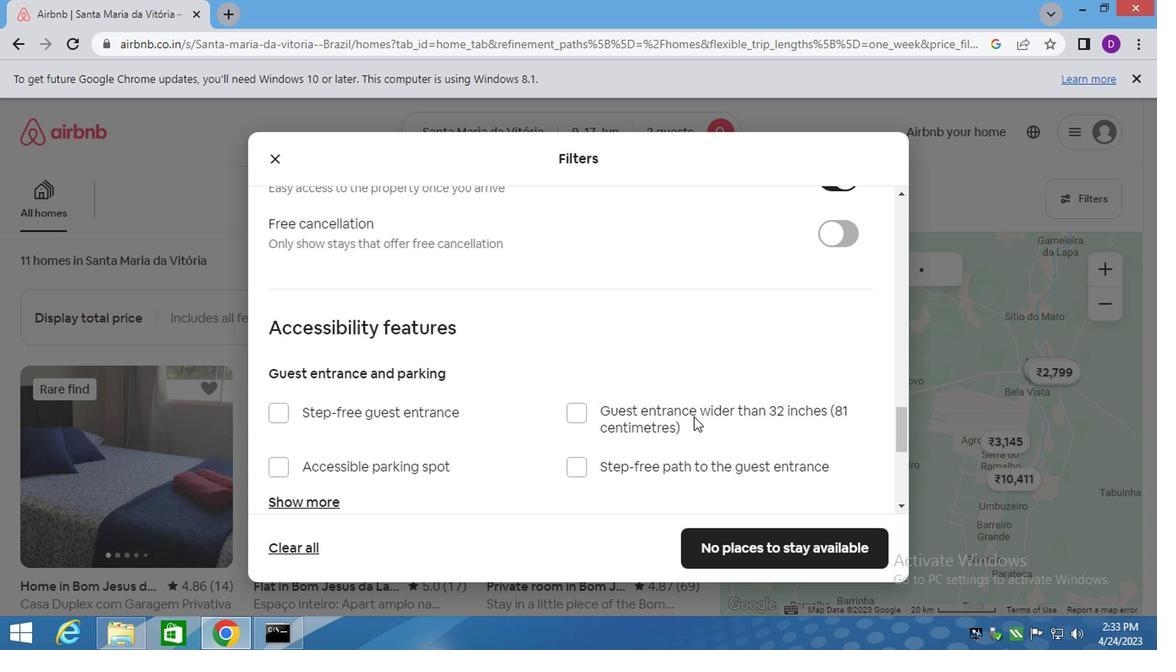 
Action: Mouse moved to (591, 408)
Screenshot: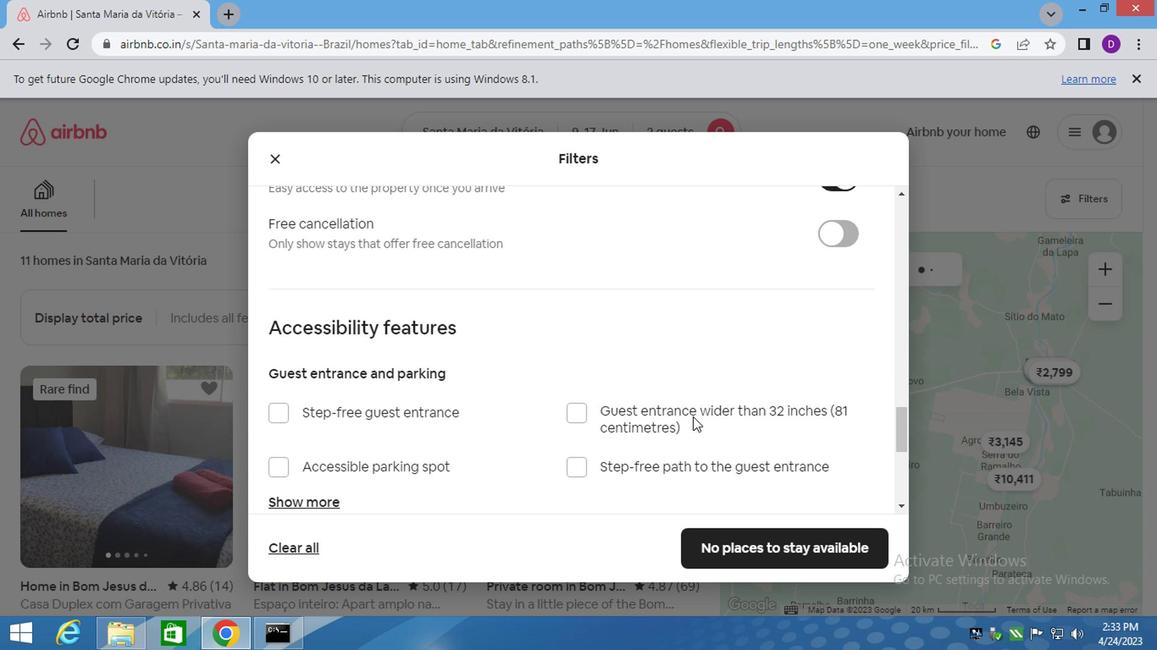 
Action: Mouse scrolled (593, 406) with delta (0, -1)
Screenshot: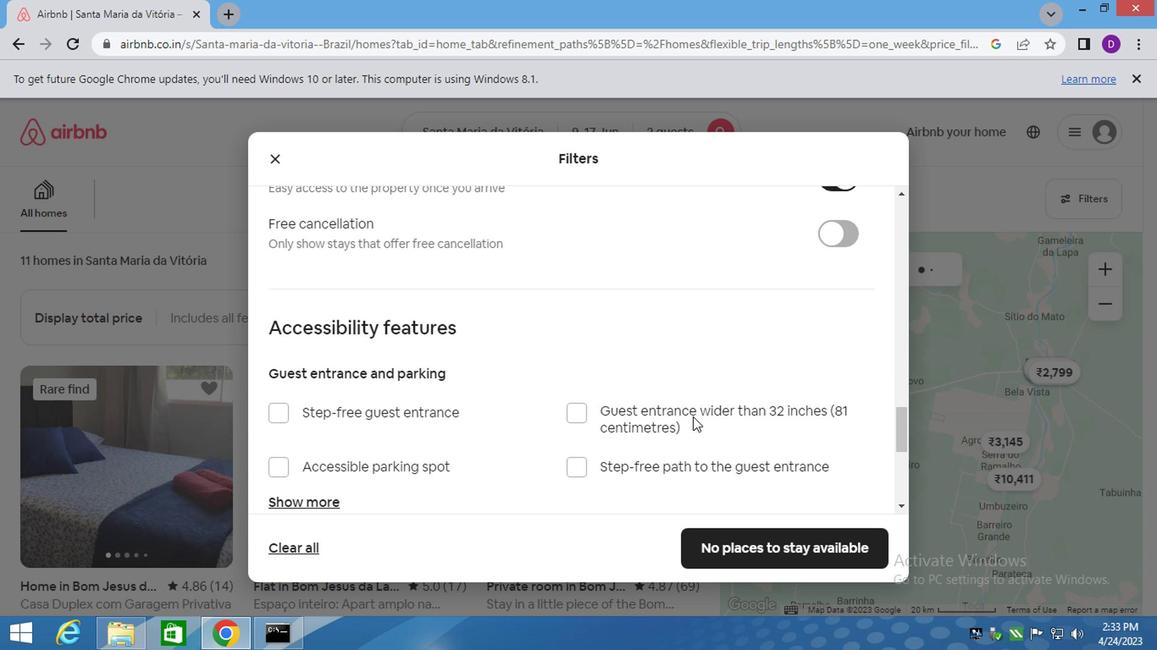 
Action: Mouse moved to (557, 413)
Screenshot: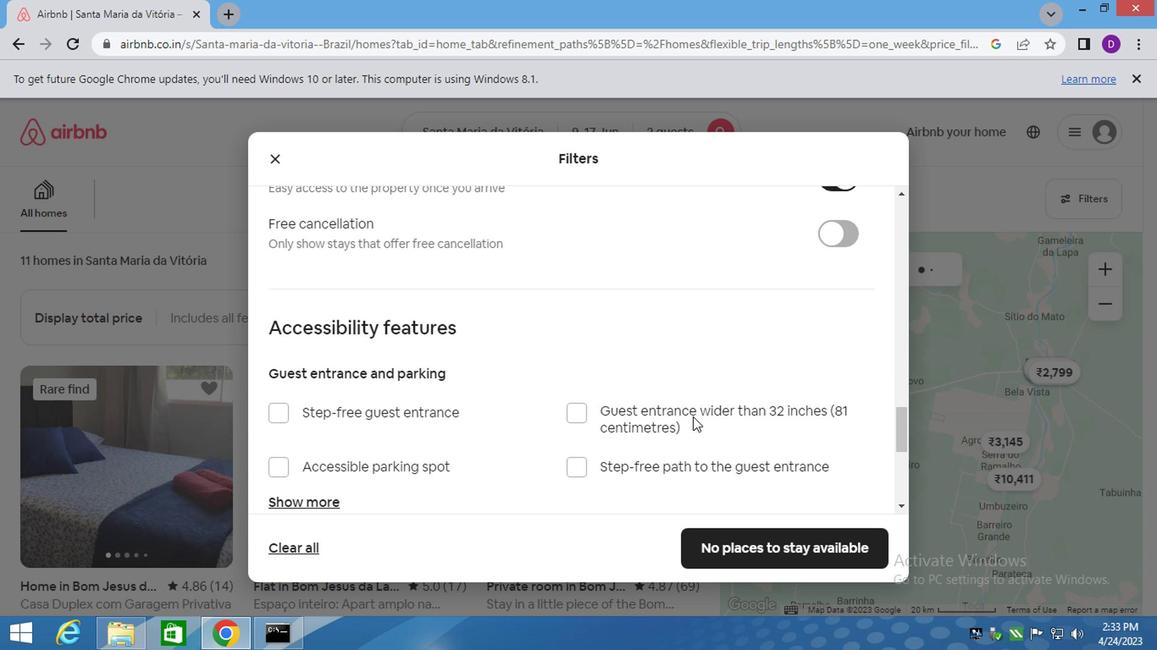 
Action: Mouse scrolled (593, 406) with delta (0, -1)
Screenshot: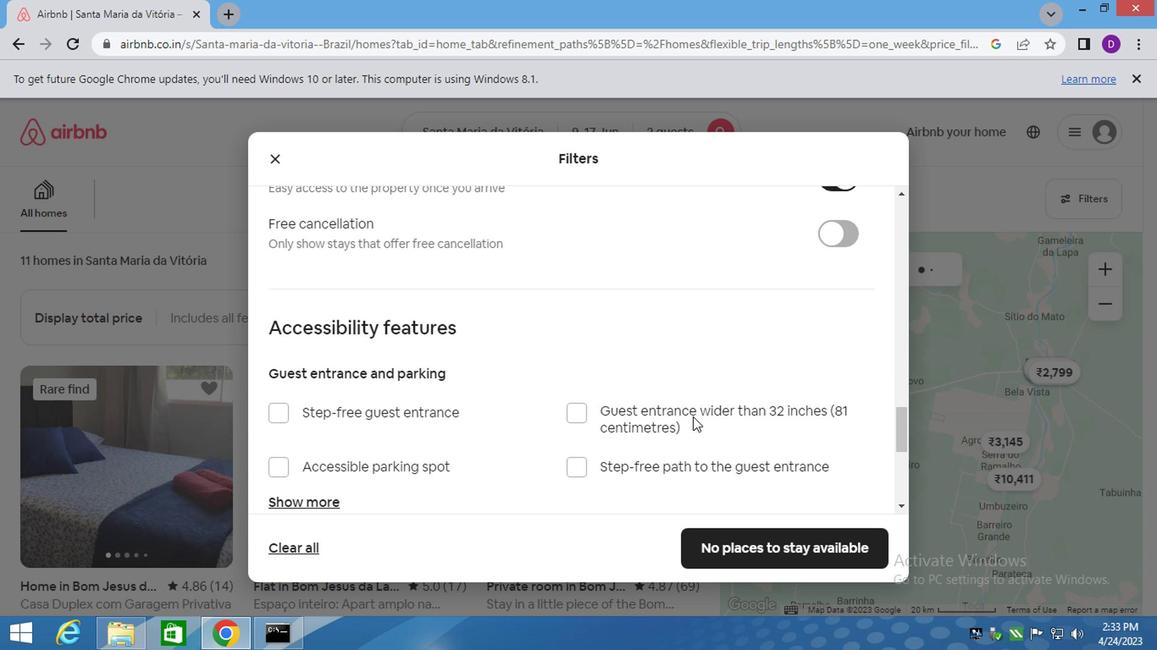 
Action: Mouse moved to (510, 413)
Screenshot: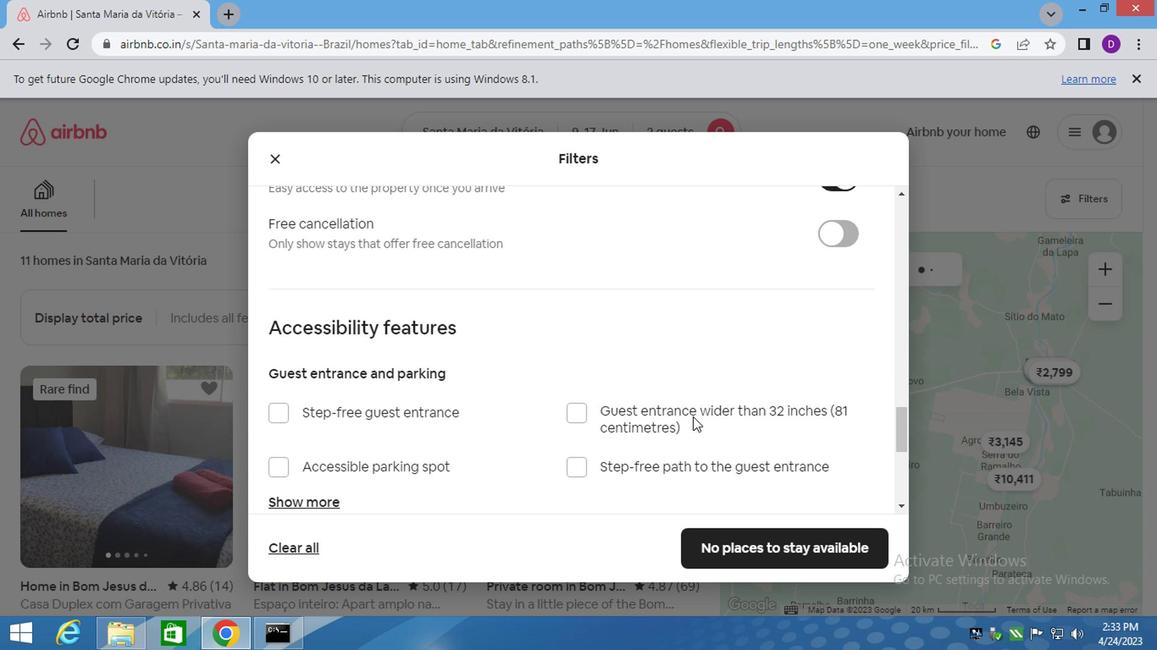 
Action: Mouse scrolled (593, 406) with delta (0, -1)
Screenshot: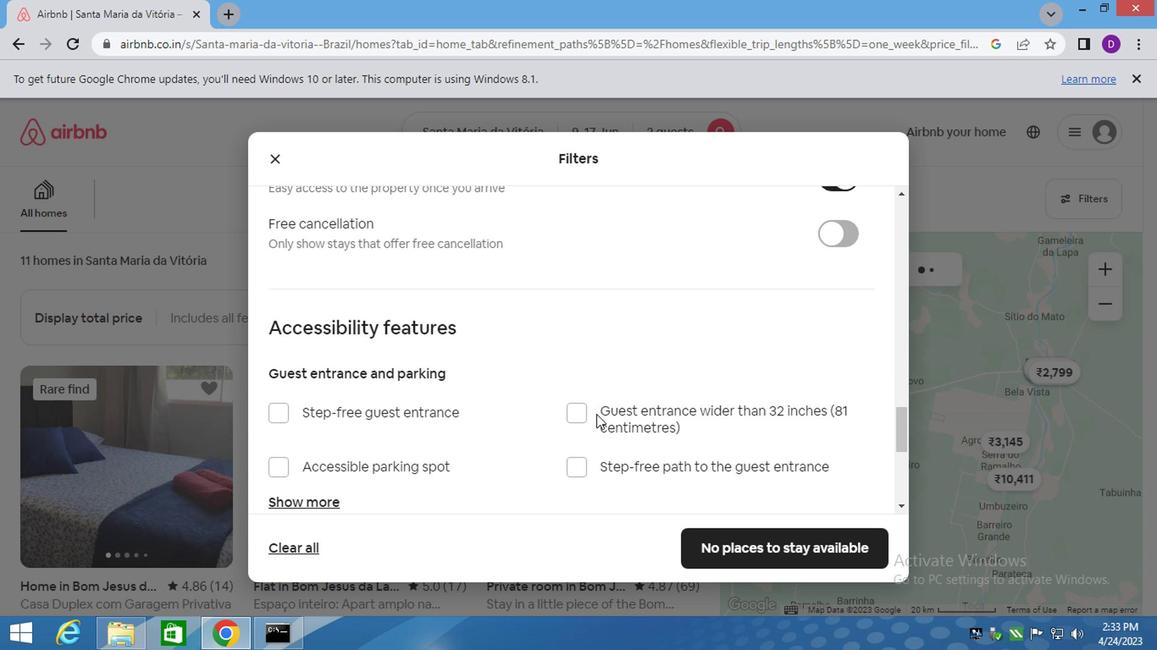 
Action: Mouse moved to (489, 413)
Screenshot: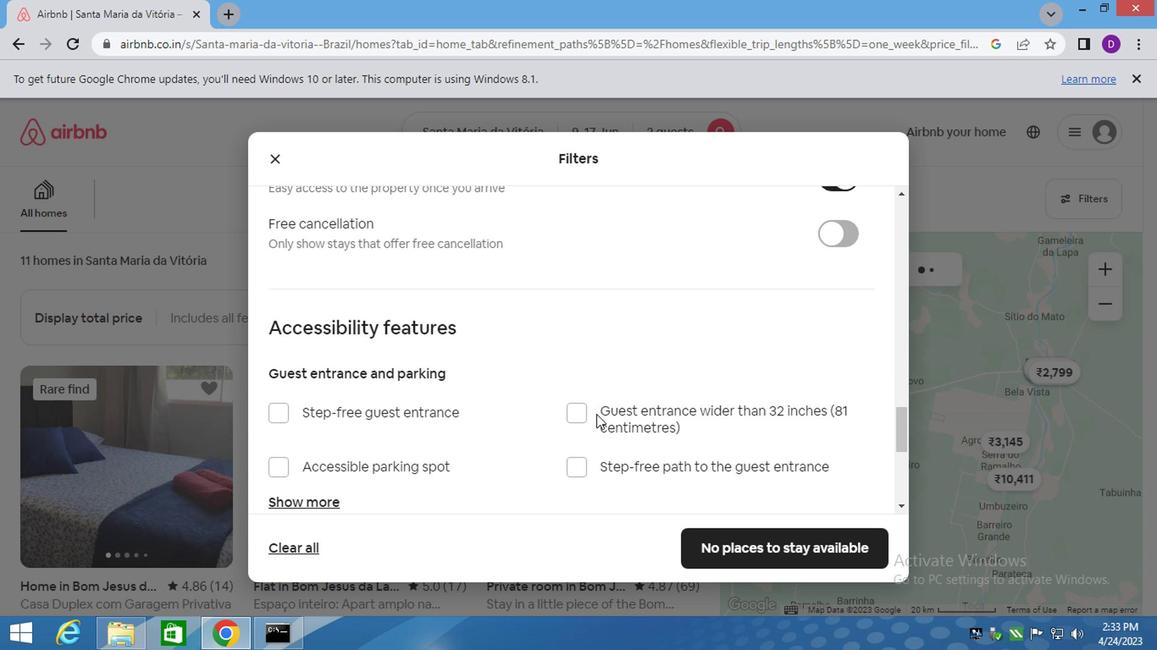 
Action: Mouse scrolled (593, 406) with delta (0, -1)
Screenshot: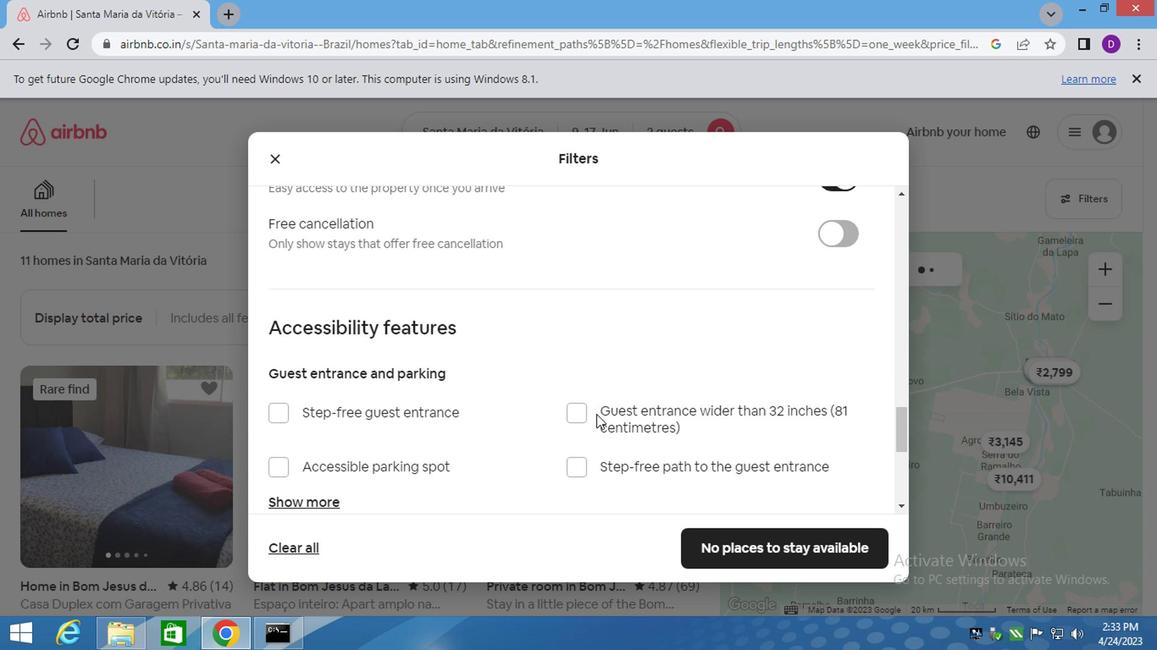
Action: Mouse moved to (477, 413)
Screenshot: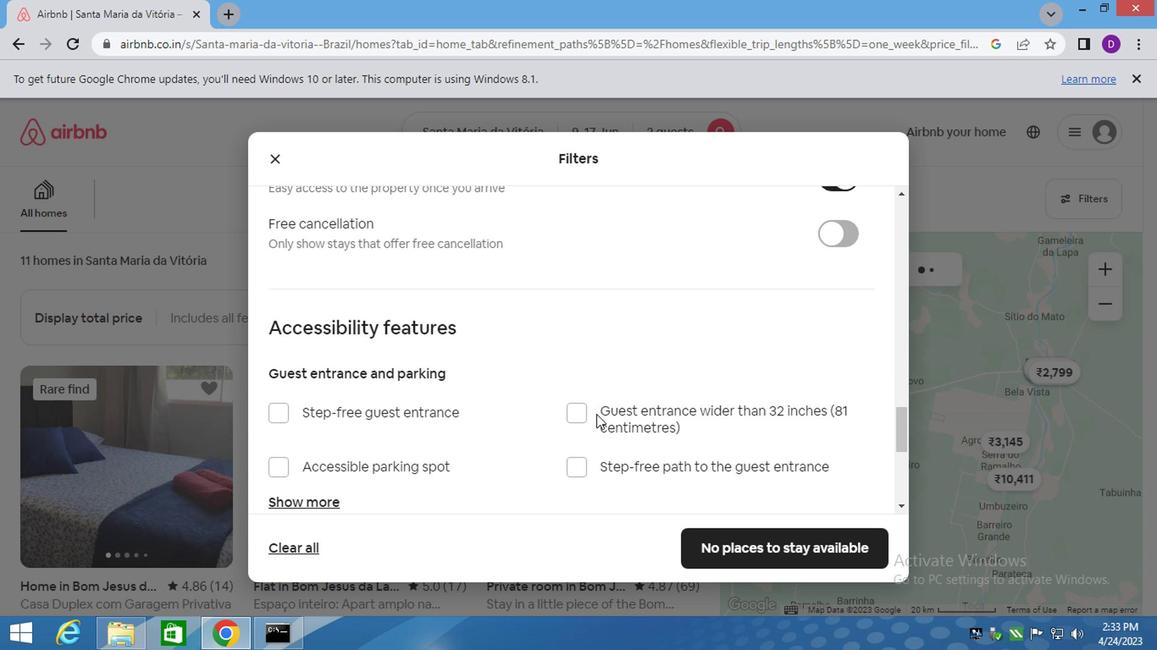 
Action: Mouse scrolled (593, 406) with delta (0, -1)
Screenshot: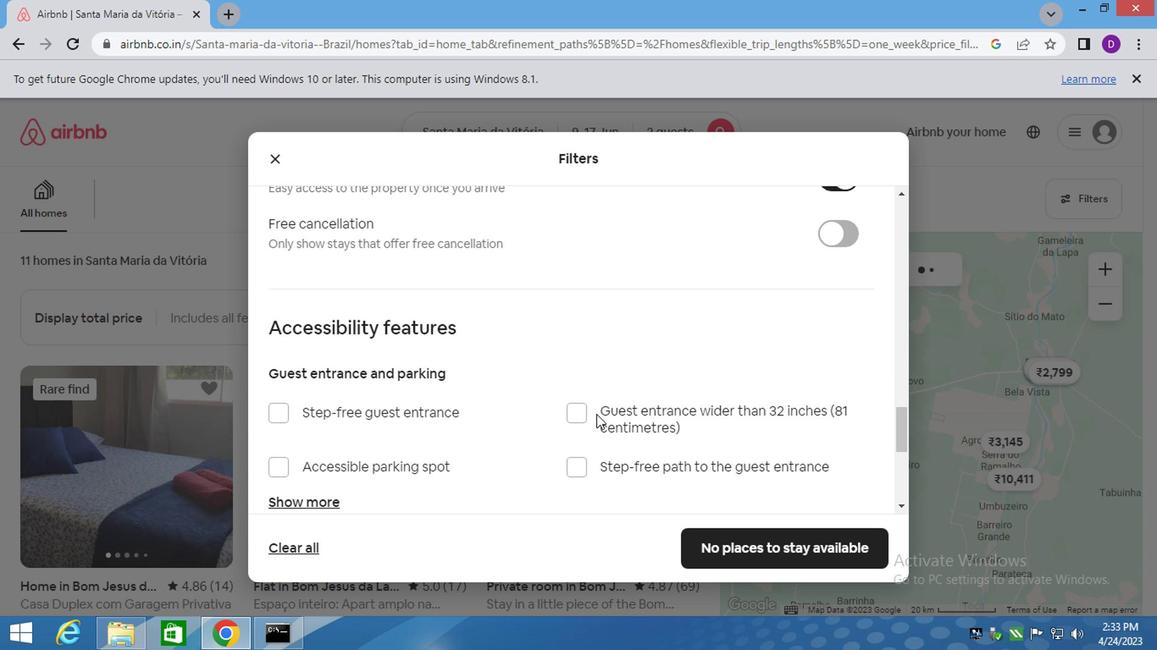 
Action: Mouse moved to (364, 423)
Screenshot: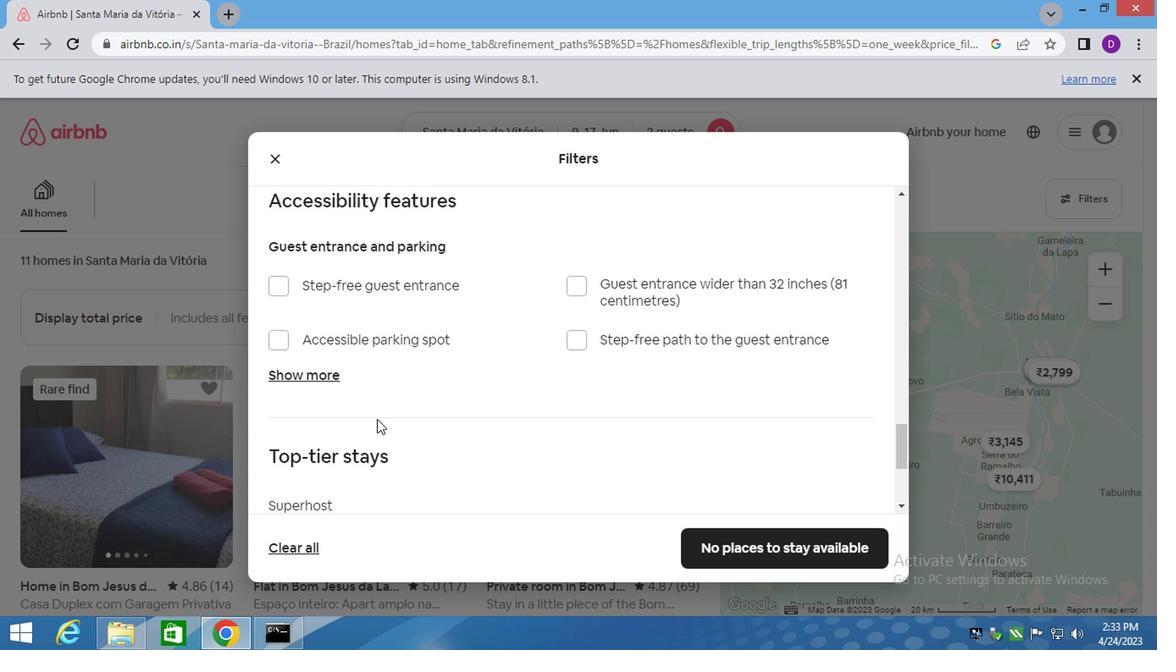 
Action: Mouse scrolled (364, 423) with delta (0, 0)
Screenshot: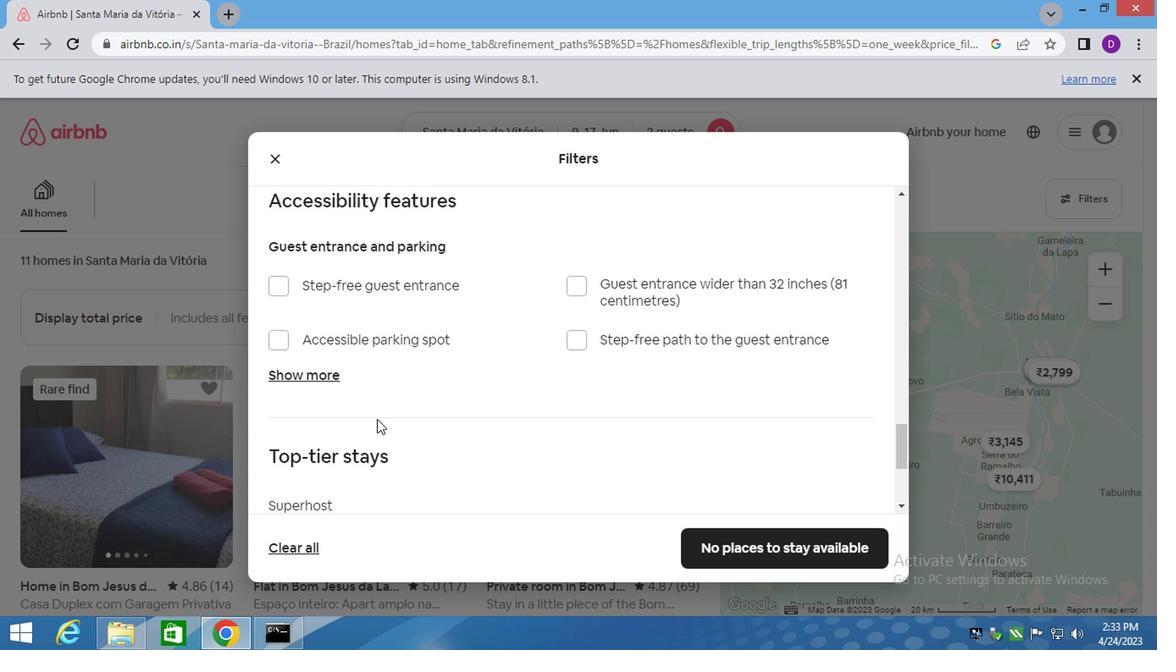 
Action: Mouse moved to (362, 425)
Screenshot: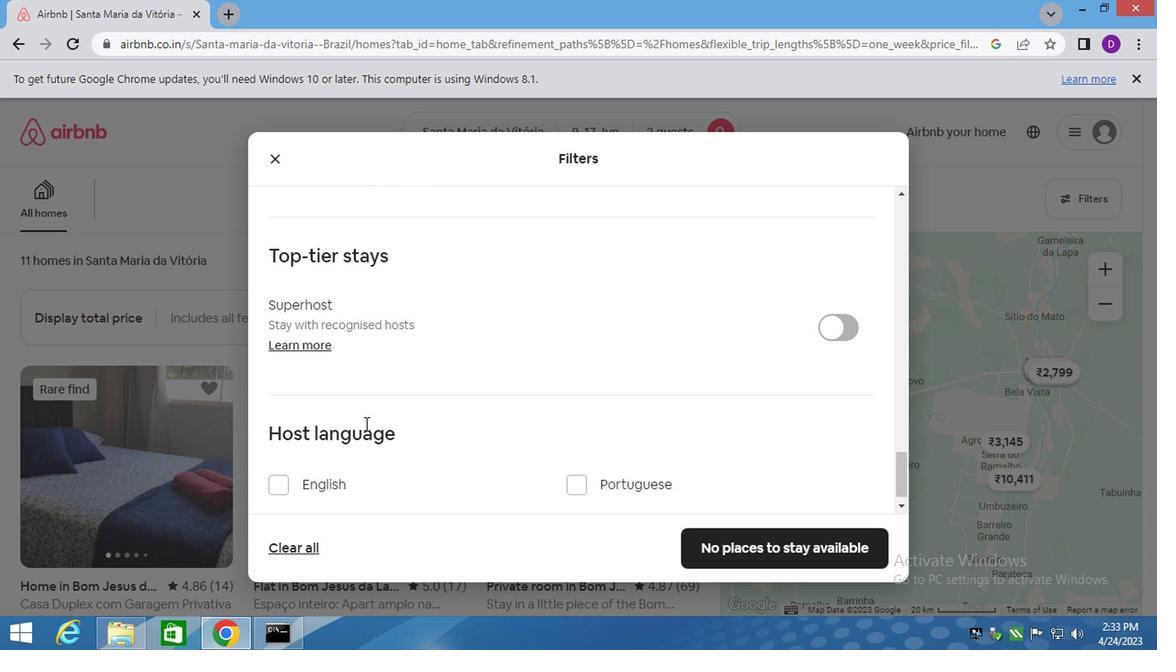 
Action: Mouse scrolled (362, 424) with delta (0, -1)
Screenshot: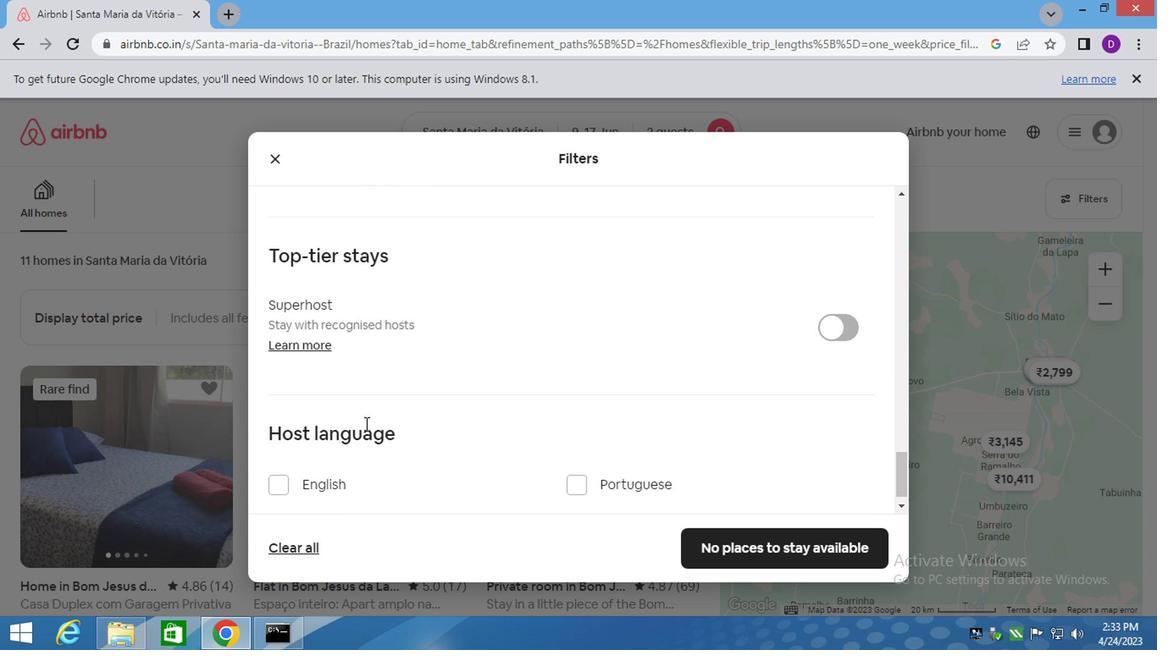 
Action: Mouse scrolled (362, 424) with delta (0, -1)
Screenshot: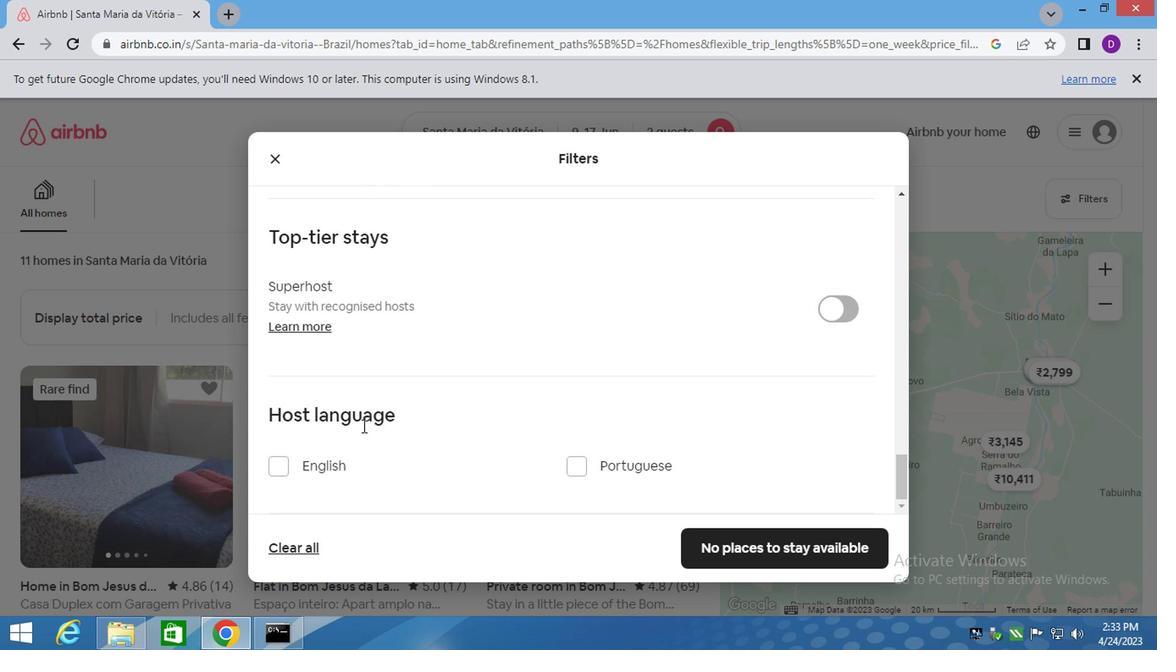 
Action: Mouse moved to (451, 459)
Screenshot: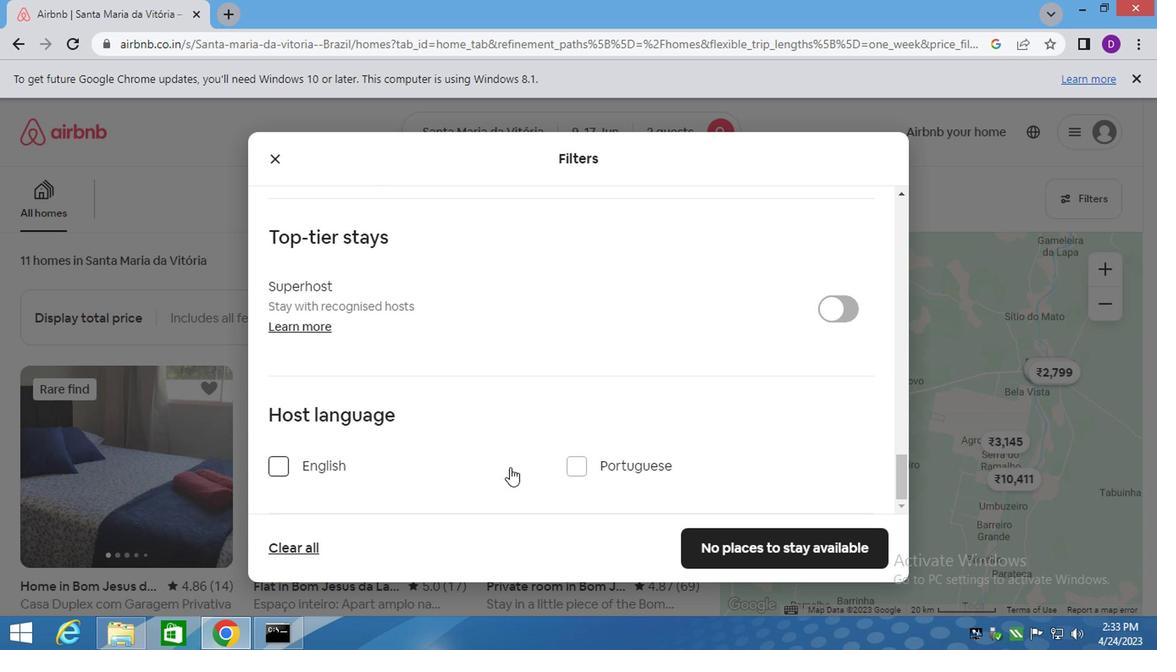 
Action: Mouse scrolled (451, 459) with delta (0, 0)
Screenshot: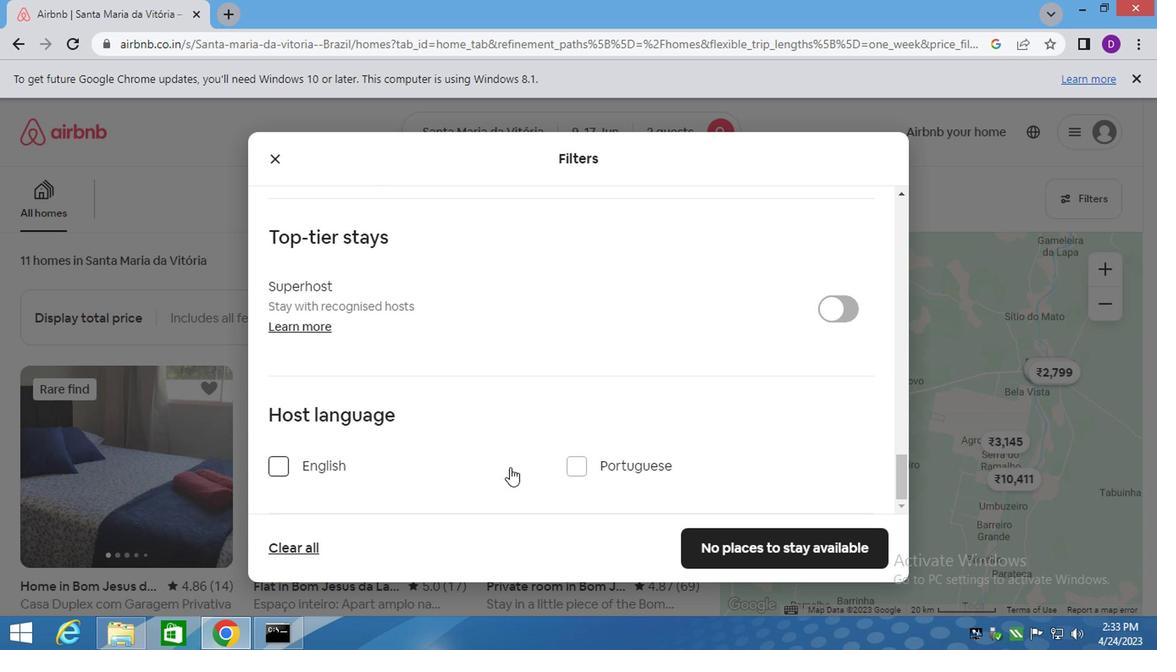 
Action: Mouse moved to (451, 459)
Screenshot: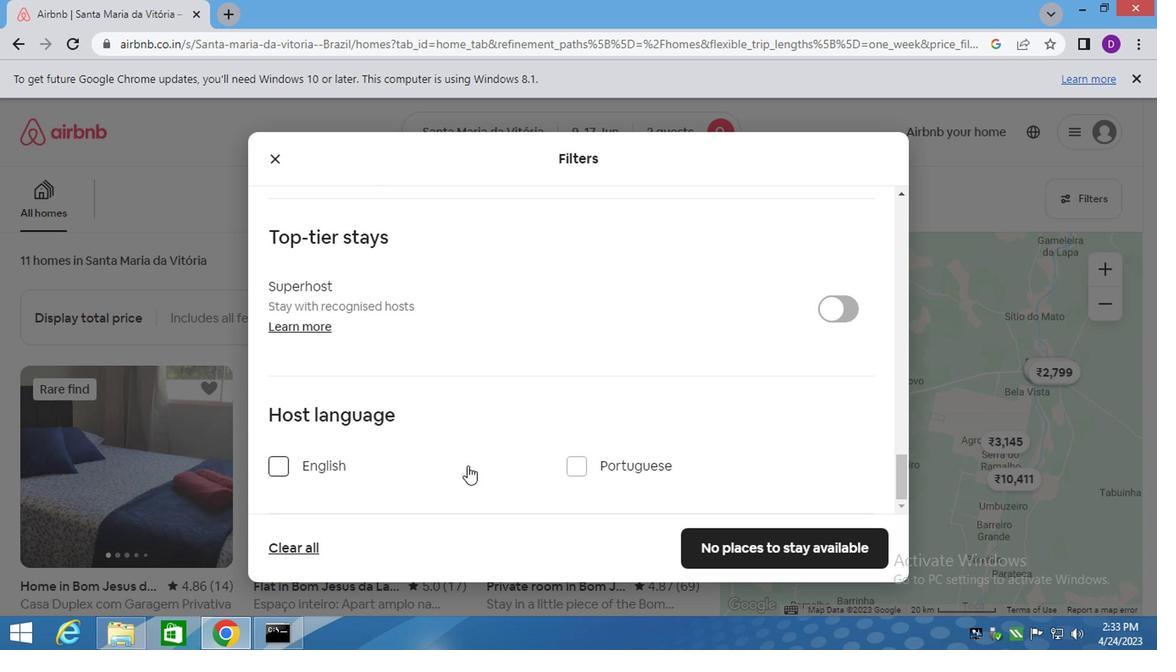 
Action: Mouse scrolled (451, 459) with delta (0, 0)
Screenshot: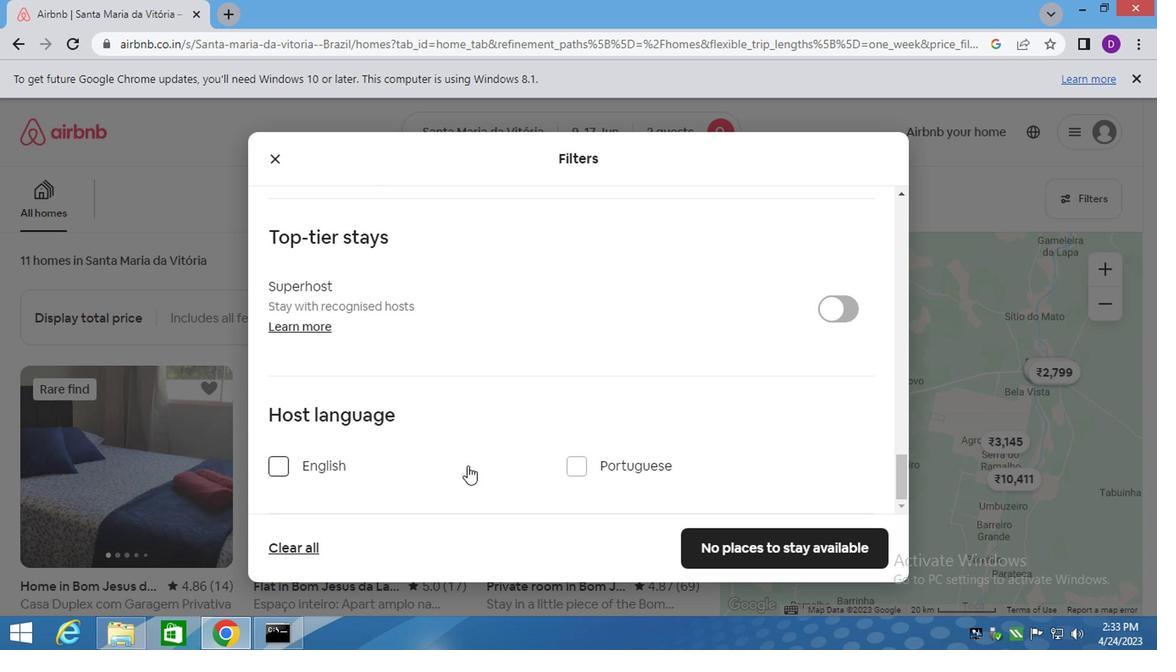 
Action: Mouse moved to (450, 459)
Screenshot: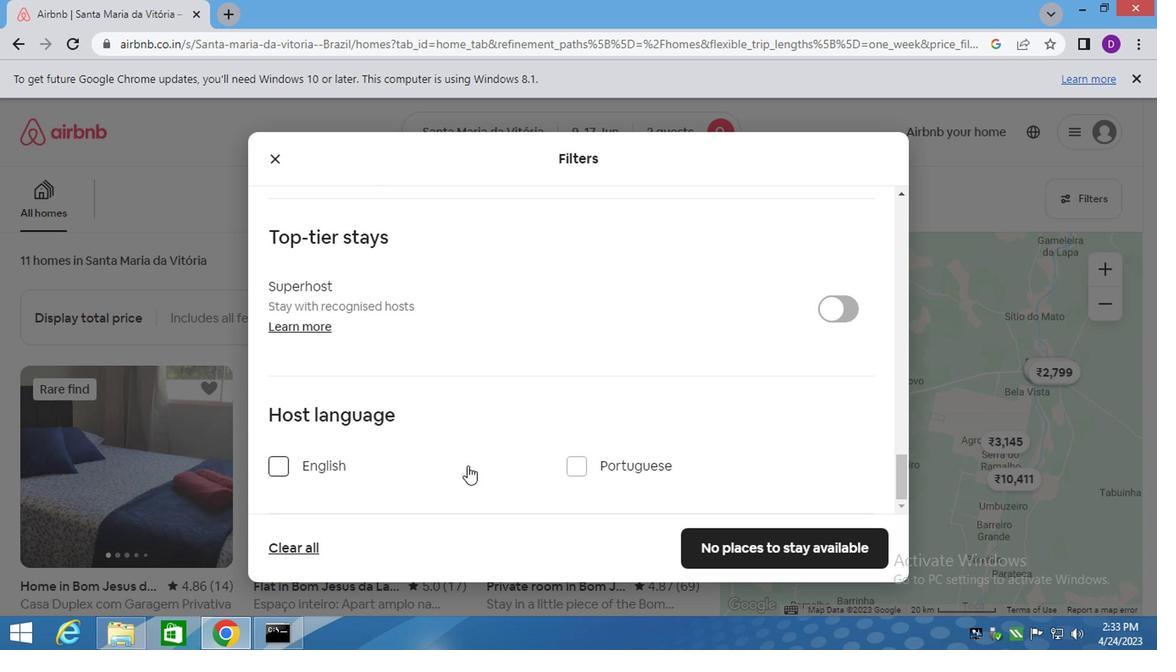 
Action: Mouse scrolled (450, 459) with delta (0, 0)
Screenshot: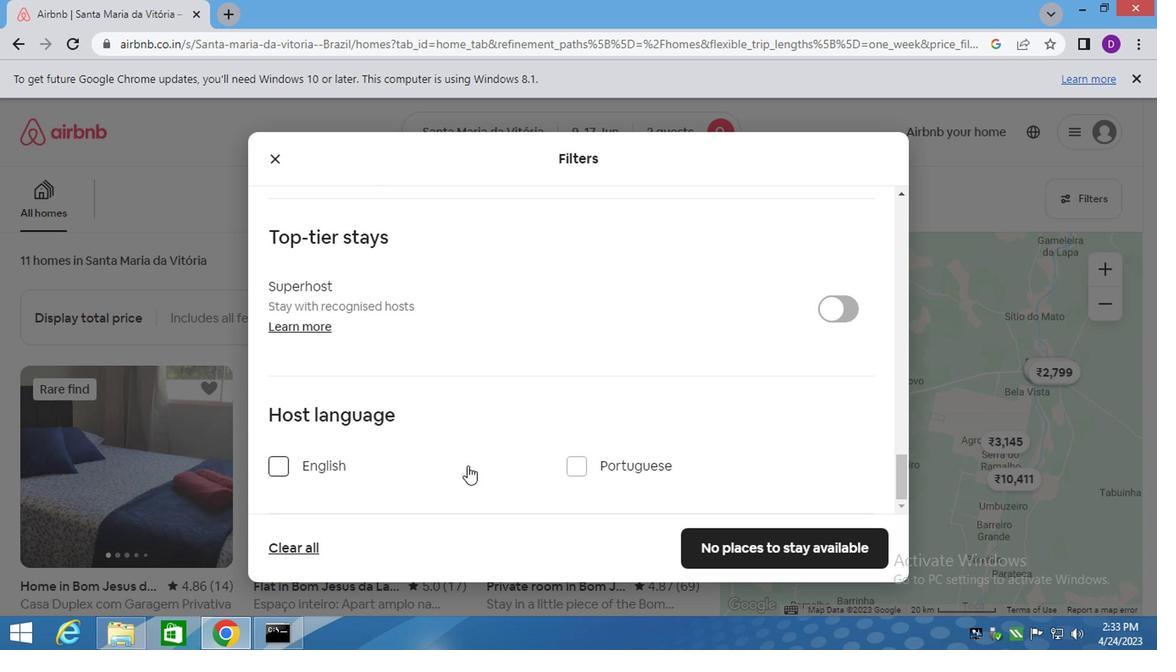 
Action: Mouse moved to (445, 457)
Screenshot: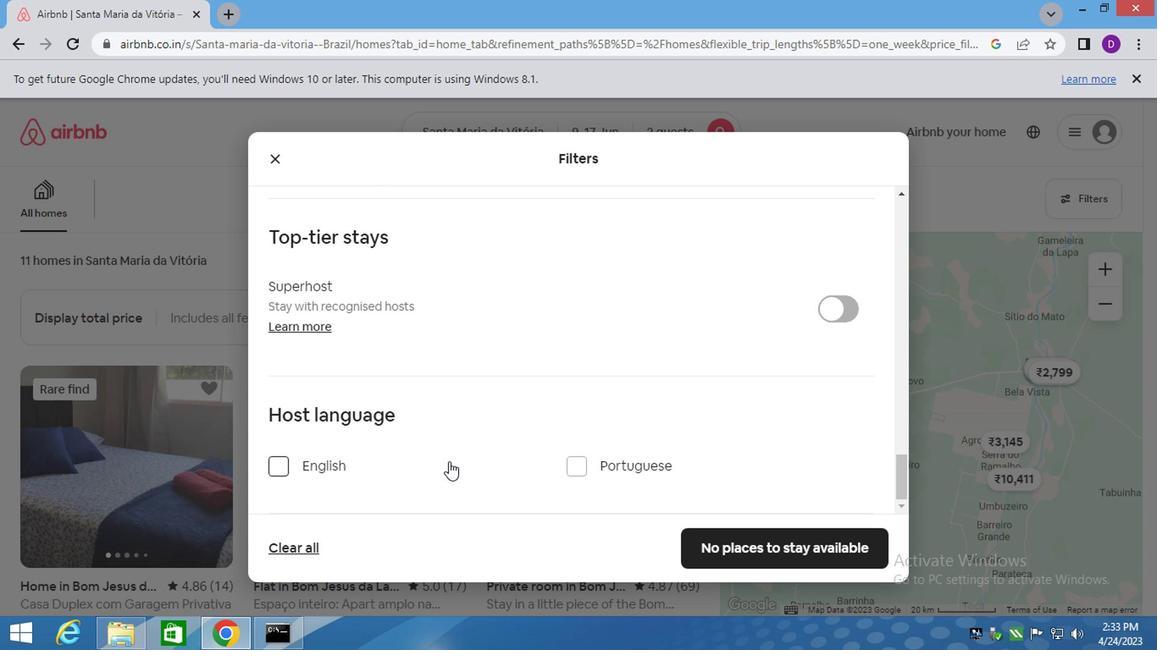 
Action: Mouse scrolled (447, 457) with delta (0, 0)
Screenshot: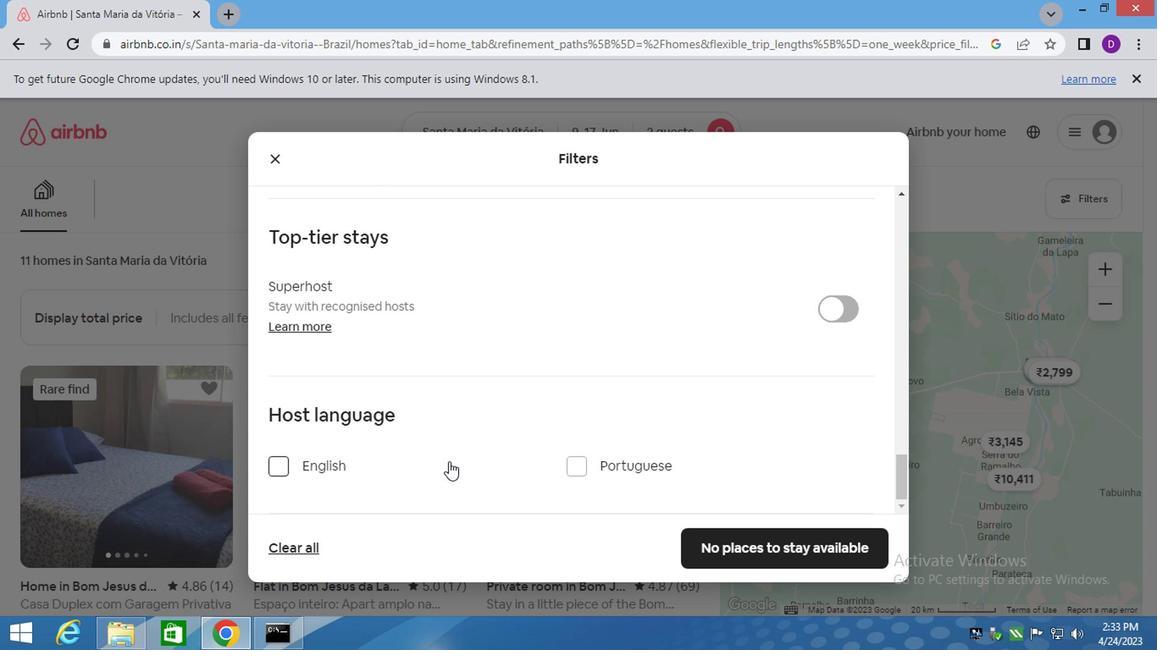 
Action: Mouse moved to (751, 547)
Screenshot: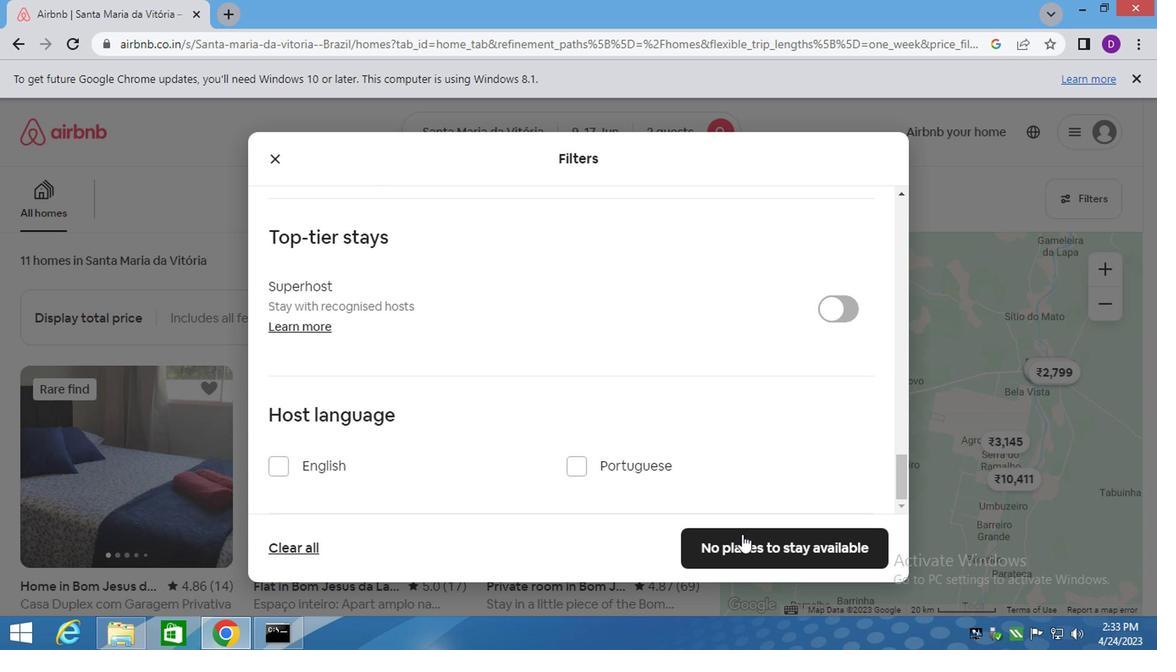 
Action: Mouse pressed left at (751, 547)
Screenshot: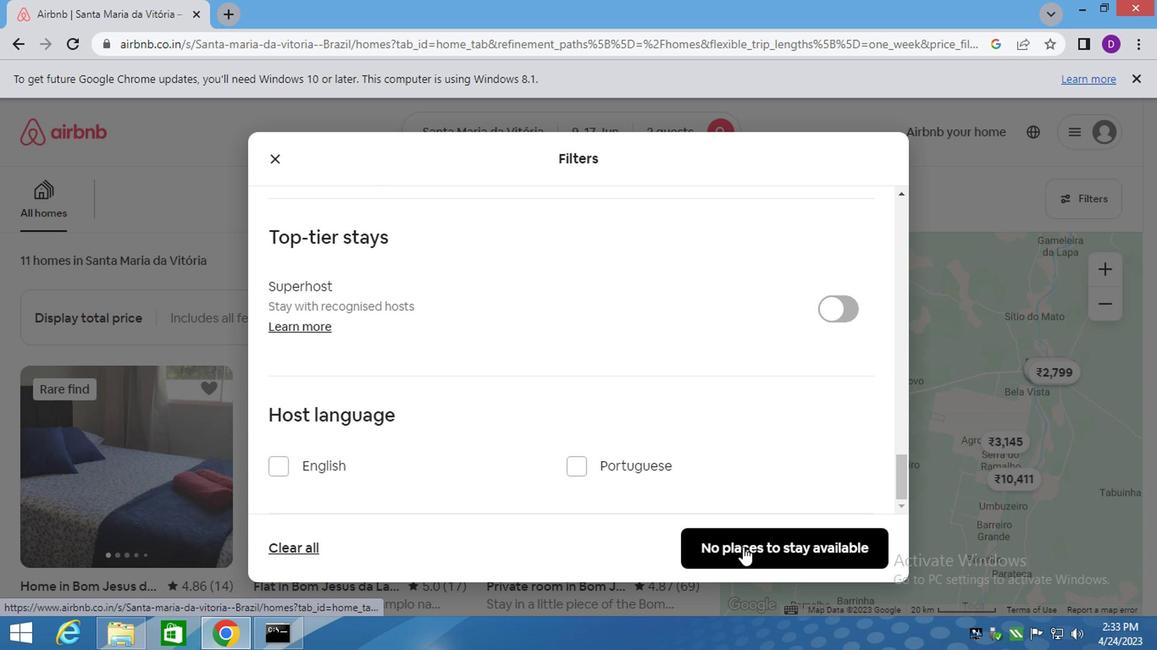 
Action: Mouse moved to (520, 473)
Screenshot: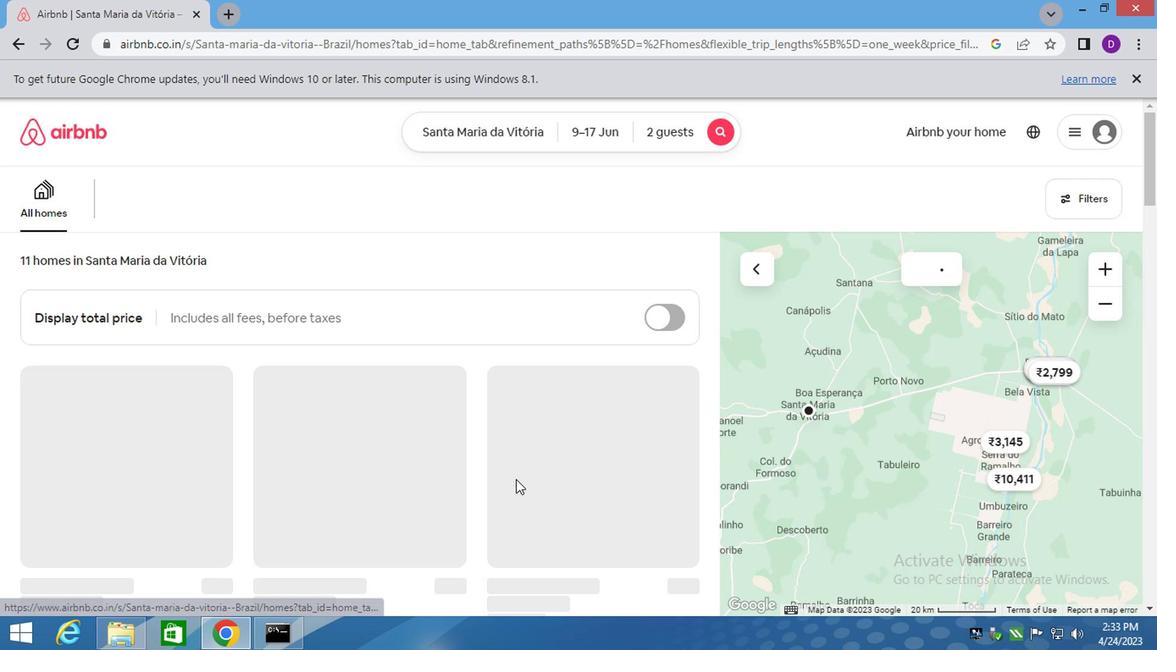 
